 Task: Find connections with filter location Salt with filter topic #DigitalMarketingwith filter profile language Potuguese with filter current company IDEMIA with filter school Lala Lajpatrai College of Commerce And Economics Lajpatrai Marg Mahalaxmi Haji Ali Mumbai 400 034 with filter industry Transportation Equipment Manufacturing with filter service category Commercial Insurance with filter keywords title Animal Shelter Board Member
Action: Mouse moved to (574, 83)
Screenshot: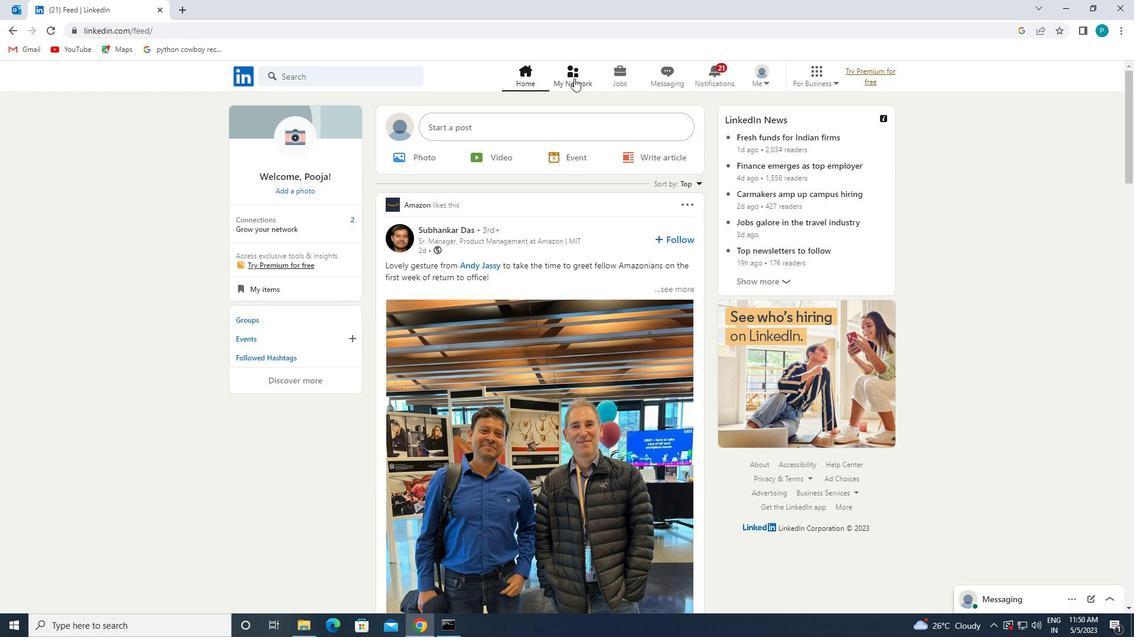 
Action: Mouse pressed left at (574, 83)
Screenshot: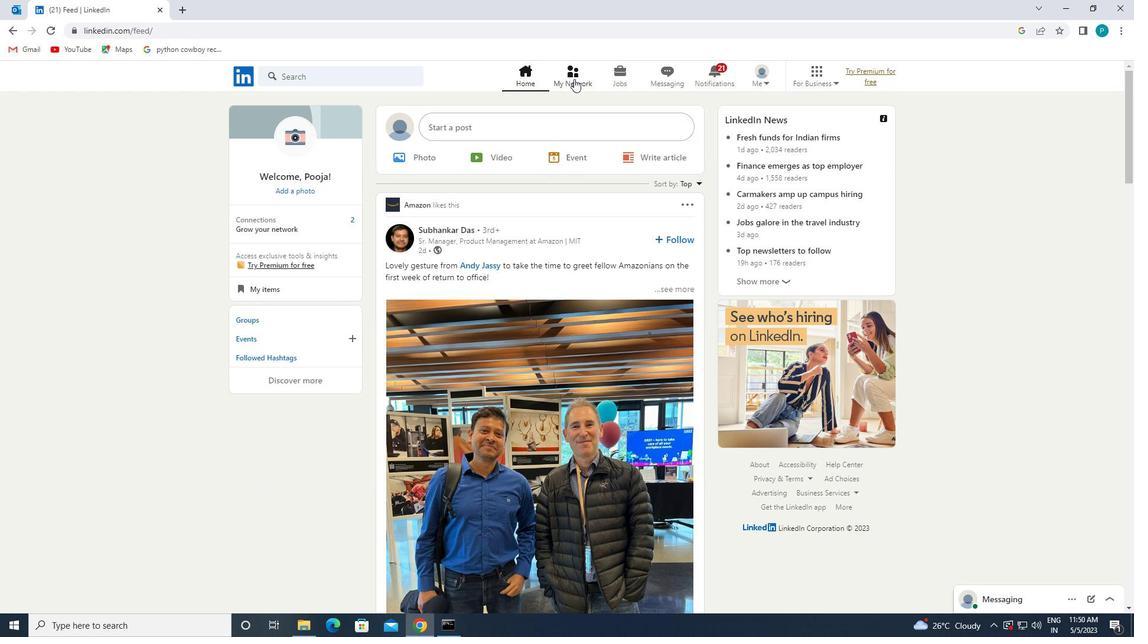 
Action: Mouse moved to (307, 138)
Screenshot: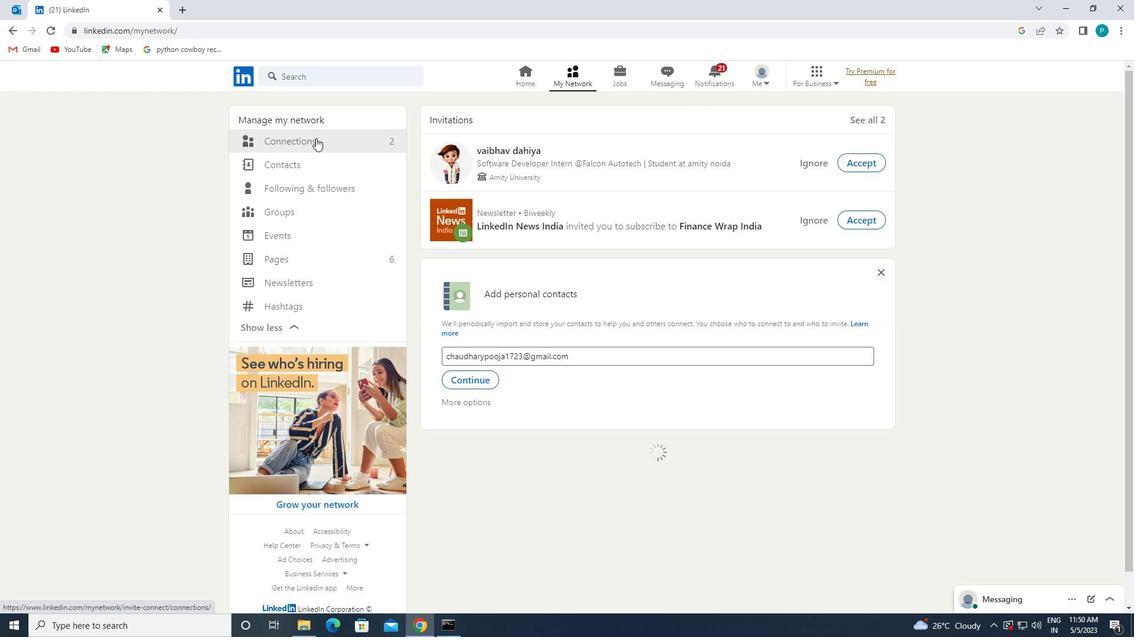 
Action: Mouse pressed left at (307, 138)
Screenshot: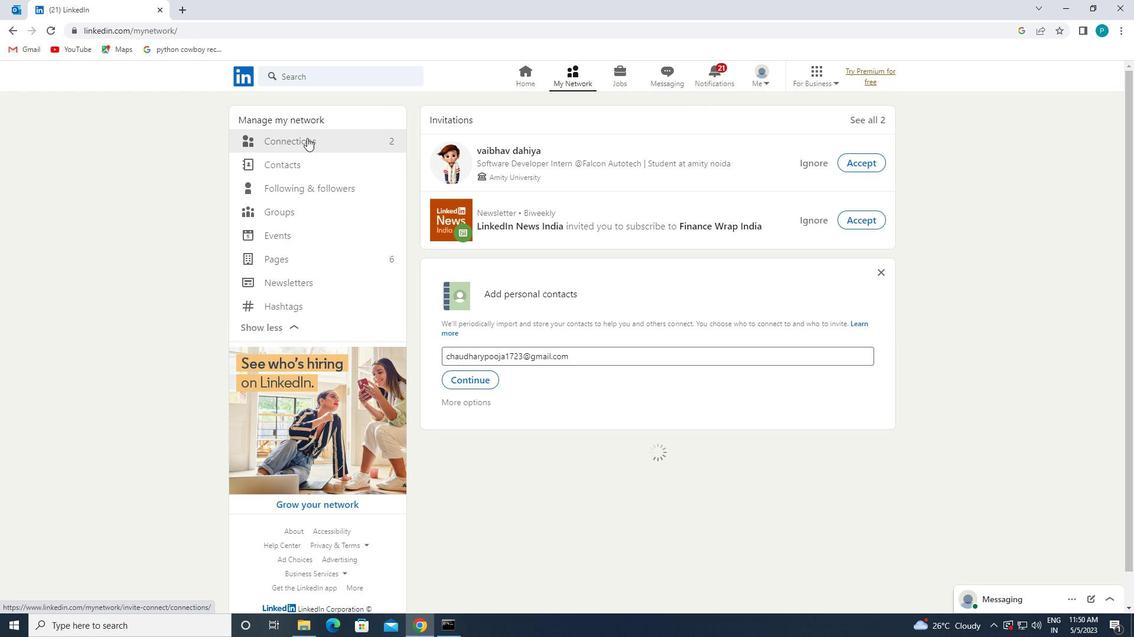 
Action: Mouse moved to (691, 144)
Screenshot: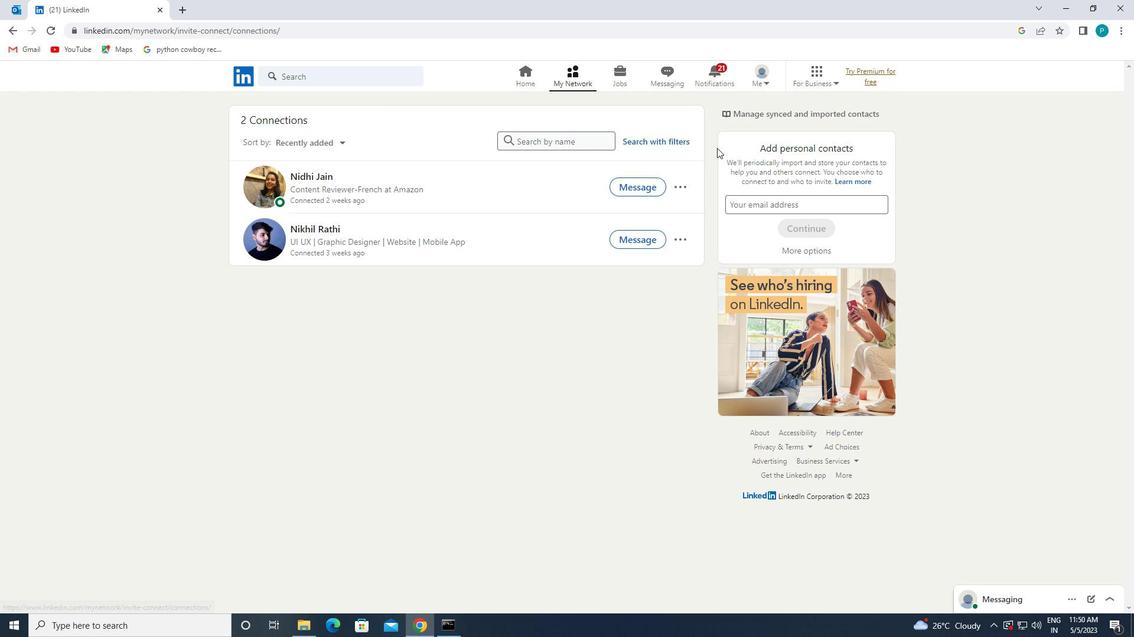 
Action: Mouse pressed left at (691, 144)
Screenshot: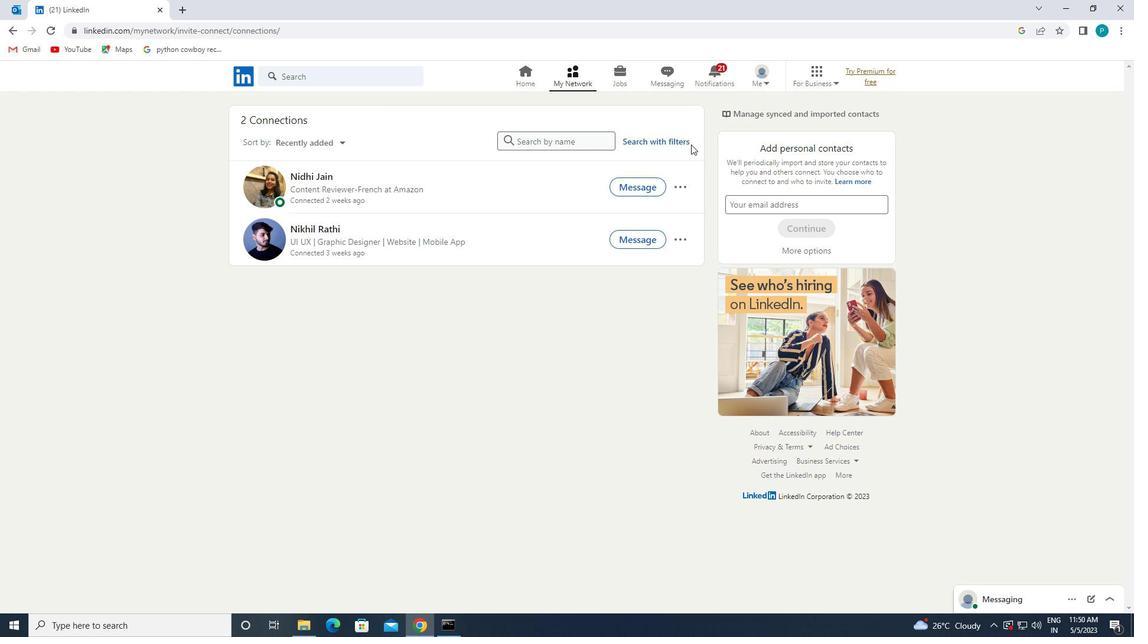 
Action: Mouse moved to (681, 139)
Screenshot: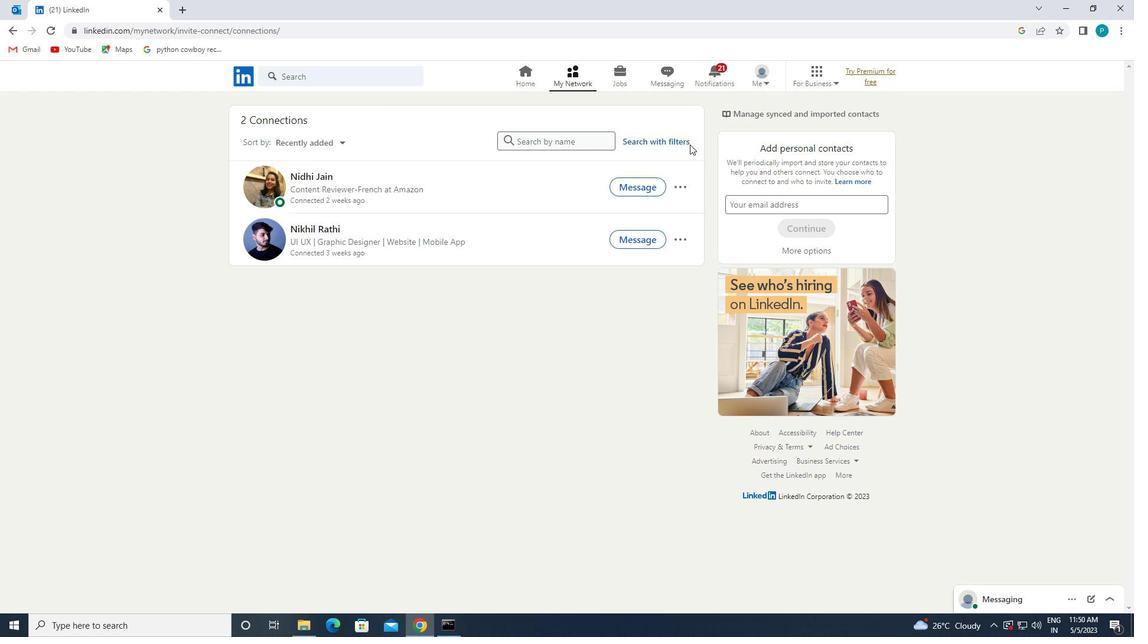 
Action: Mouse pressed left at (681, 139)
Screenshot: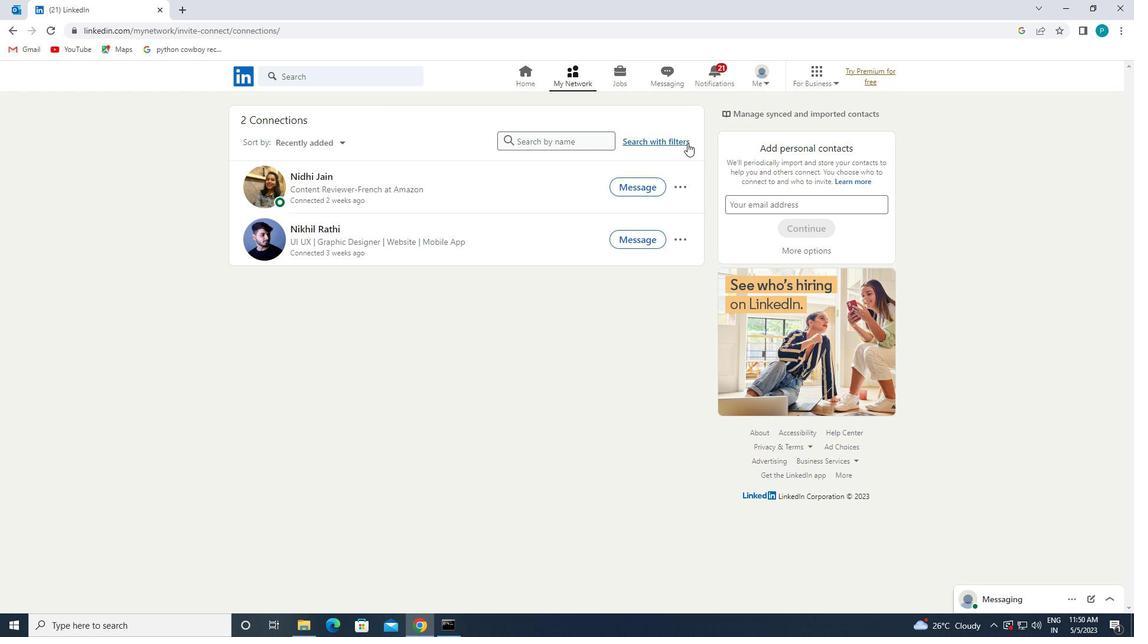 
Action: Mouse moved to (604, 114)
Screenshot: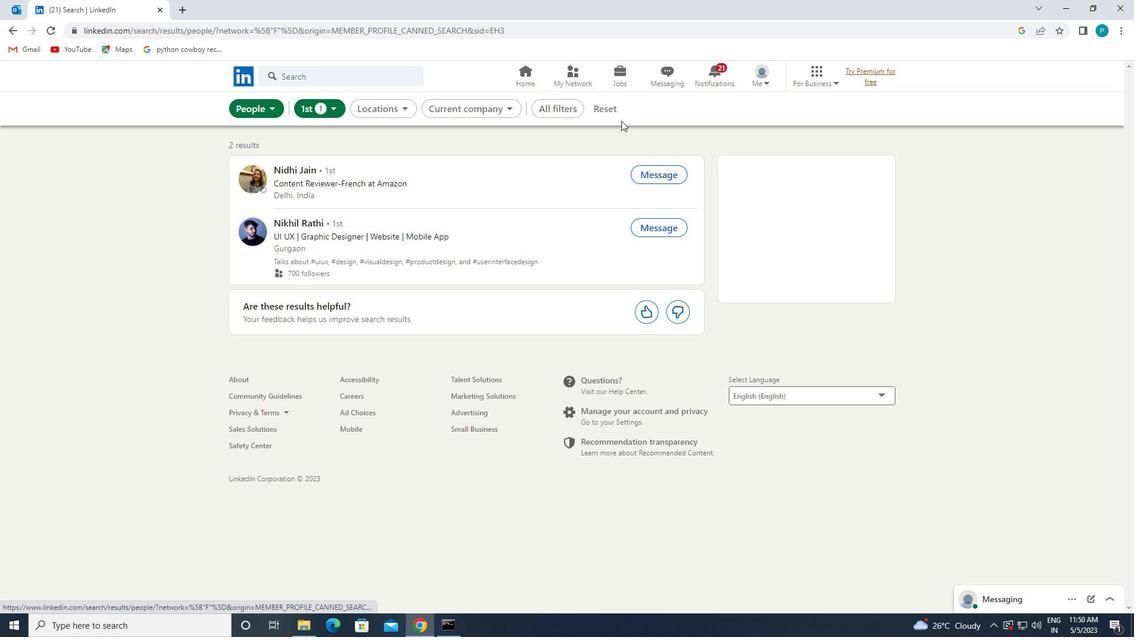
Action: Mouse pressed left at (604, 114)
Screenshot: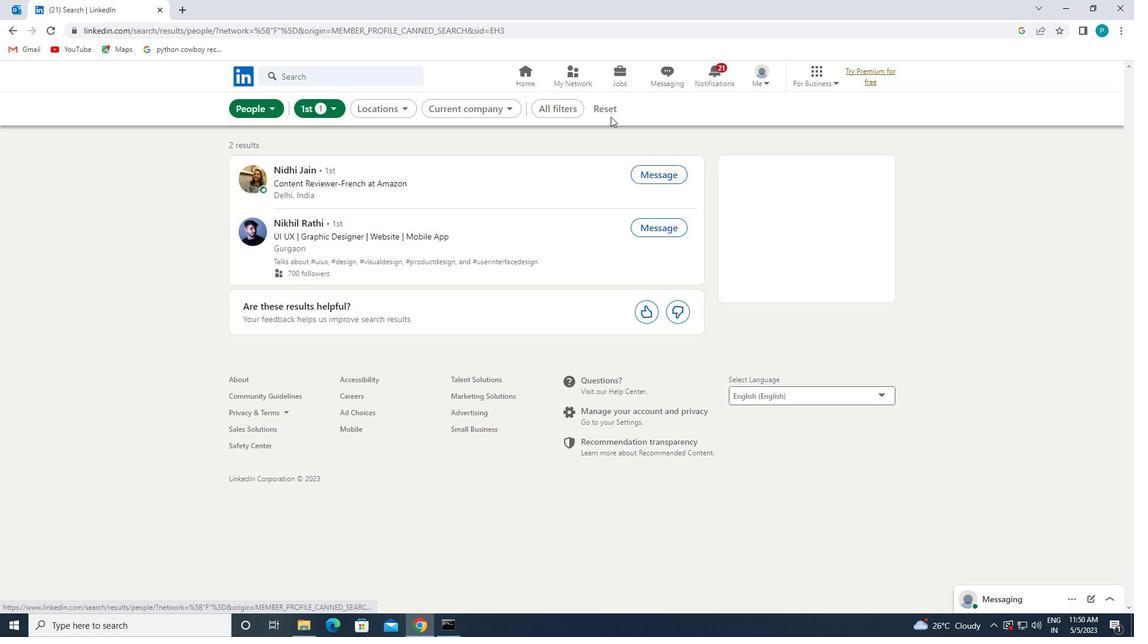 
Action: Mouse moved to (594, 108)
Screenshot: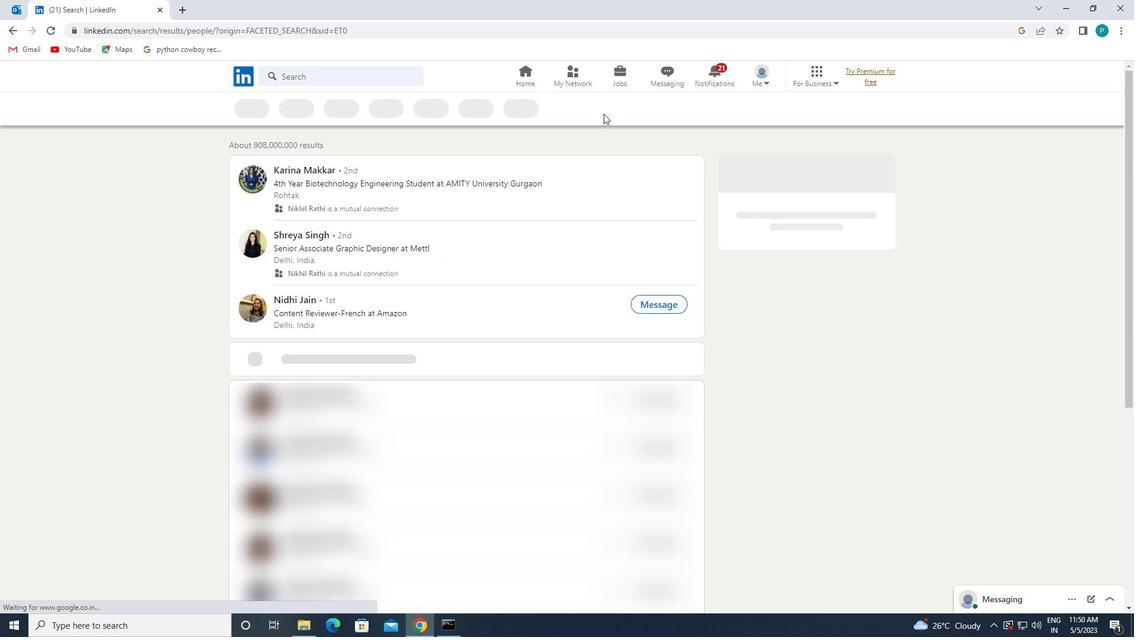 
Action: Mouse pressed left at (594, 108)
Screenshot: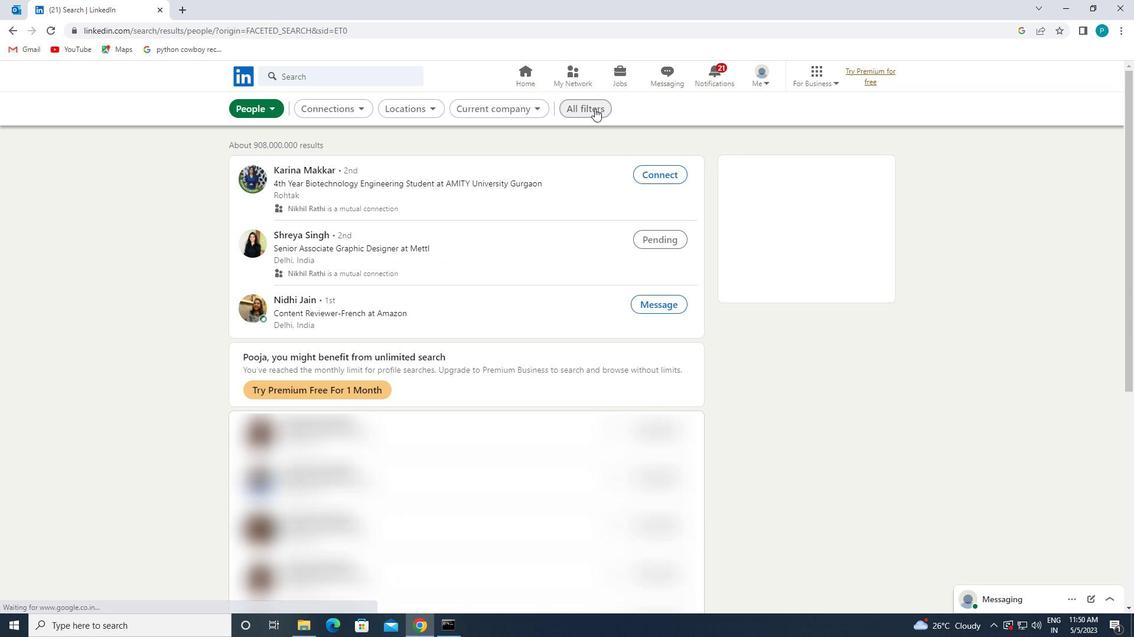 
Action: Mouse moved to (992, 249)
Screenshot: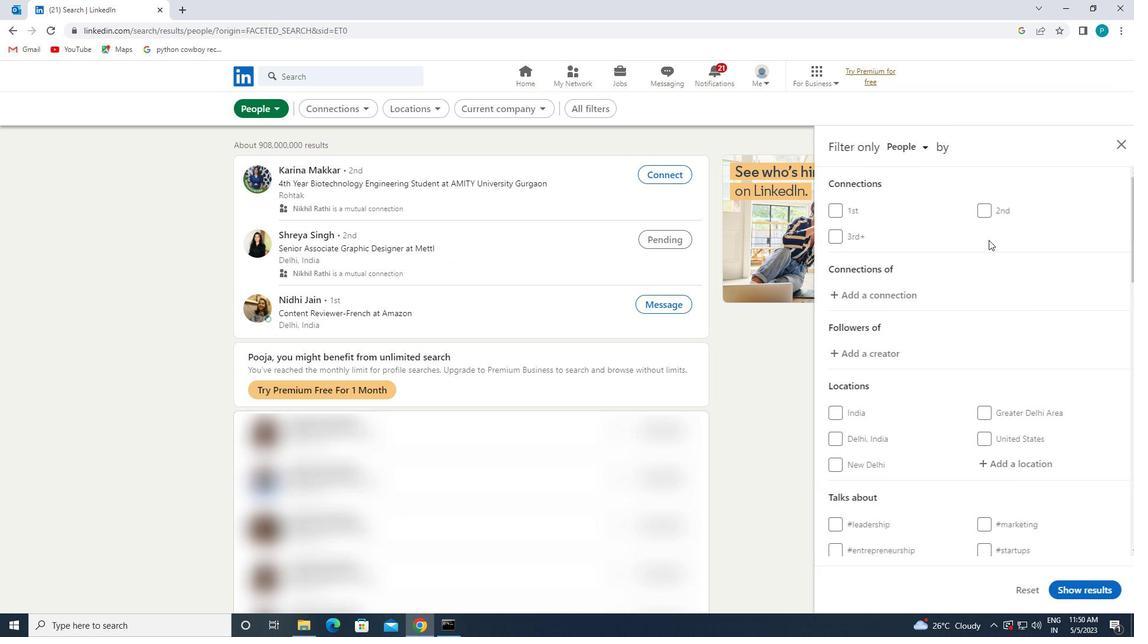 
Action: Mouse scrolled (992, 249) with delta (0, 0)
Screenshot: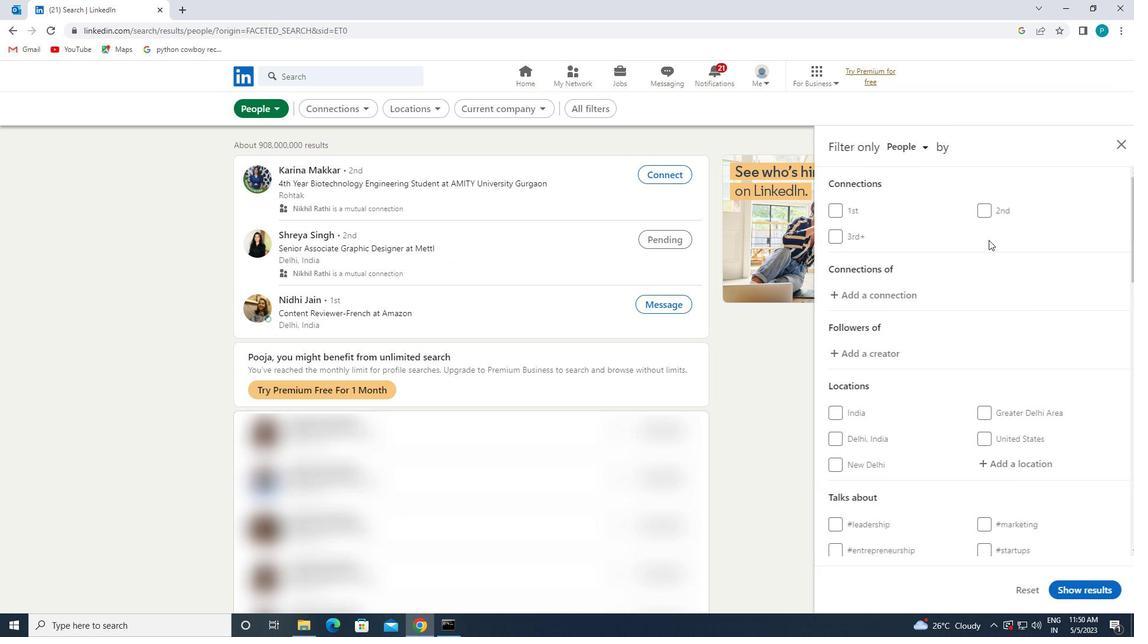 
Action: Mouse moved to (992, 252)
Screenshot: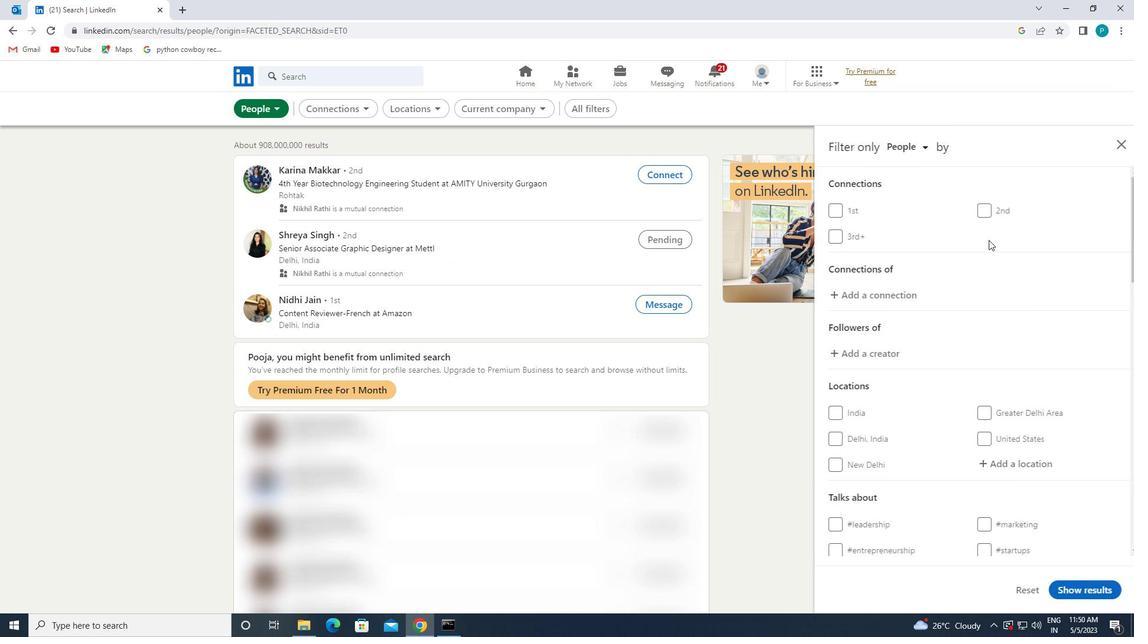
Action: Mouse scrolled (992, 251) with delta (0, 0)
Screenshot: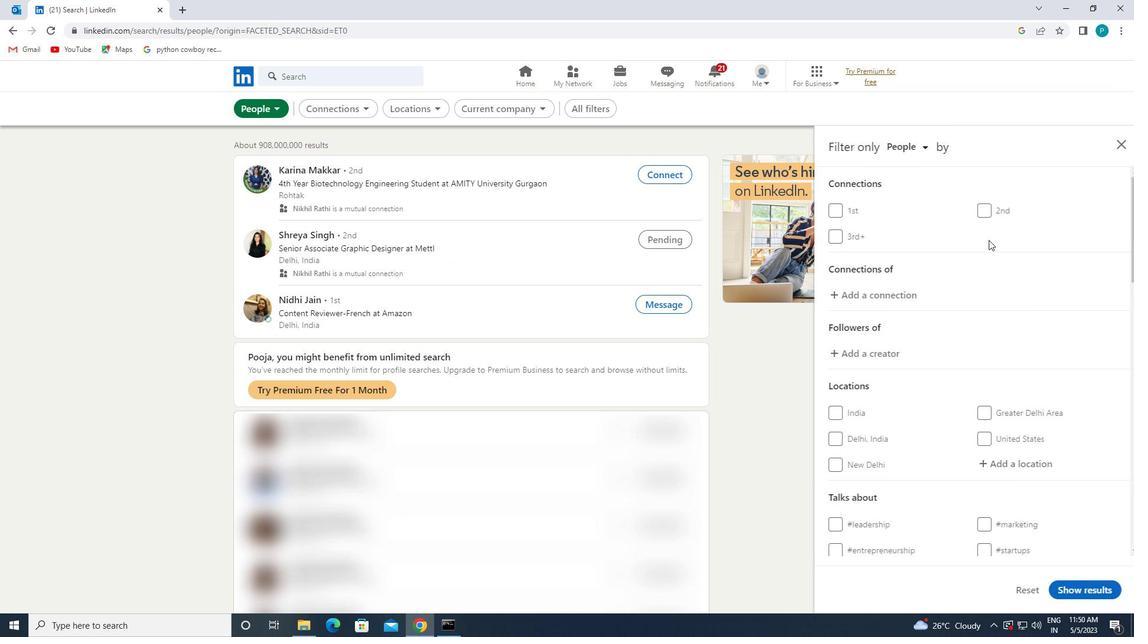 
Action: Mouse moved to (992, 257)
Screenshot: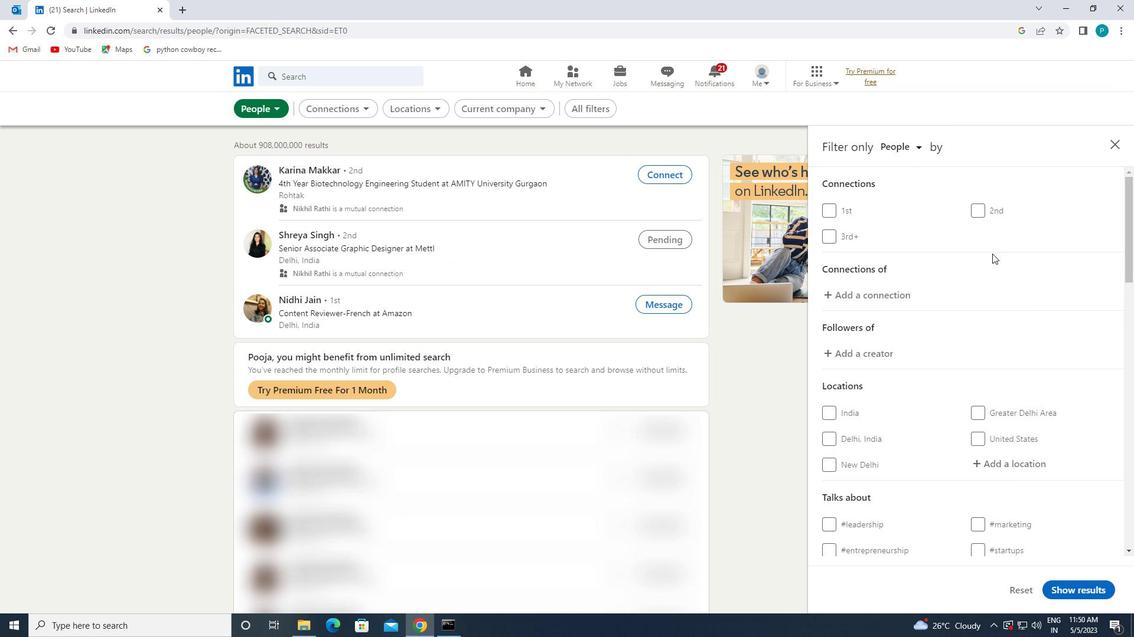 
Action: Mouse scrolled (992, 256) with delta (0, 0)
Screenshot: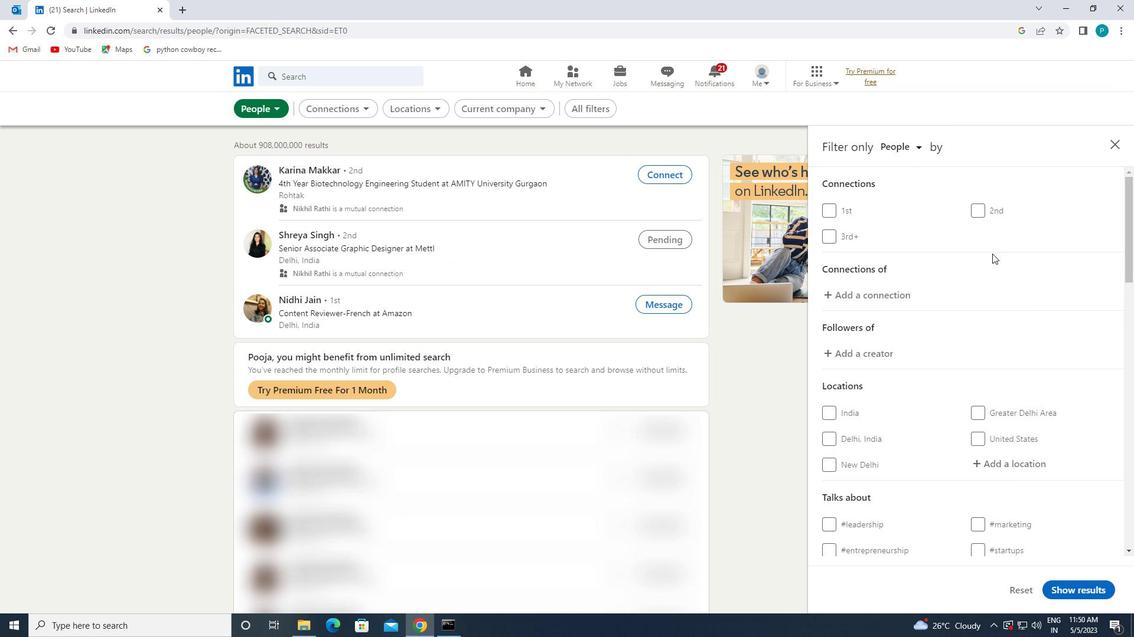 
Action: Mouse moved to (999, 282)
Screenshot: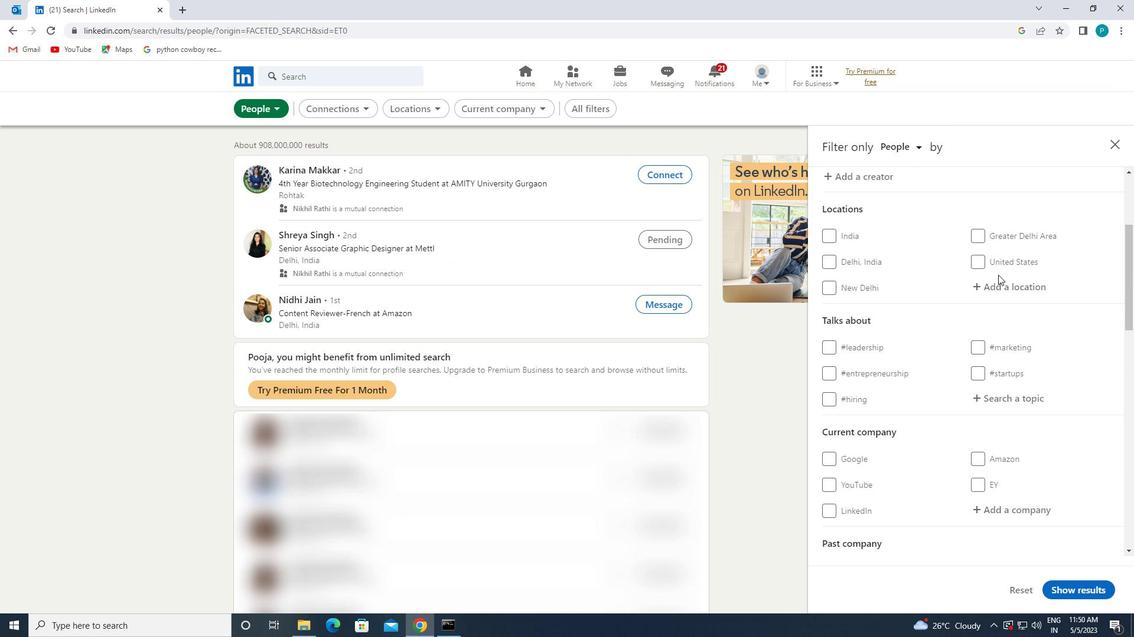 
Action: Mouse pressed left at (999, 282)
Screenshot: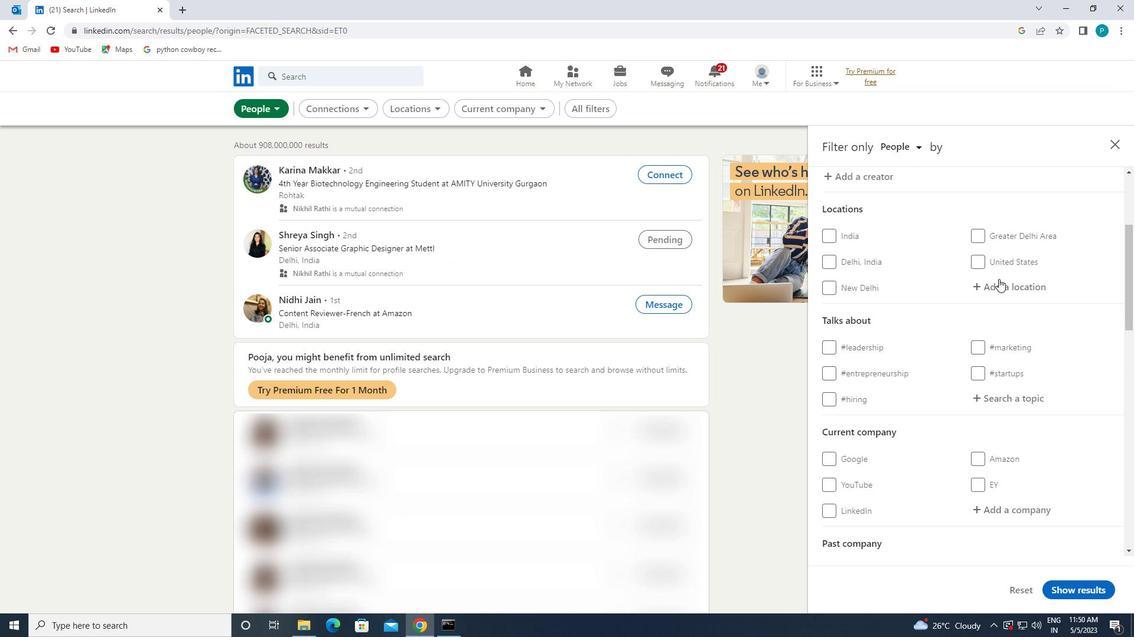 
Action: Mouse moved to (999, 282)
Screenshot: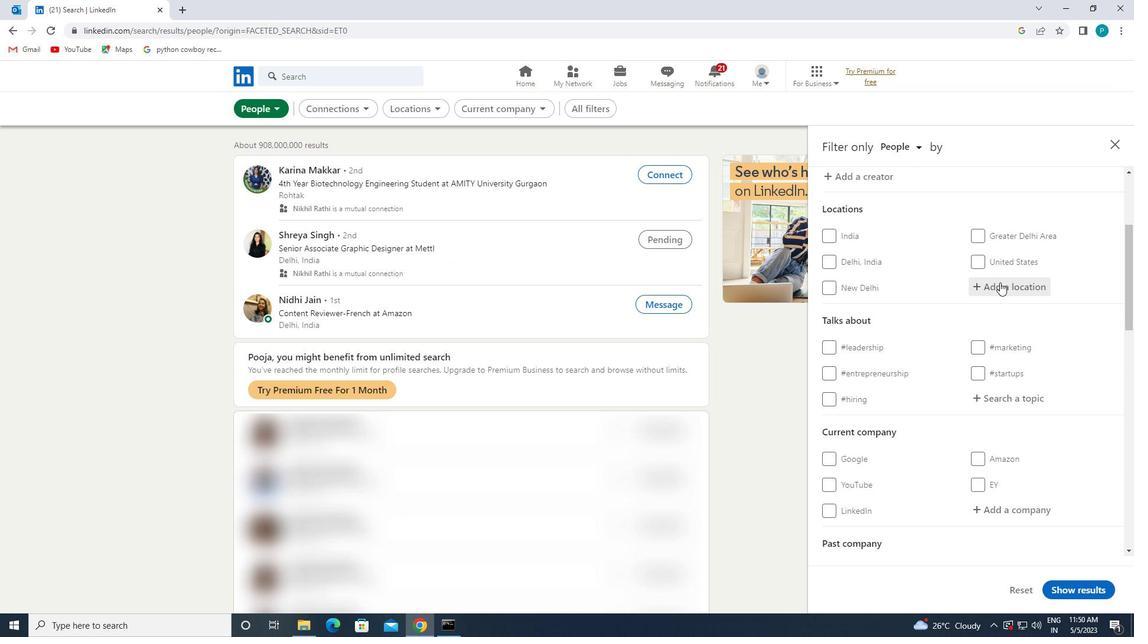 
Action: Key pressed <Key.caps_lock>s<Key.caps_lock>alt
Screenshot: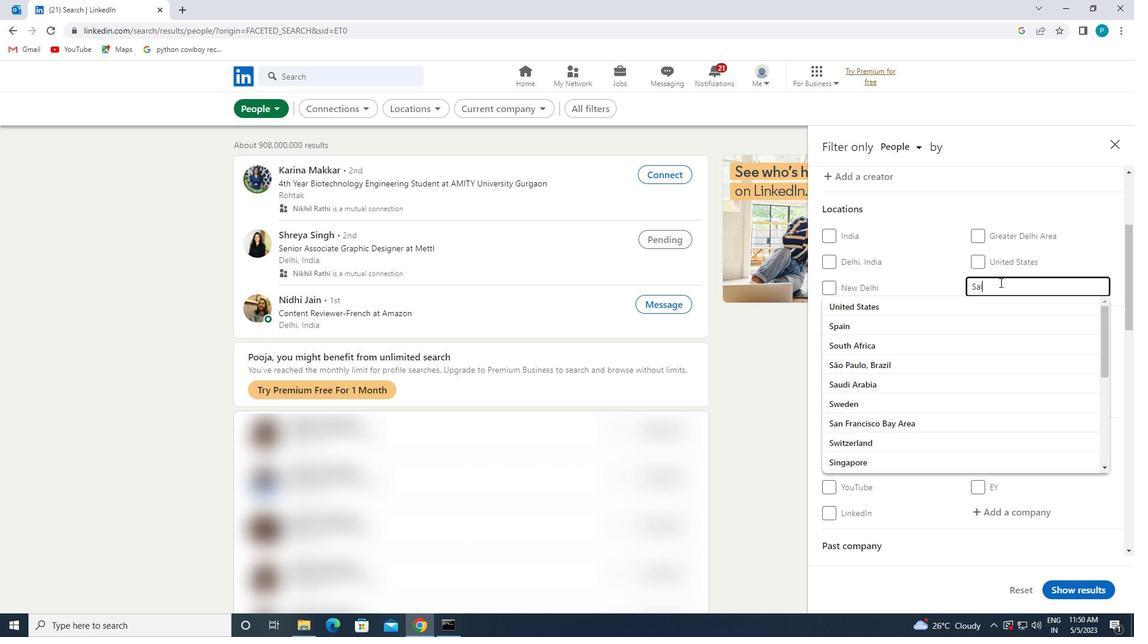 
Action: Mouse moved to (991, 303)
Screenshot: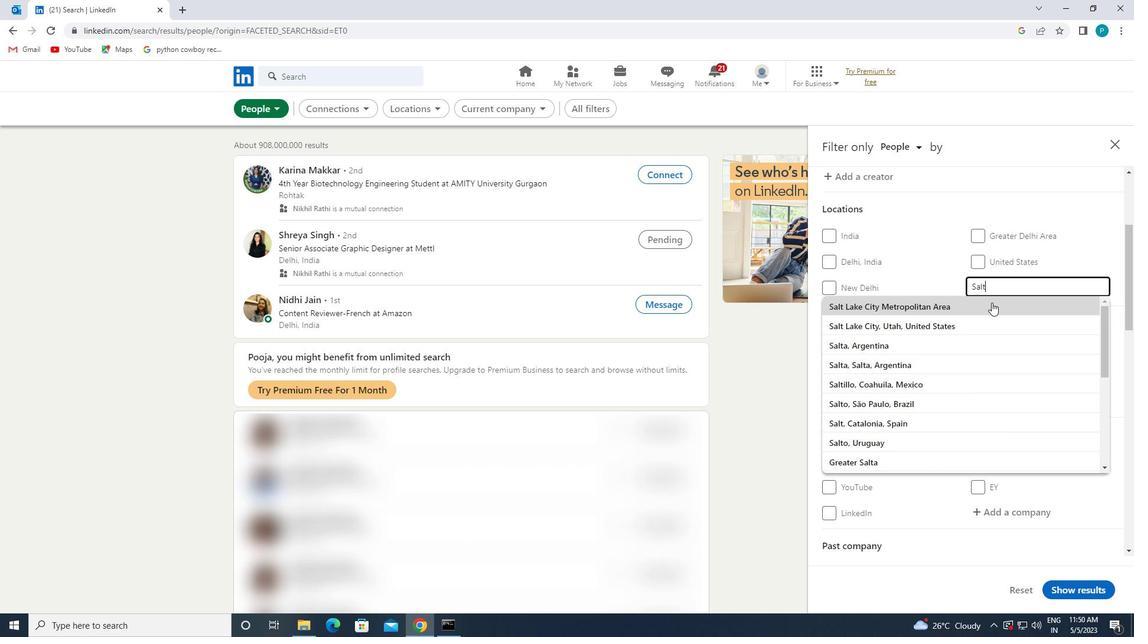 
Action: Key pressed <Key.enter>
Screenshot: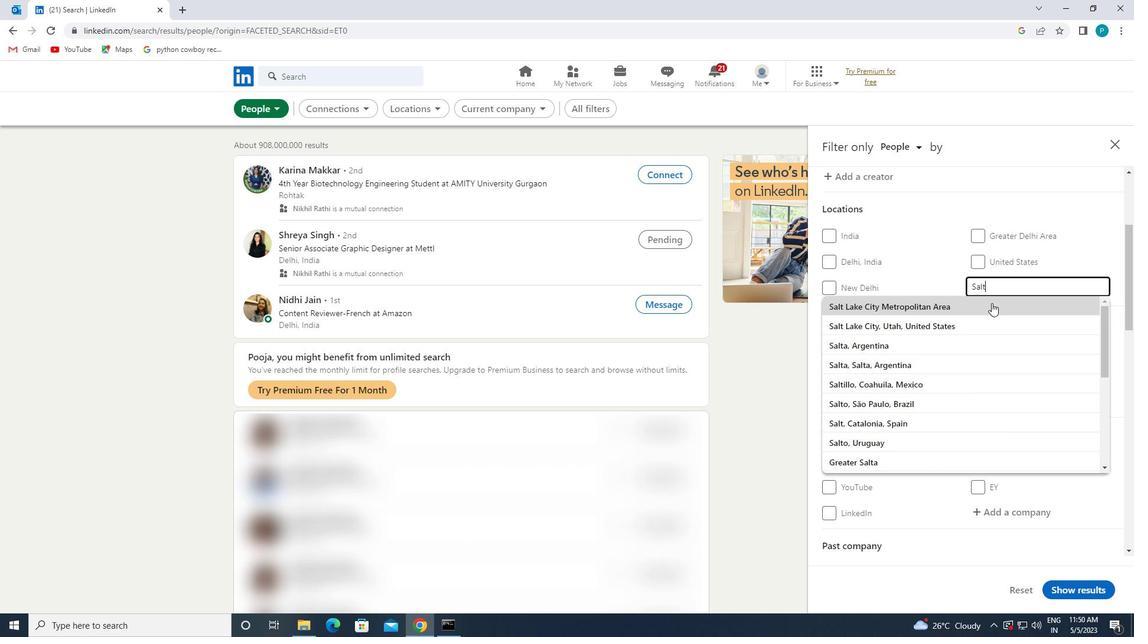 
Action: Mouse moved to (991, 328)
Screenshot: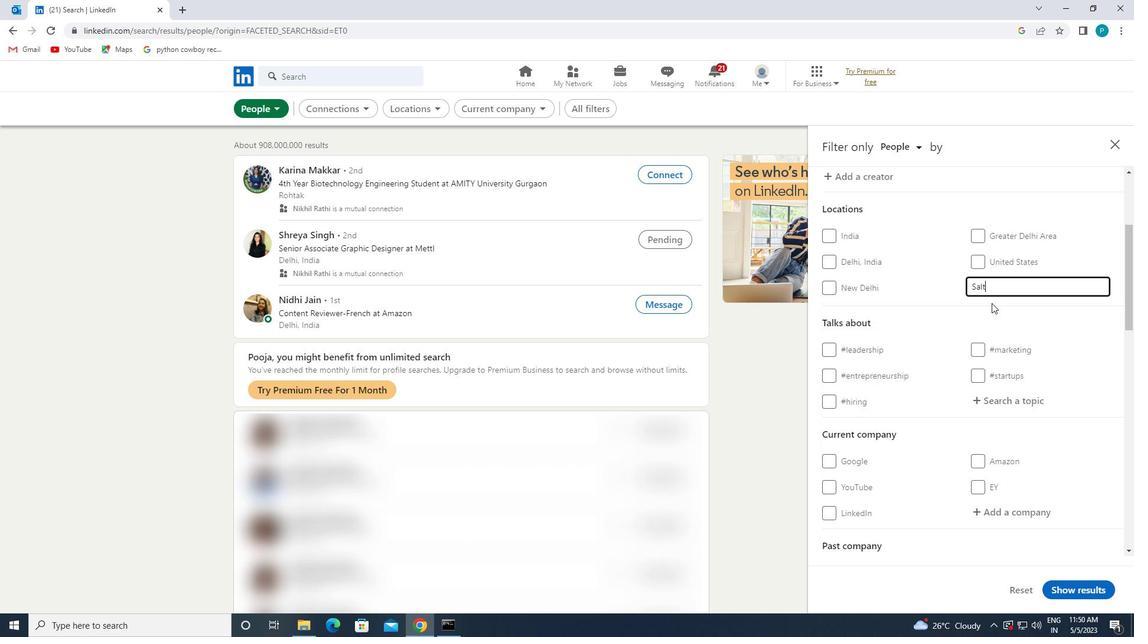 
Action: Mouse scrolled (991, 327) with delta (0, 0)
Screenshot: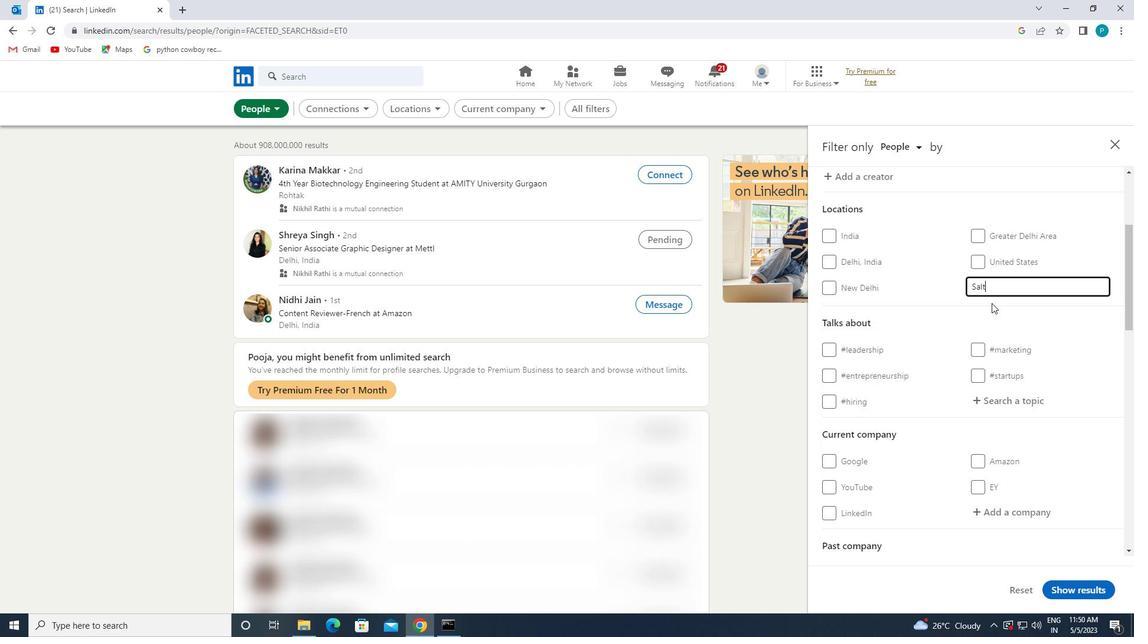 
Action: Mouse moved to (995, 340)
Screenshot: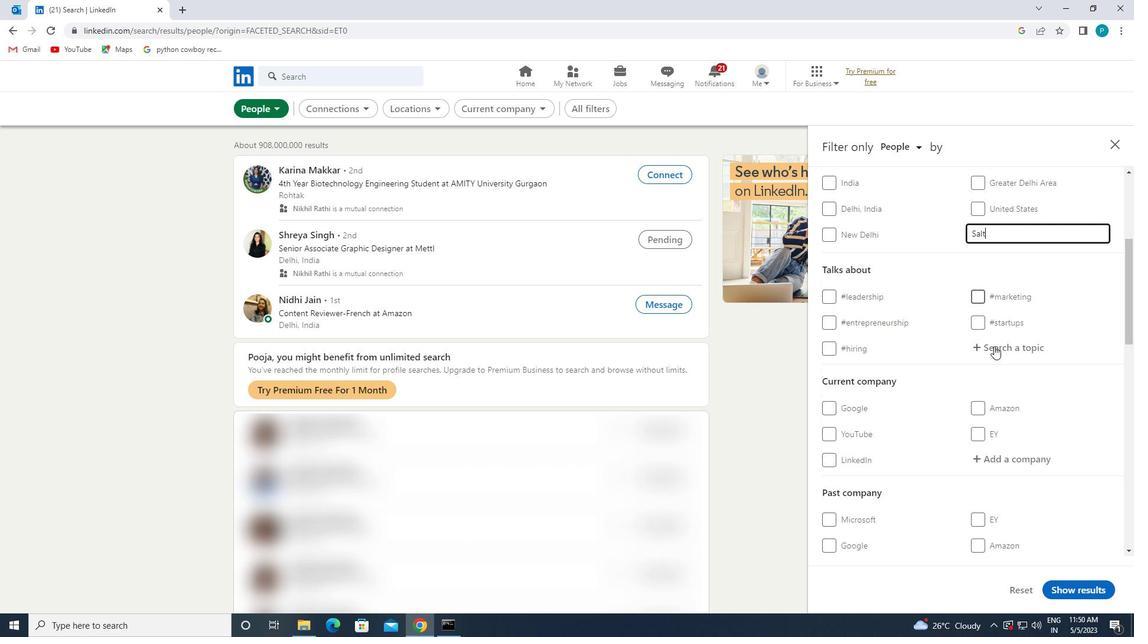 
Action: Mouse pressed left at (995, 340)
Screenshot: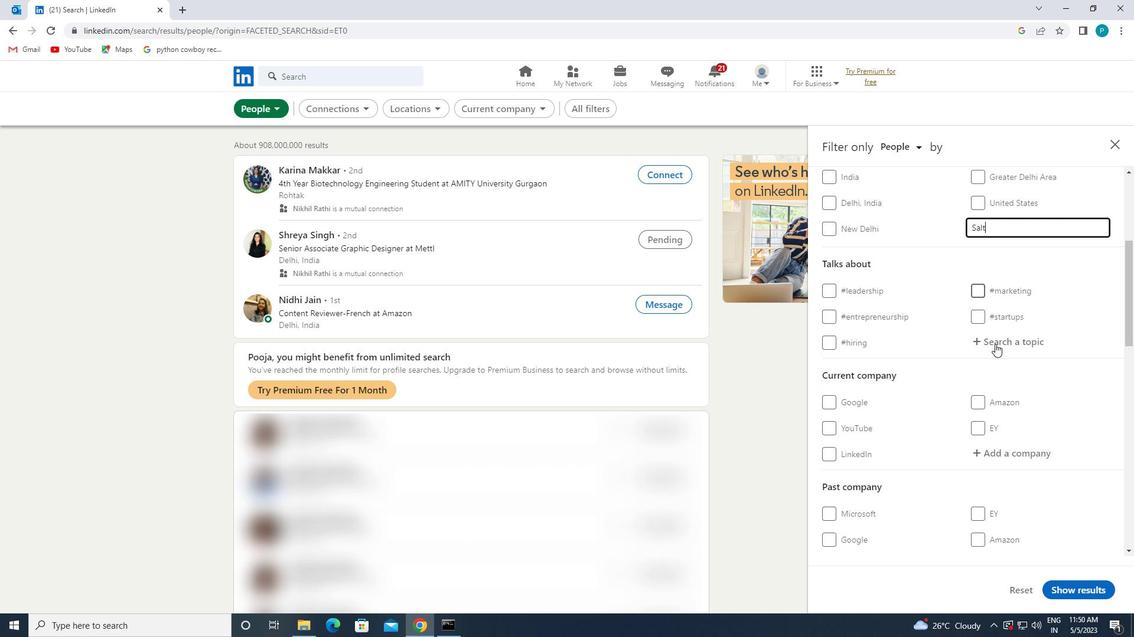 
Action: Key pressed <Key.shift>#<Key.caps_lock>D<Key.caps_lock>IGITAL<Key.space><Key.backspace><Key.caps_lock>M<Key.caps_lock>ARKETING
Screenshot: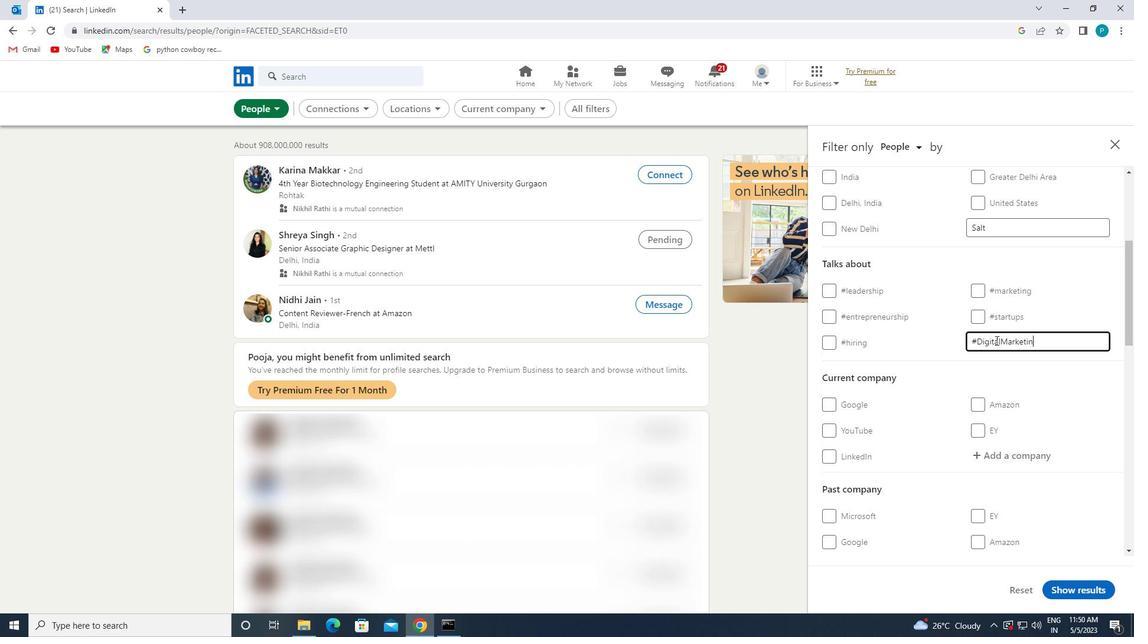 
Action: Mouse moved to (970, 398)
Screenshot: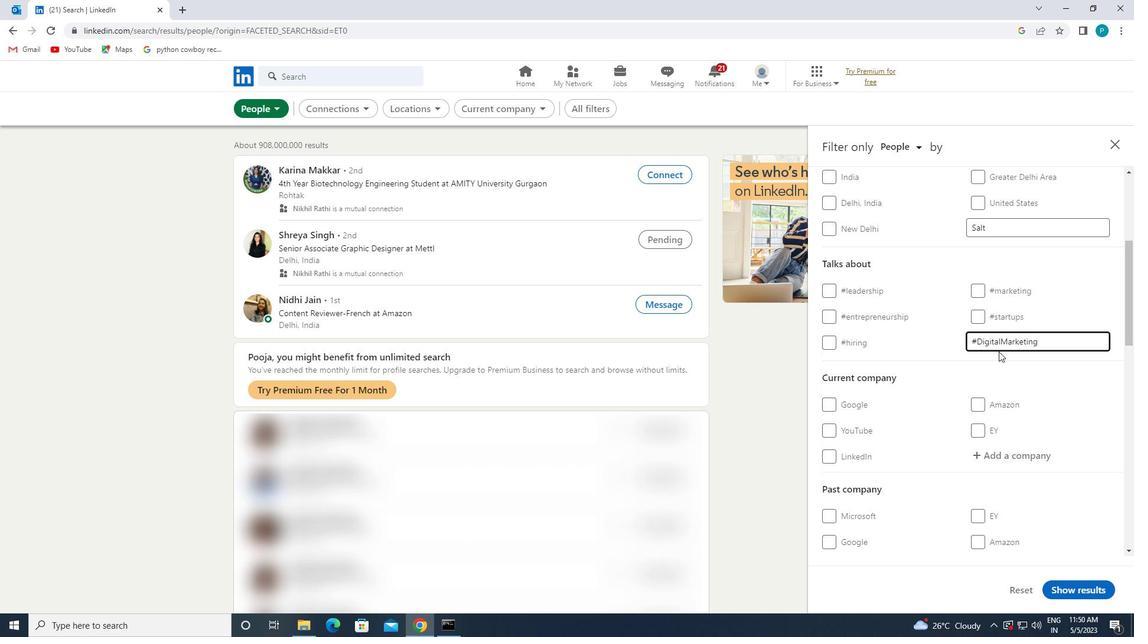 
Action: Mouse scrolled (970, 397) with delta (0, 0)
Screenshot: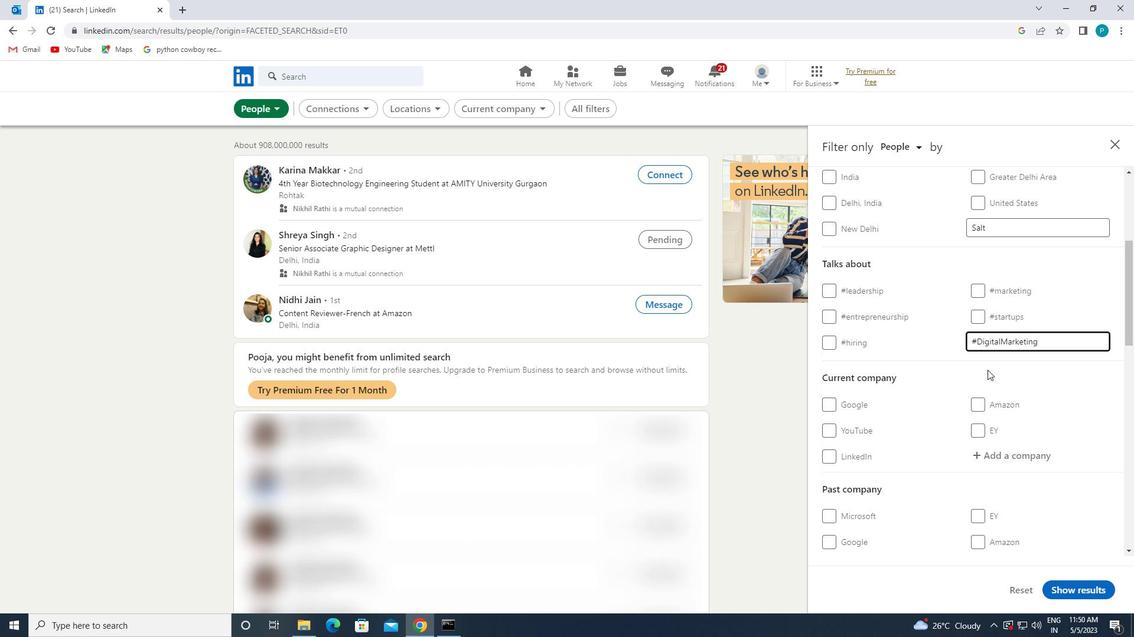 
Action: Mouse scrolled (970, 397) with delta (0, 0)
Screenshot: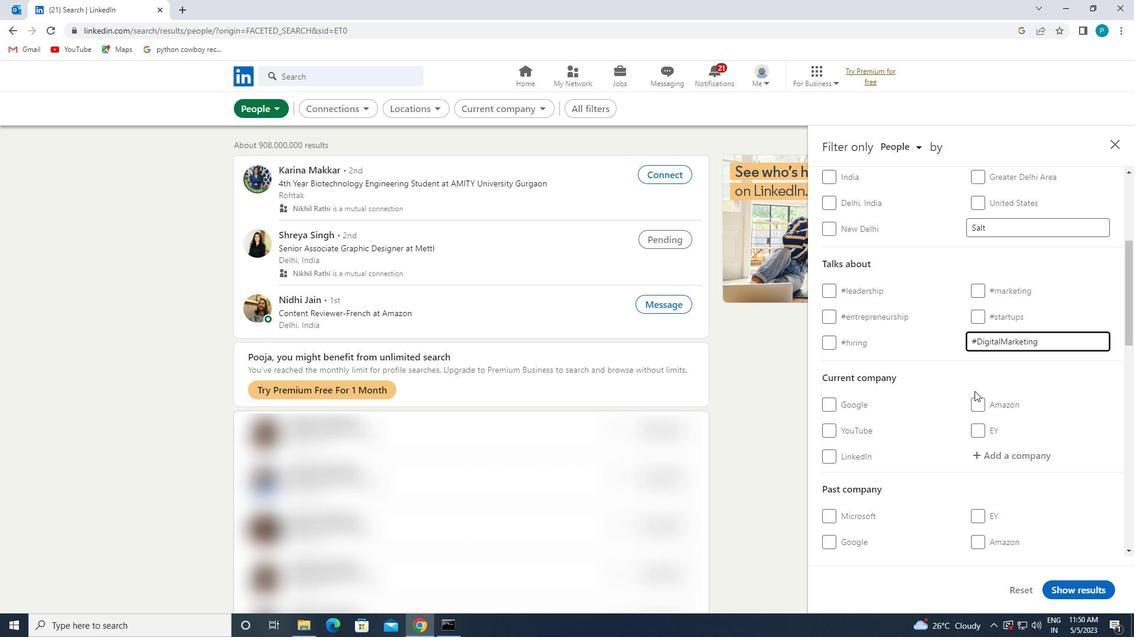 
Action: Mouse scrolled (970, 397) with delta (0, 0)
Screenshot: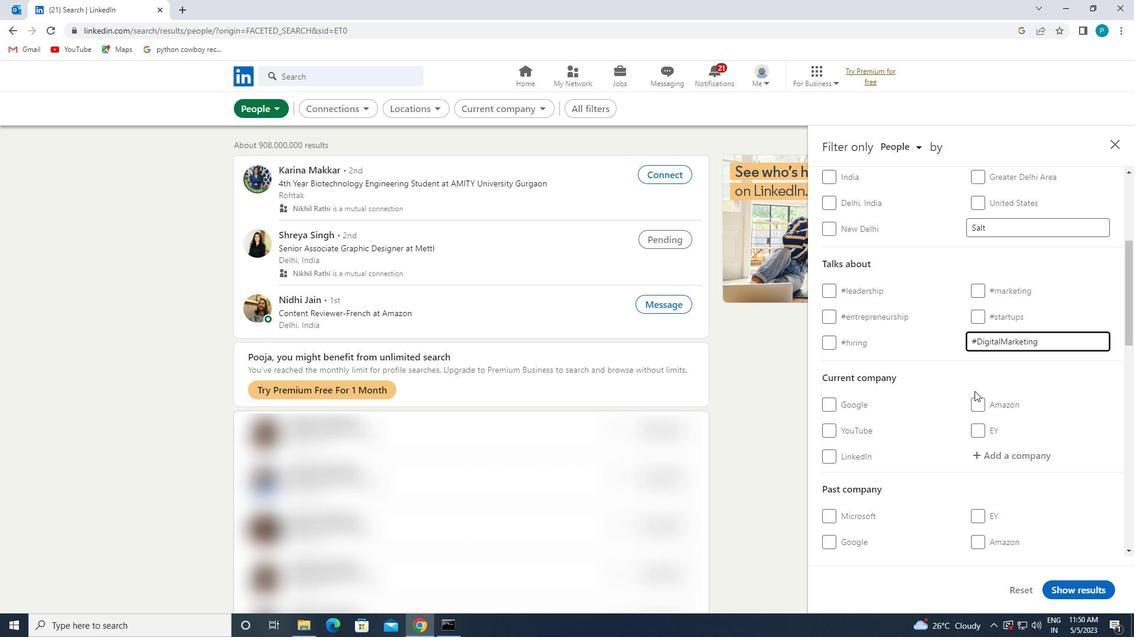 
Action: Mouse scrolled (970, 397) with delta (0, 0)
Screenshot: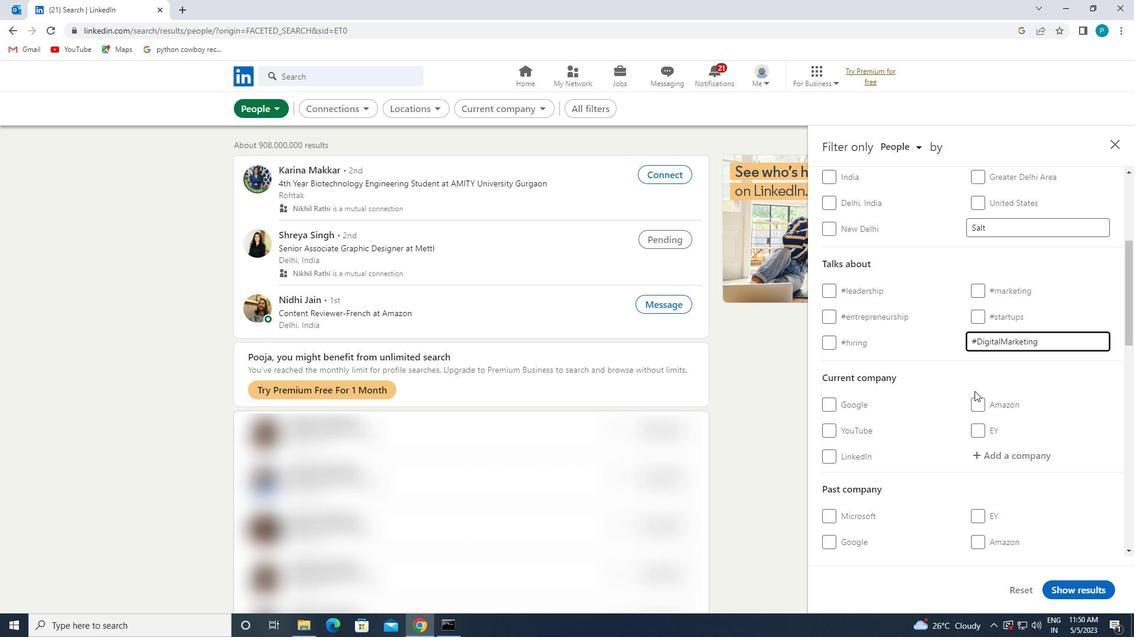 
Action: Mouse moved to (937, 391)
Screenshot: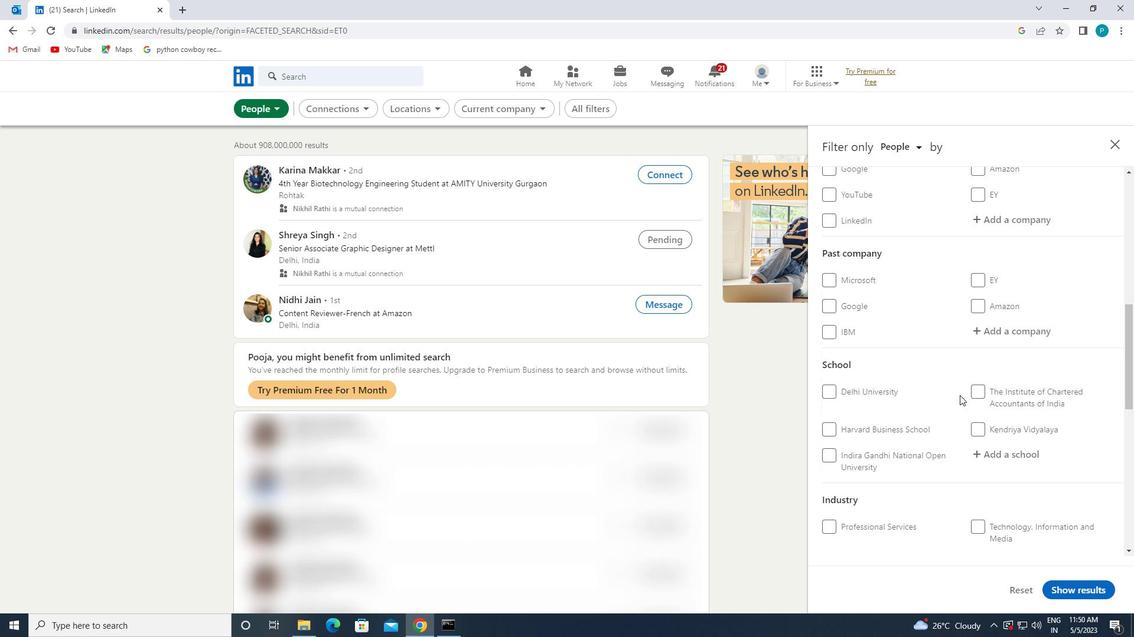 
Action: Mouse scrolled (937, 390) with delta (0, 0)
Screenshot: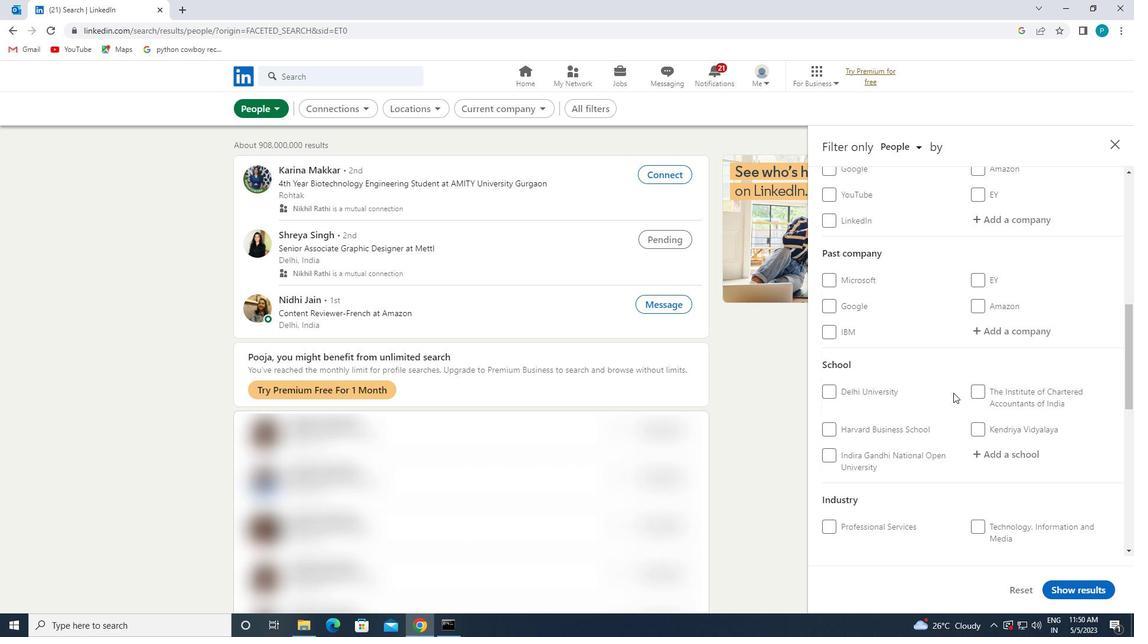 
Action: Mouse scrolled (937, 390) with delta (0, 0)
Screenshot: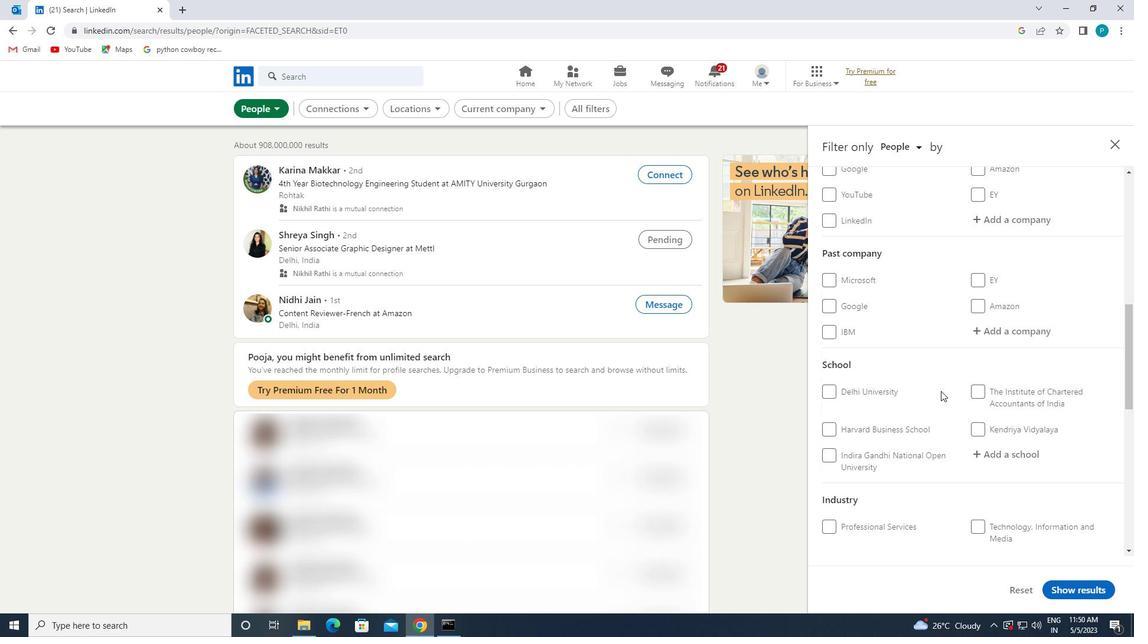 
Action: Mouse moved to (886, 404)
Screenshot: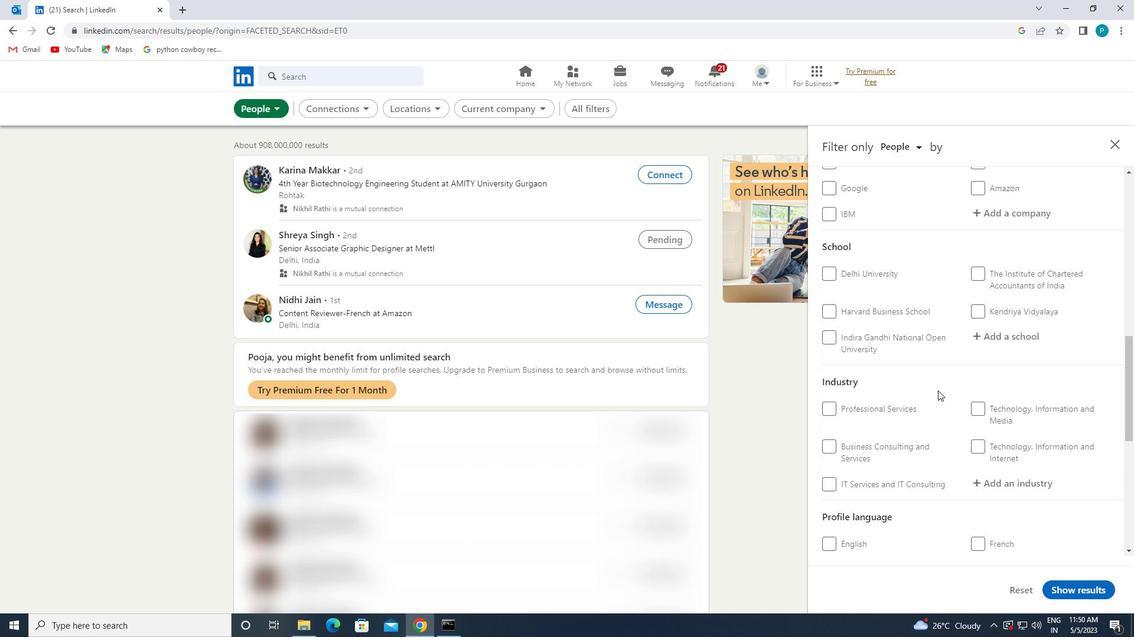 
Action: Mouse scrolled (886, 403) with delta (0, 0)
Screenshot: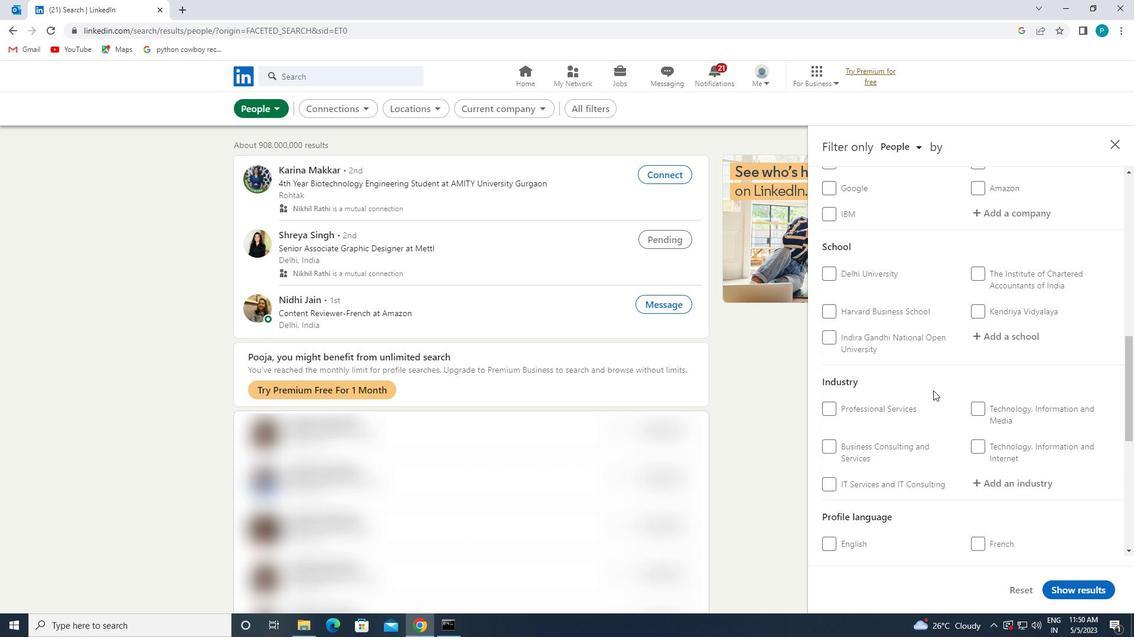 
Action: Mouse scrolled (886, 403) with delta (0, 0)
Screenshot: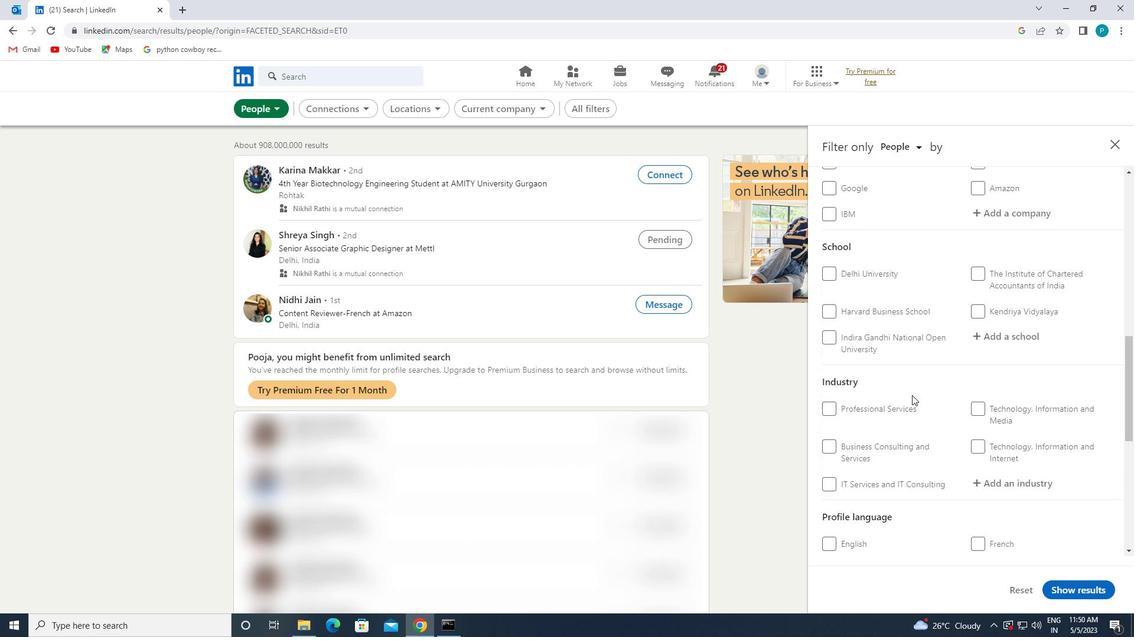 
Action: Mouse scrolled (886, 403) with delta (0, 0)
Screenshot: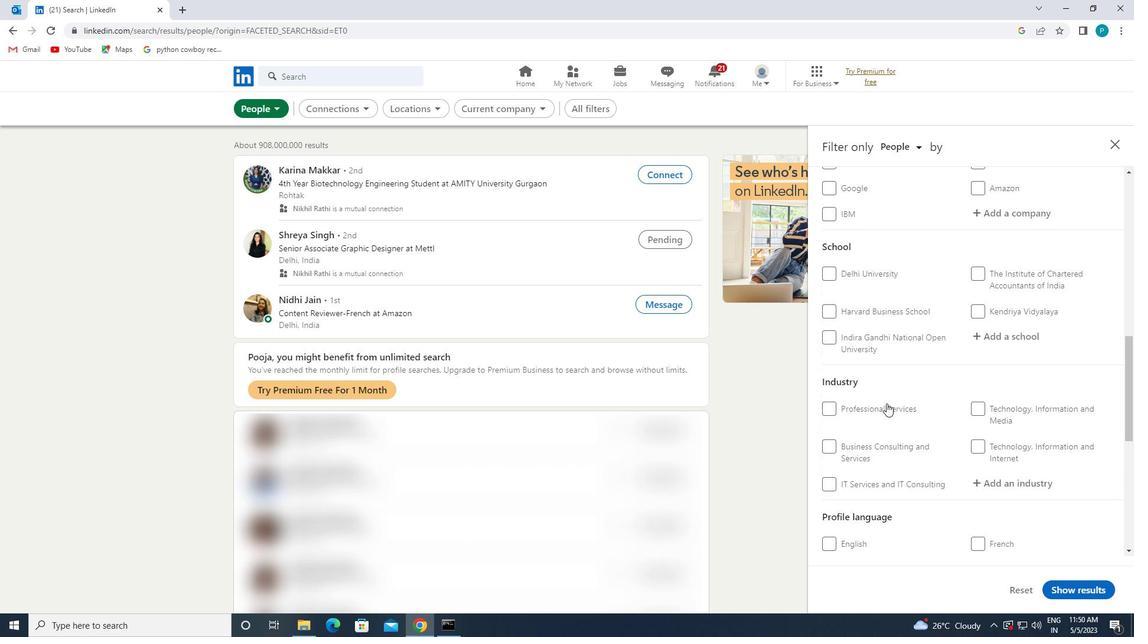
Action: Mouse moved to (1010, 391)
Screenshot: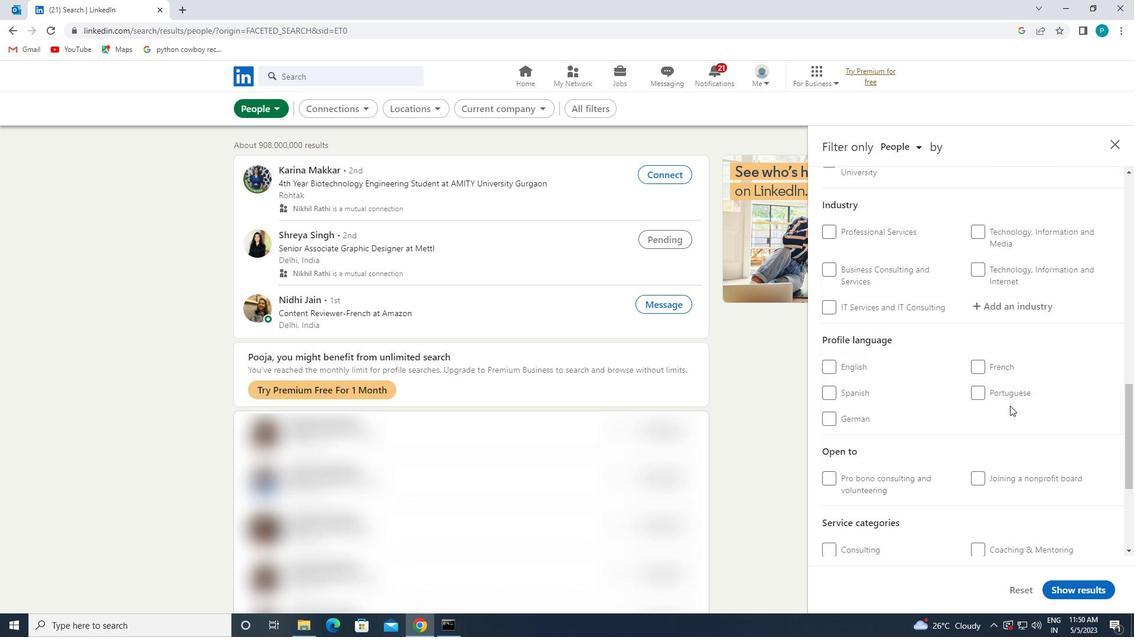 
Action: Mouse pressed left at (1010, 391)
Screenshot: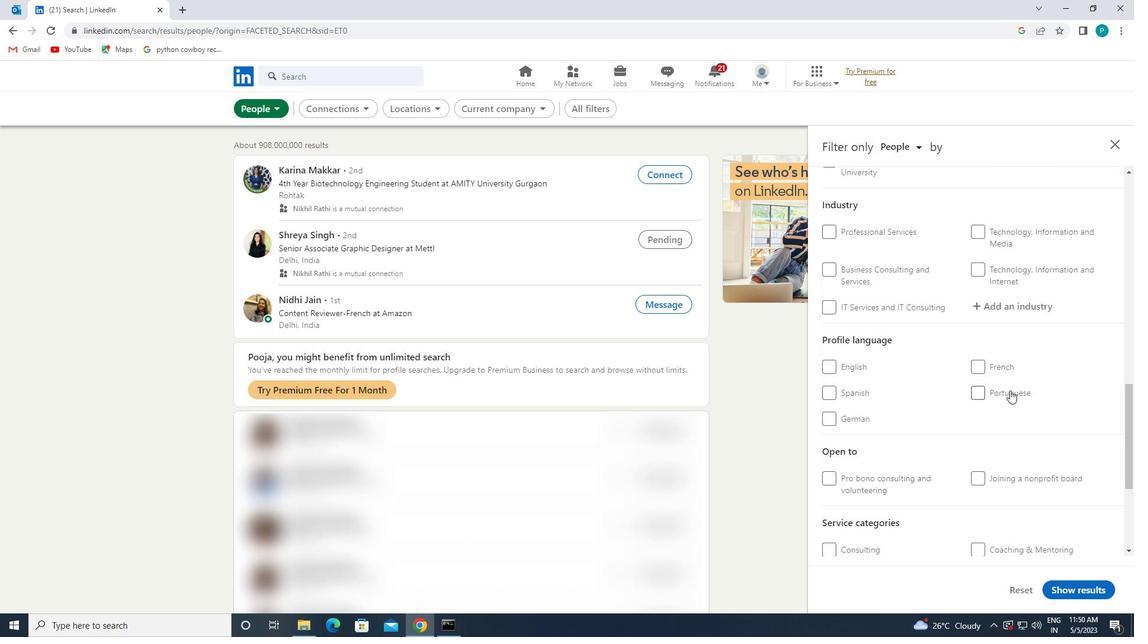 
Action: Mouse moved to (1064, 367)
Screenshot: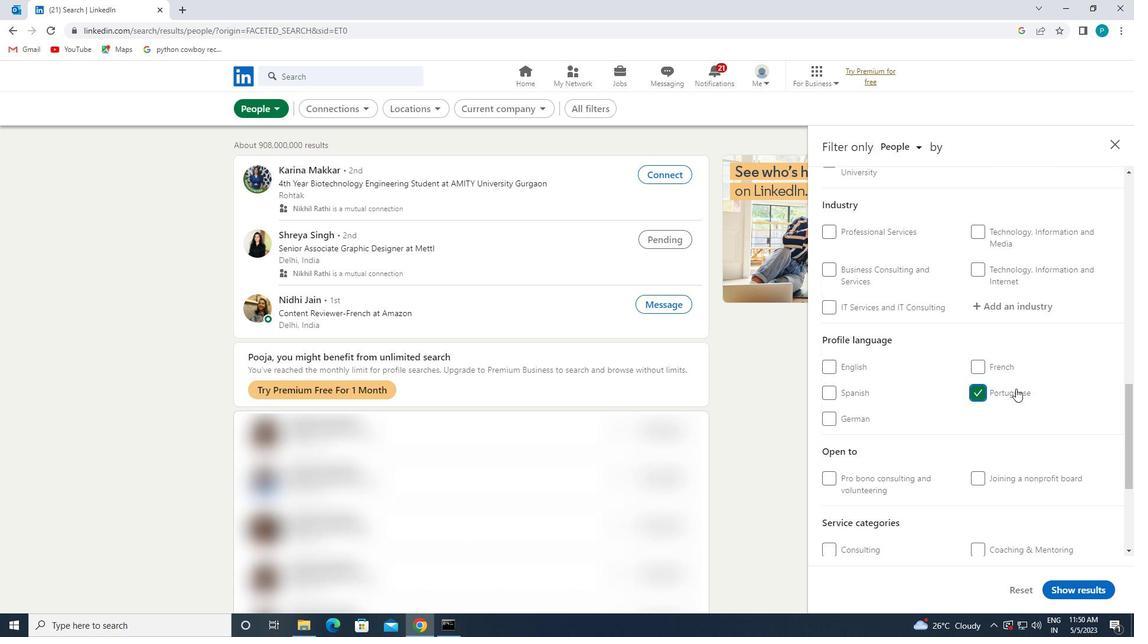 
Action: Mouse scrolled (1064, 367) with delta (0, 0)
Screenshot: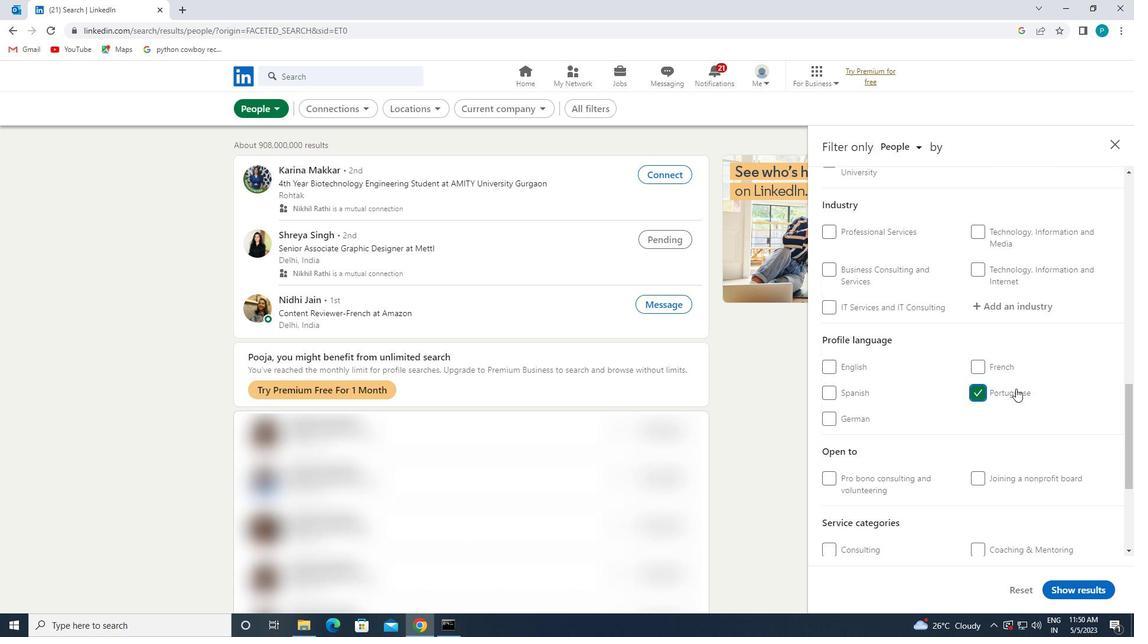 
Action: Mouse scrolled (1064, 367) with delta (0, 0)
Screenshot: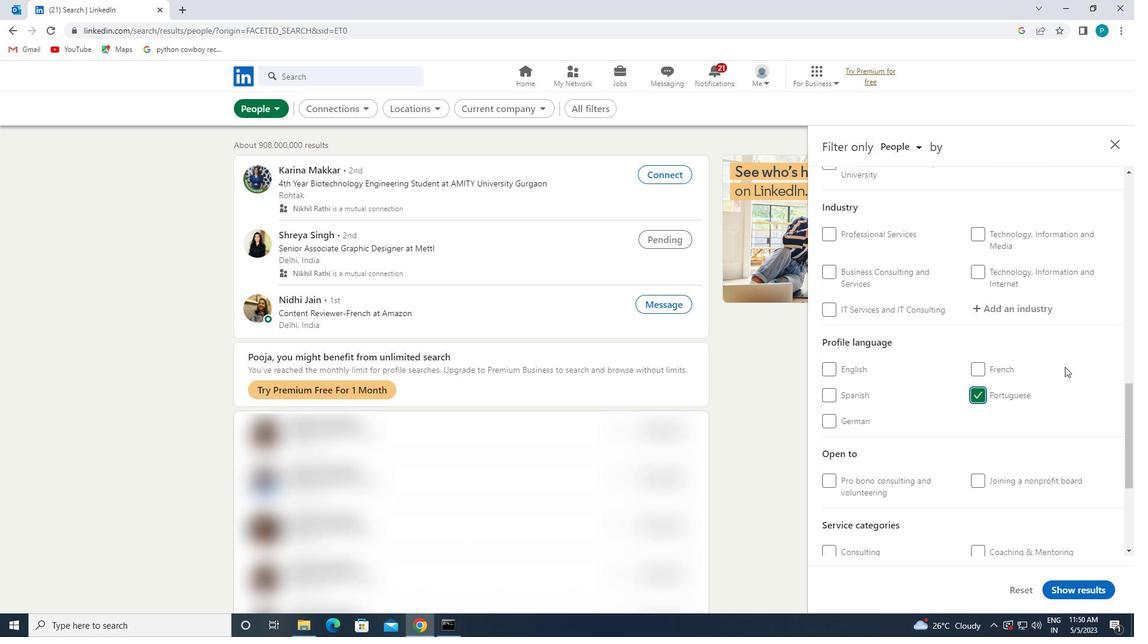 
Action: Mouse moved to (1045, 360)
Screenshot: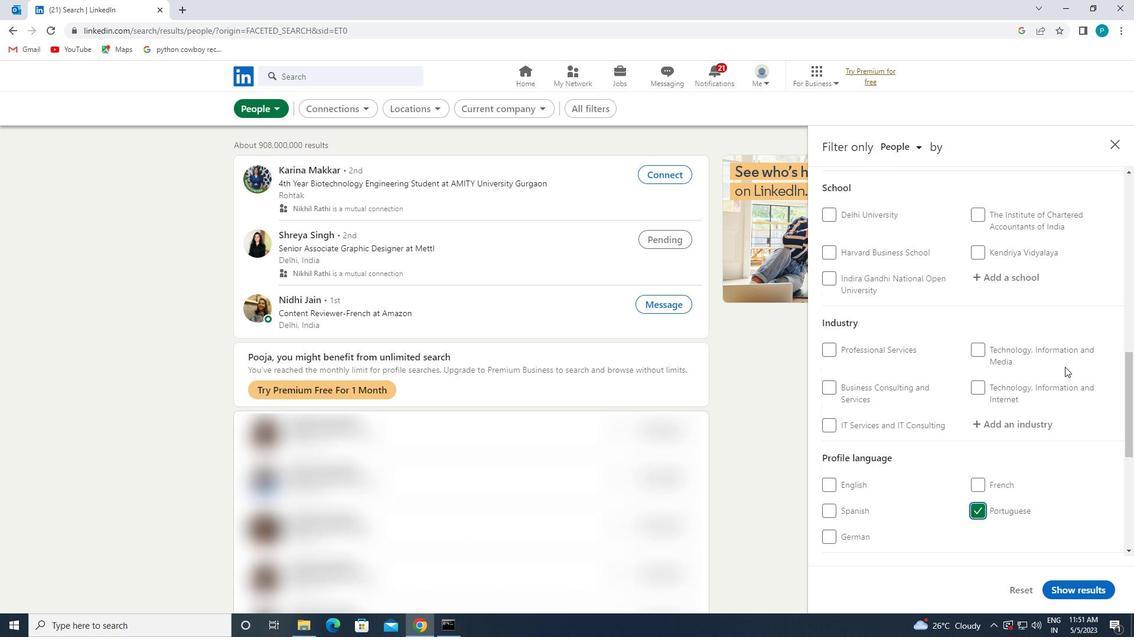 
Action: Mouse scrolled (1045, 361) with delta (0, 0)
Screenshot: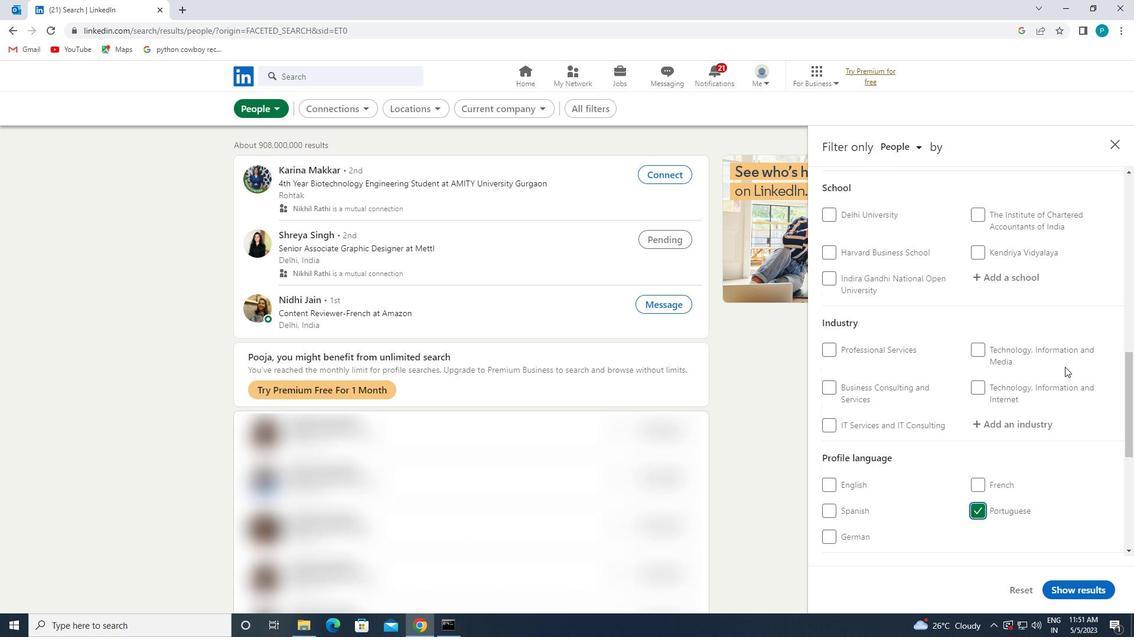 
Action: Mouse scrolled (1045, 361) with delta (0, 0)
Screenshot: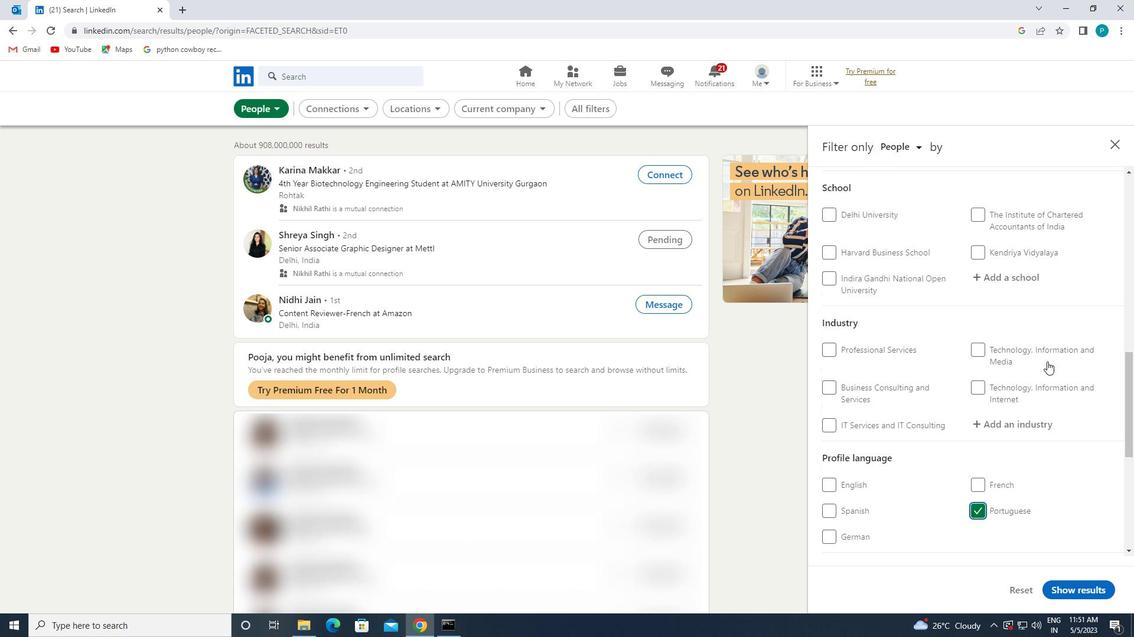 
Action: Mouse scrolled (1045, 361) with delta (0, 0)
Screenshot: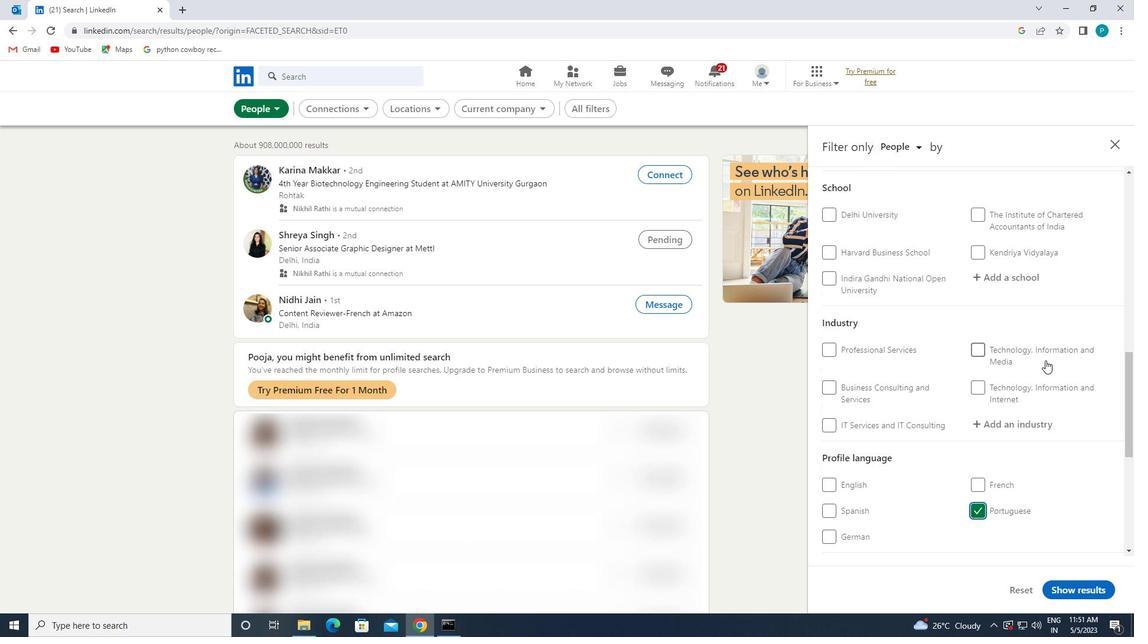 
Action: Mouse moved to (1036, 355)
Screenshot: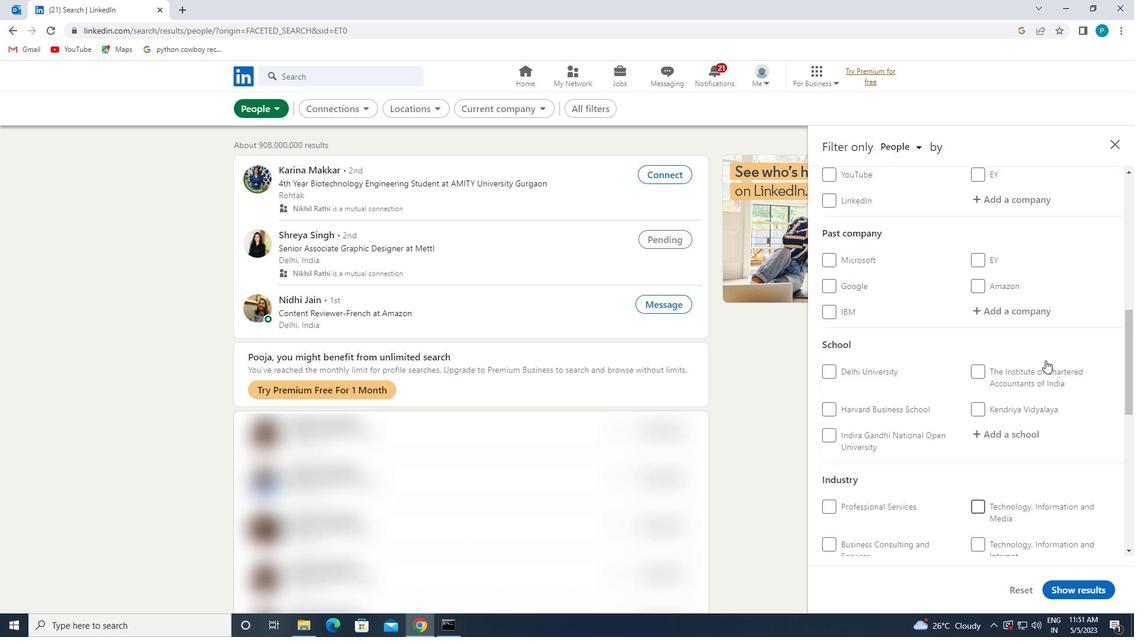 
Action: Mouse scrolled (1036, 356) with delta (0, 0)
Screenshot: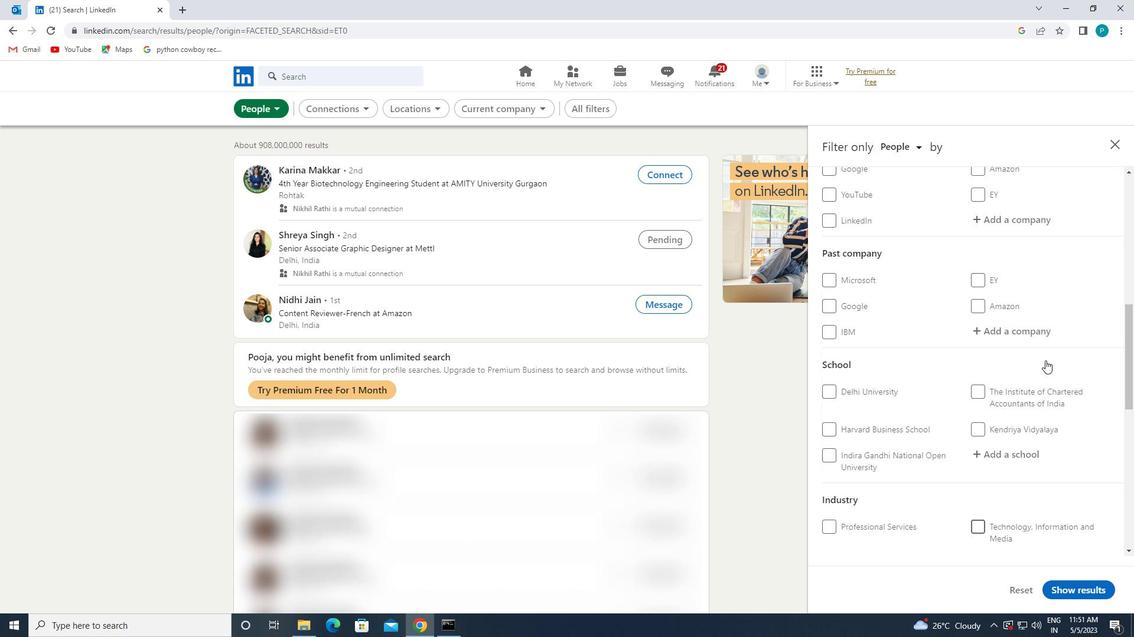 
Action: Mouse scrolled (1036, 356) with delta (0, 0)
Screenshot: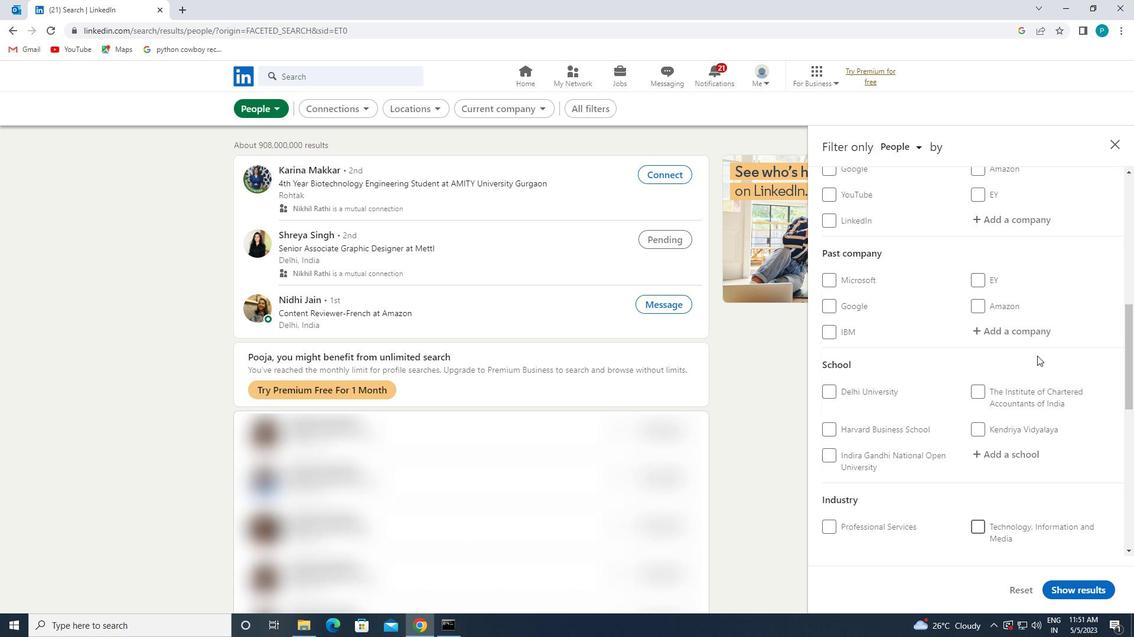
Action: Mouse moved to (1015, 341)
Screenshot: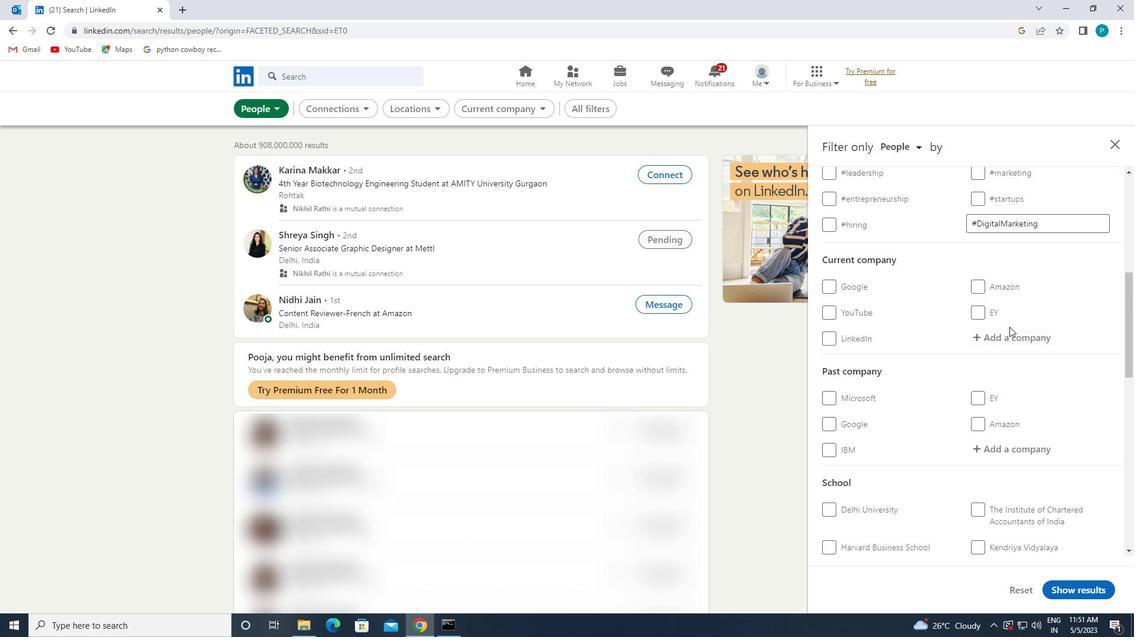 
Action: Mouse pressed left at (1015, 341)
Screenshot: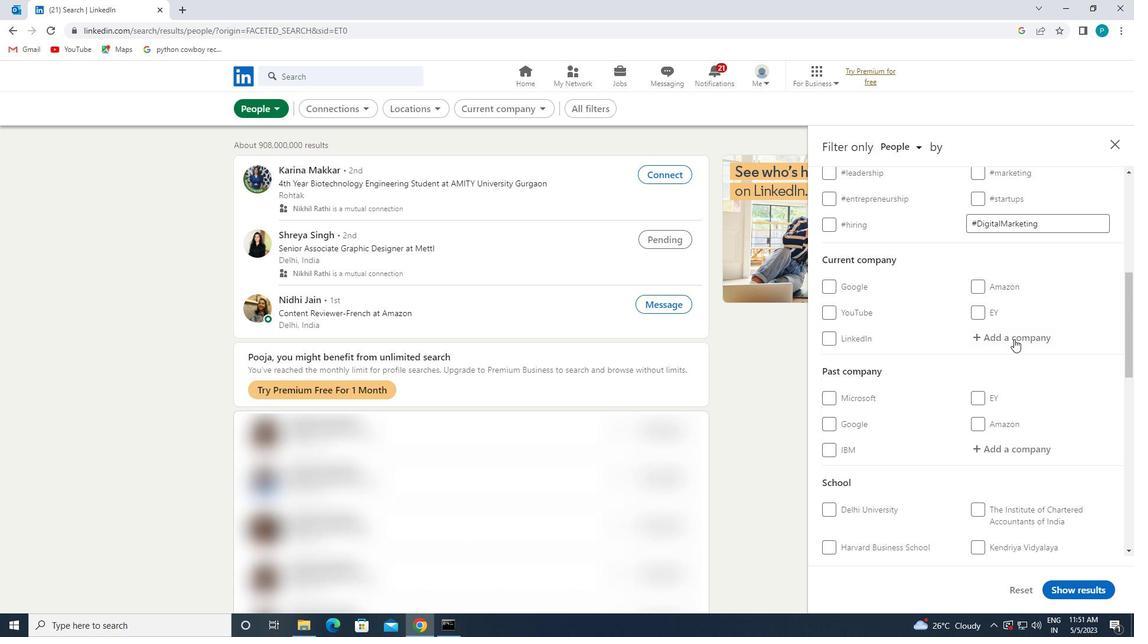 
Action: Key pressed <Key.caps_lock>IDEMIA
Screenshot: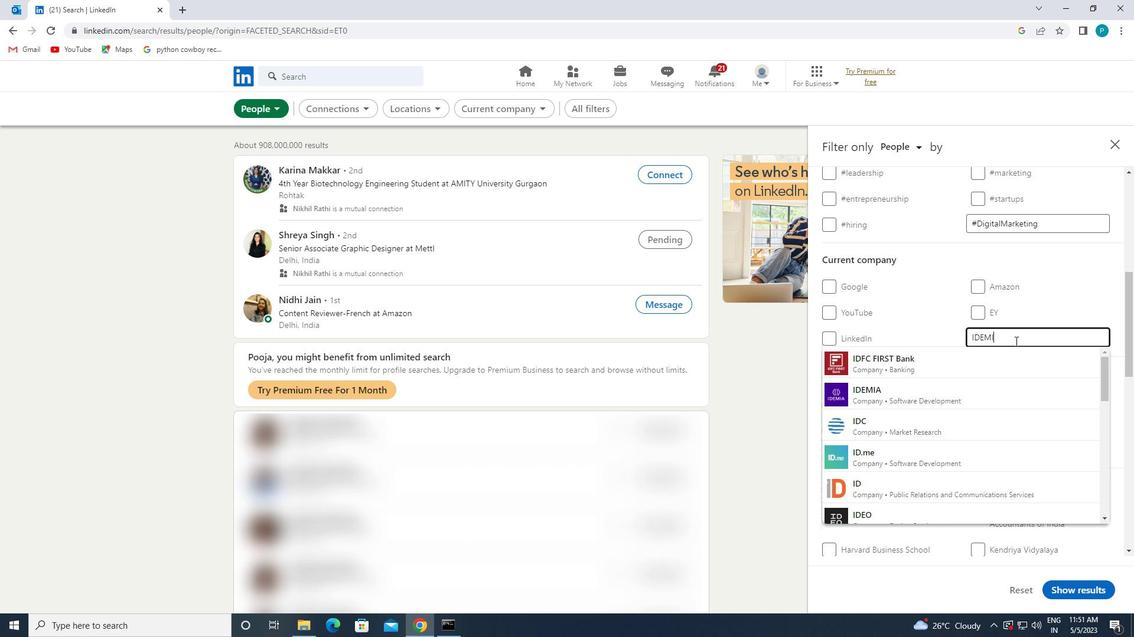 
Action: Mouse moved to (992, 358)
Screenshot: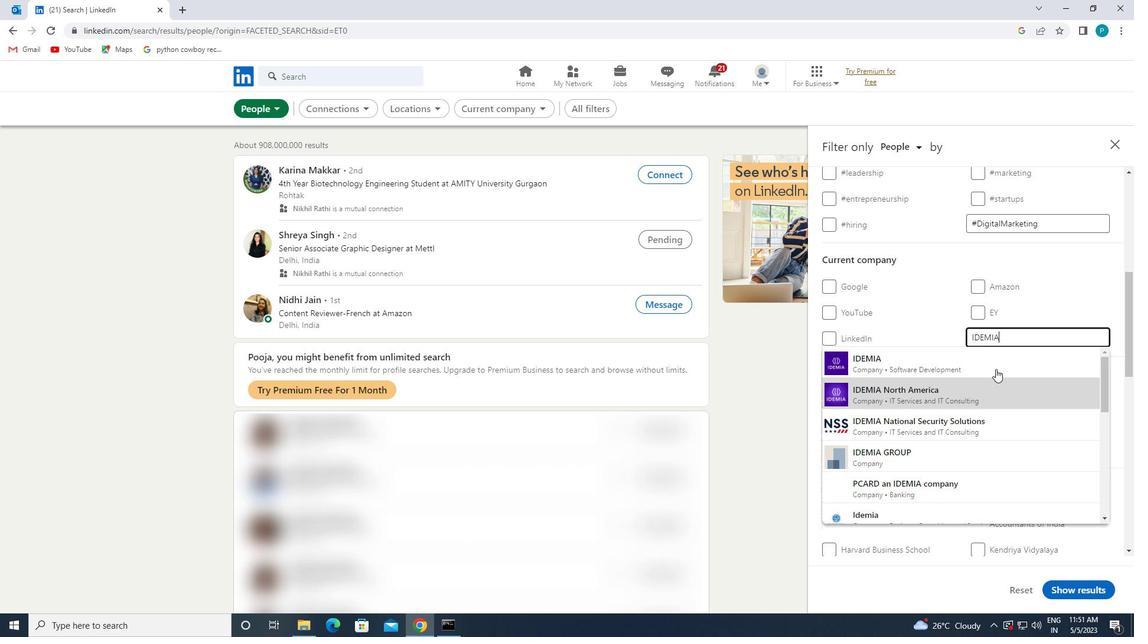 
Action: Mouse pressed left at (992, 358)
Screenshot: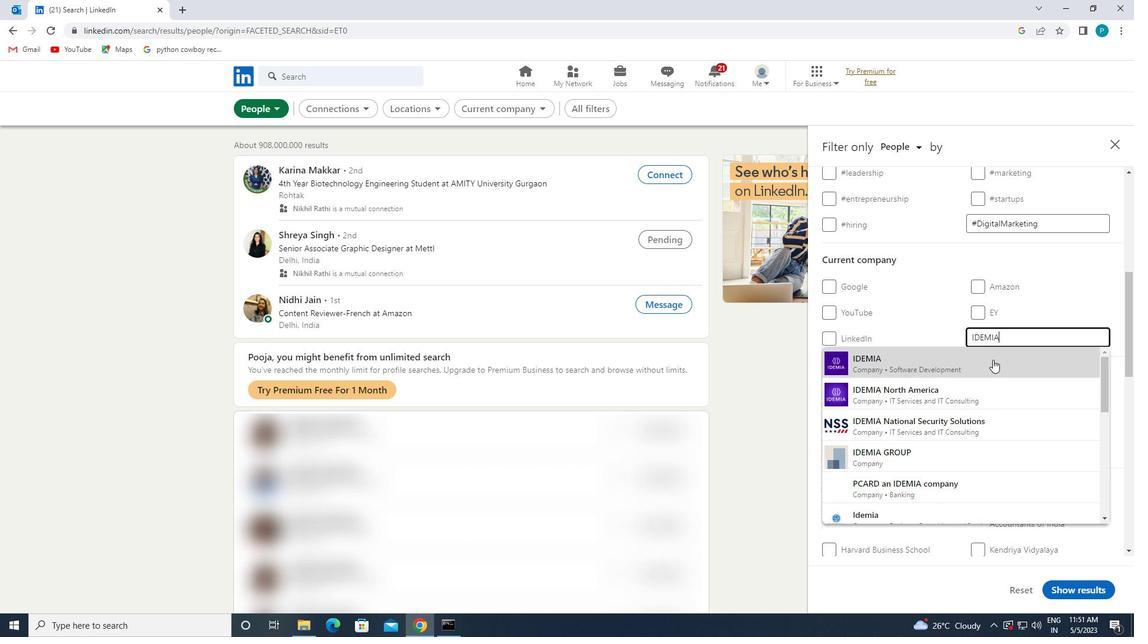 
Action: Mouse moved to (991, 357)
Screenshot: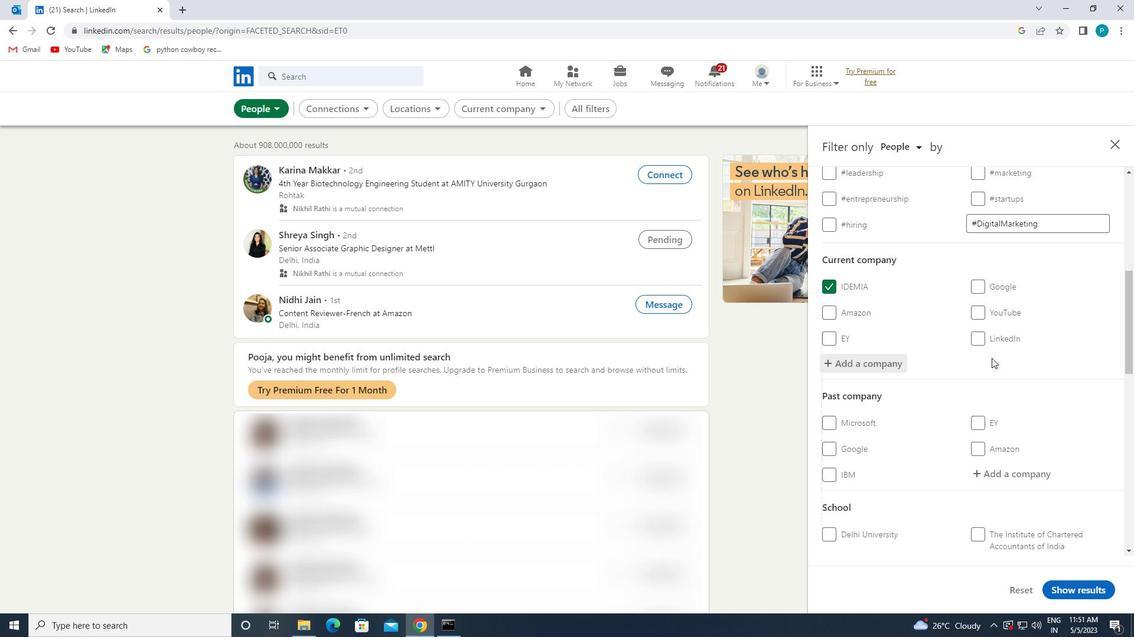 
Action: Mouse scrolled (991, 356) with delta (0, 0)
Screenshot: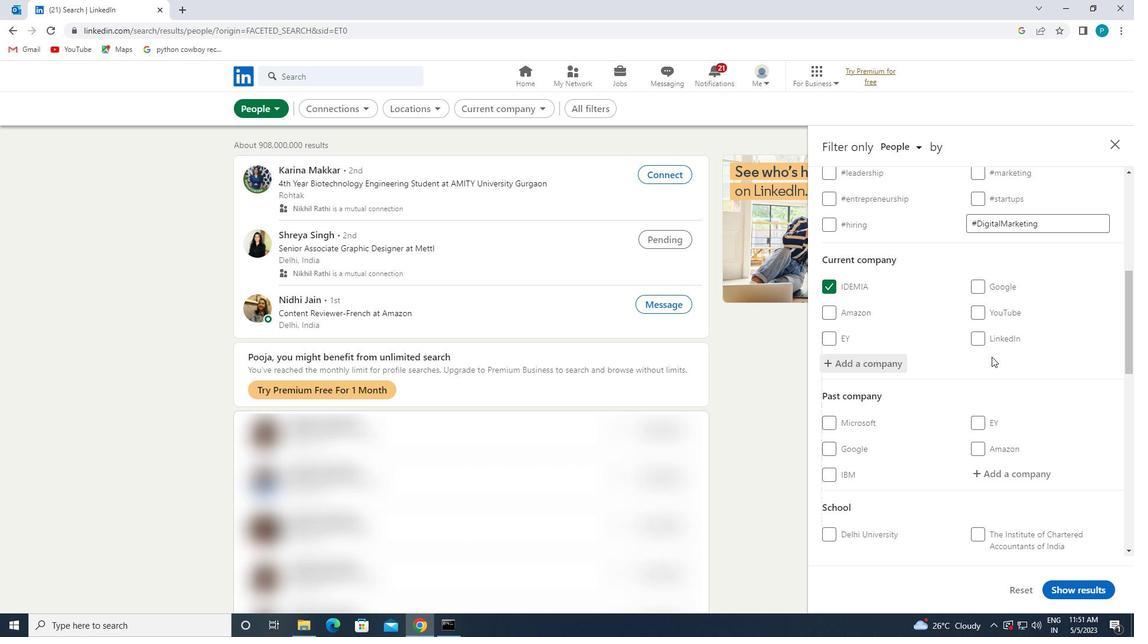 
Action: Mouse scrolled (991, 356) with delta (0, 0)
Screenshot: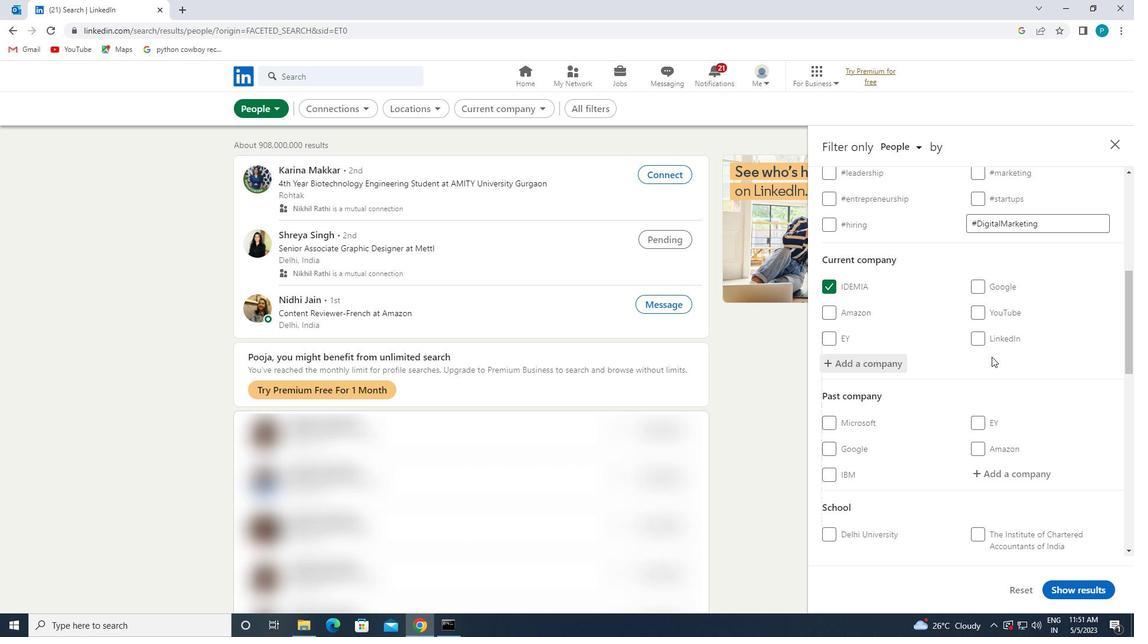 
Action: Mouse scrolled (991, 356) with delta (0, 0)
Screenshot: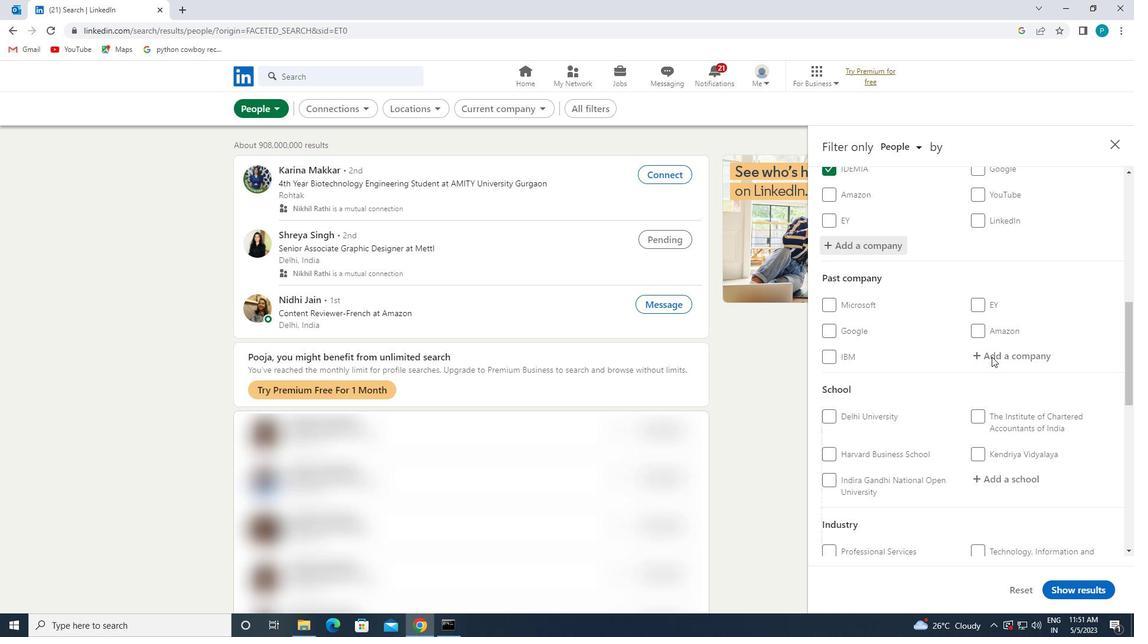 
Action: Mouse scrolled (991, 356) with delta (0, 0)
Screenshot: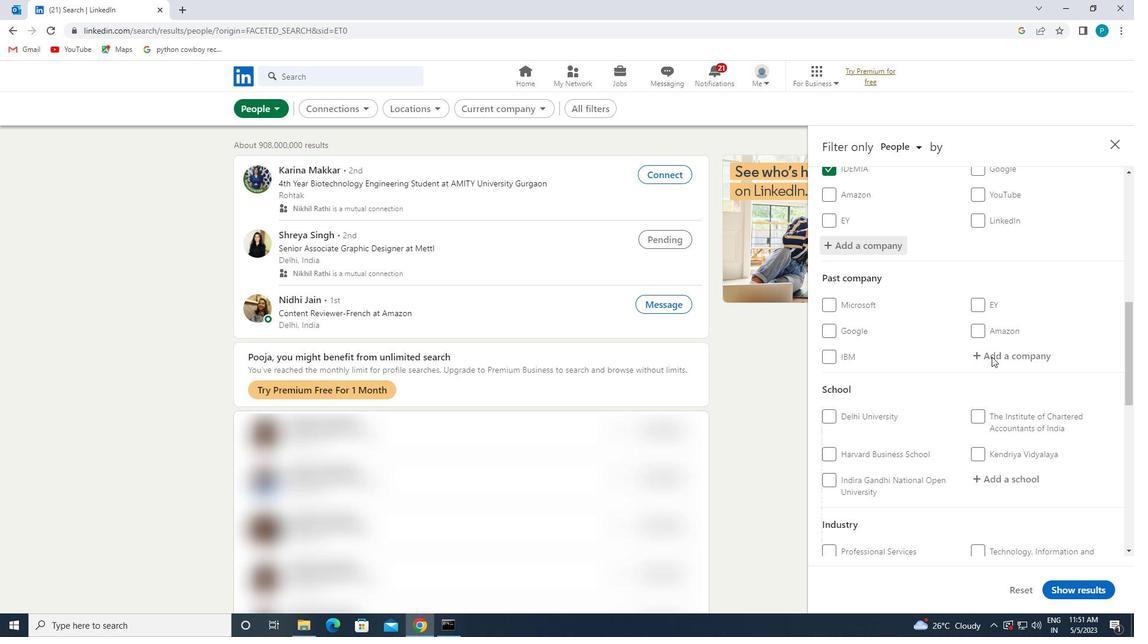
Action: Mouse scrolled (991, 356) with delta (0, 0)
Screenshot: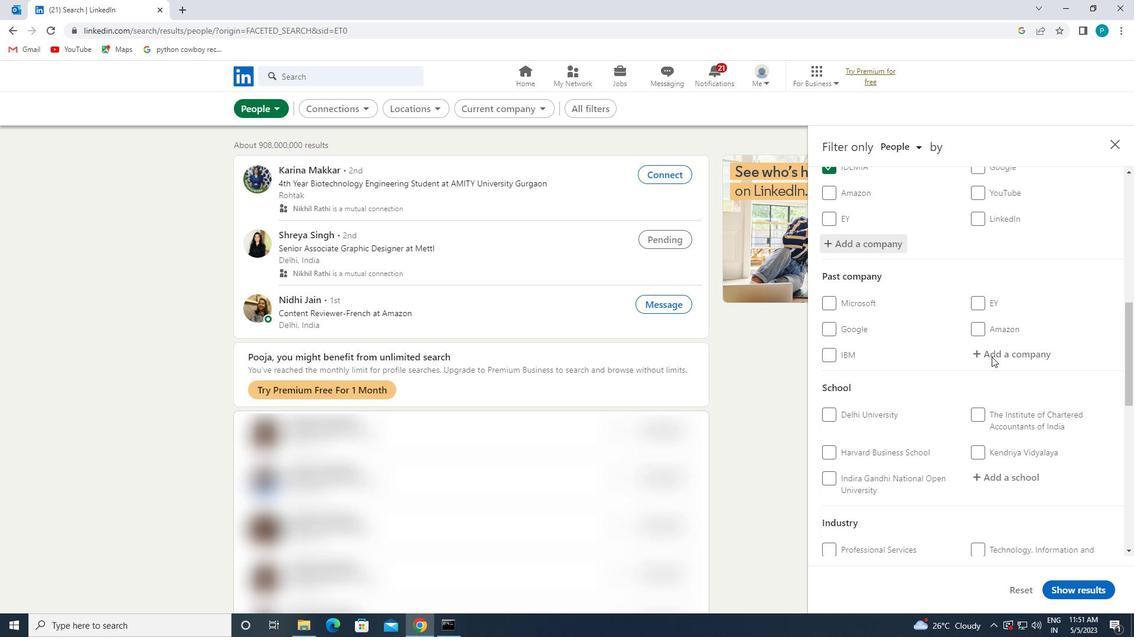 
Action: Mouse moved to (985, 310)
Screenshot: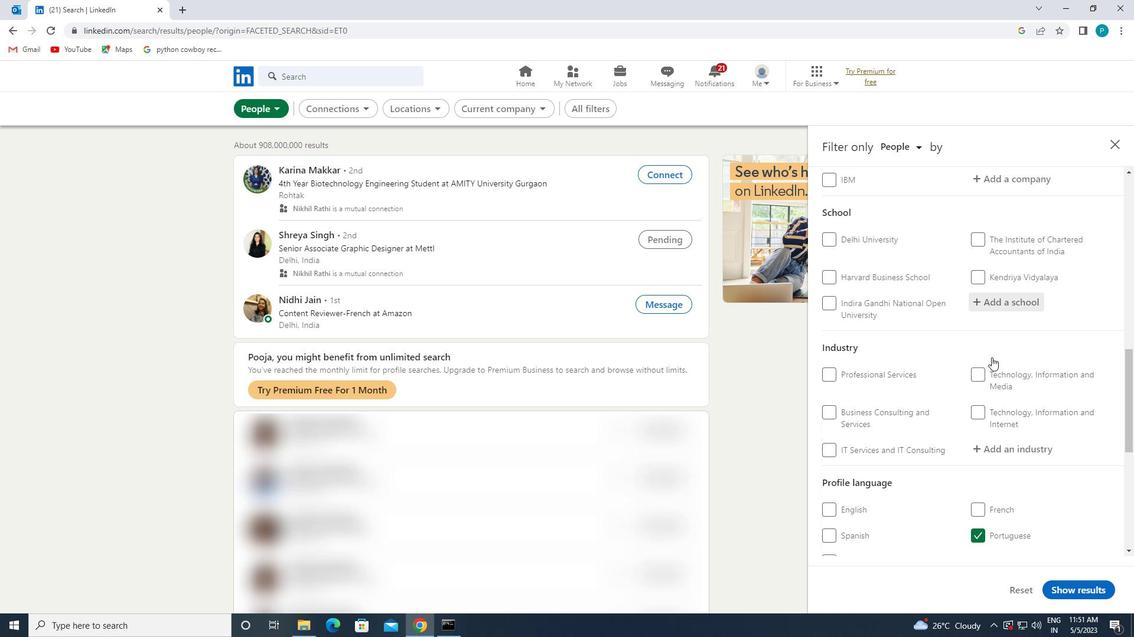 
Action: Mouse pressed left at (985, 310)
Screenshot: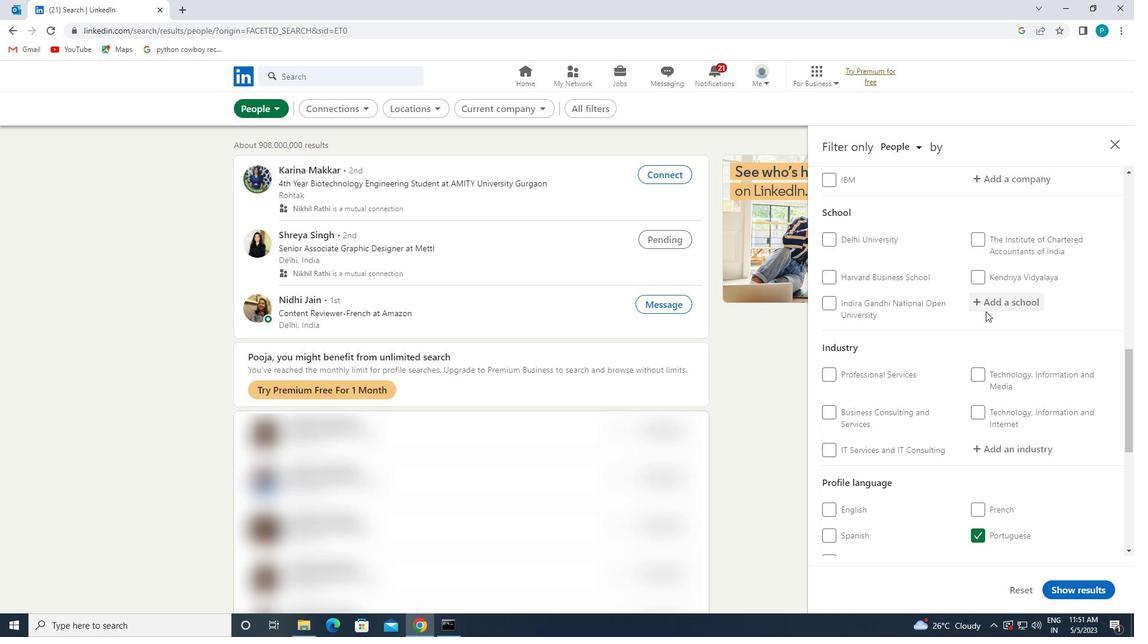 
Action: Key pressed <Key.caps_lock>L<Key.backspace><Key.caps_lock>L<Key.caps_lock>ALA<Key.space><Key.space><Key.caps_lock>L<Key.caps_lock>AJPATRAI<Key.space><Key.caps_lock>C<Key.caps_lock>OLLEGE<Key.space>
Screenshot: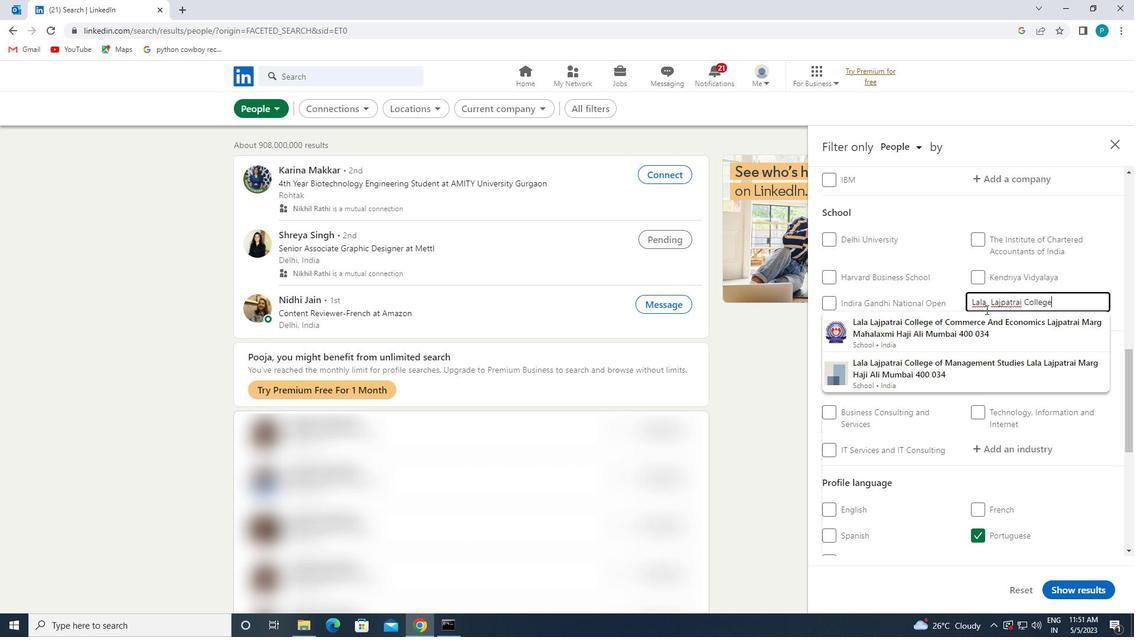 
Action: Mouse moved to (976, 330)
Screenshot: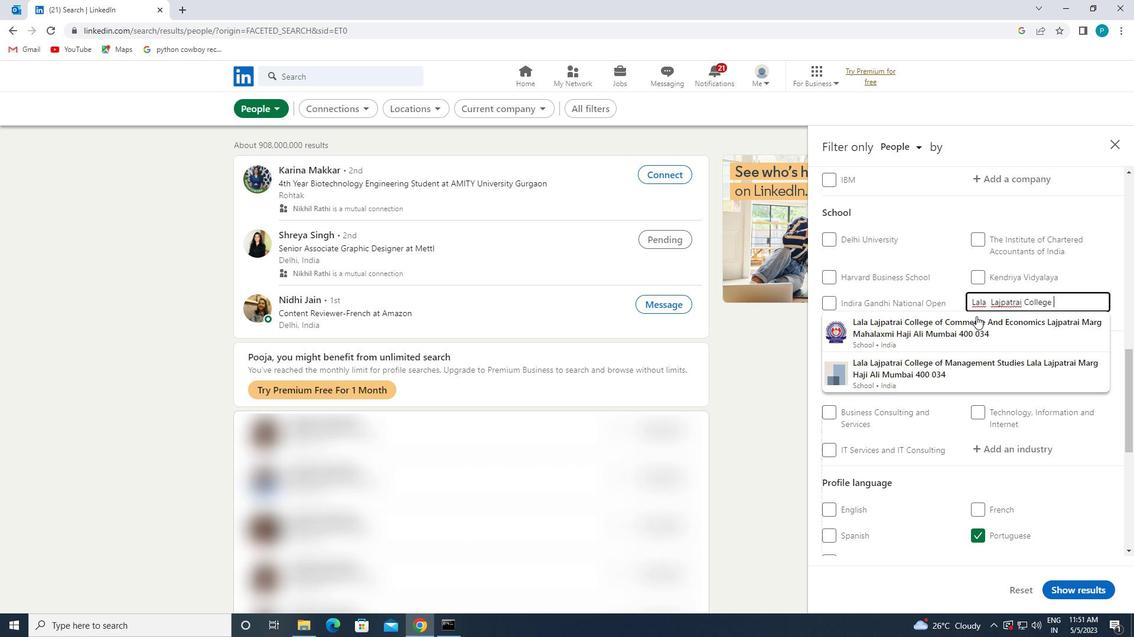 
Action: Mouse pressed left at (976, 330)
Screenshot: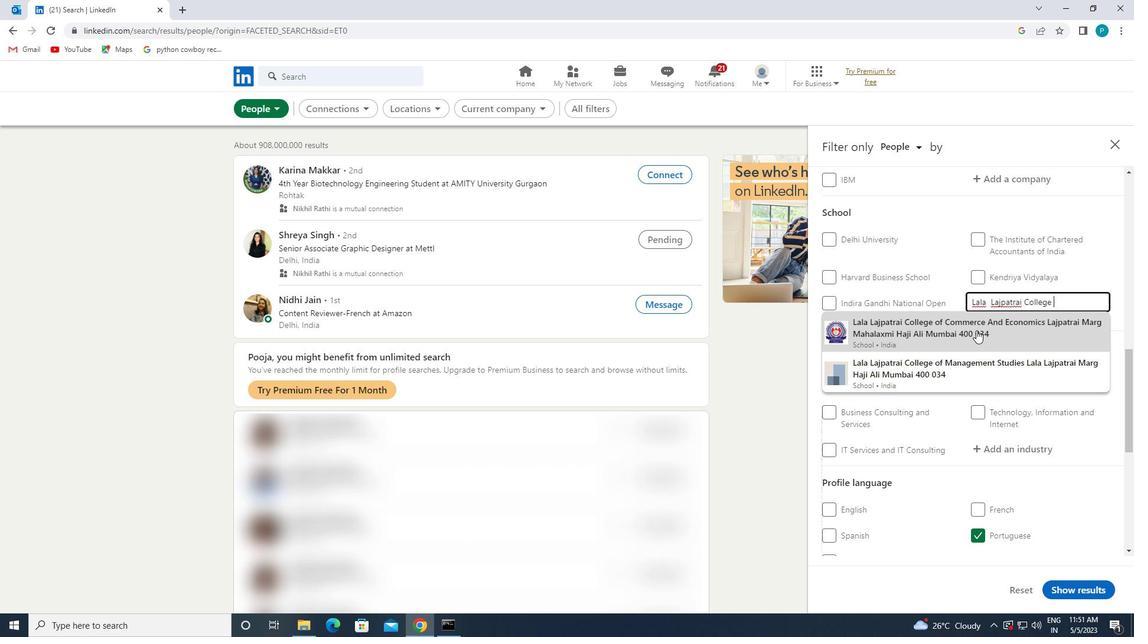 
Action: Mouse moved to (986, 362)
Screenshot: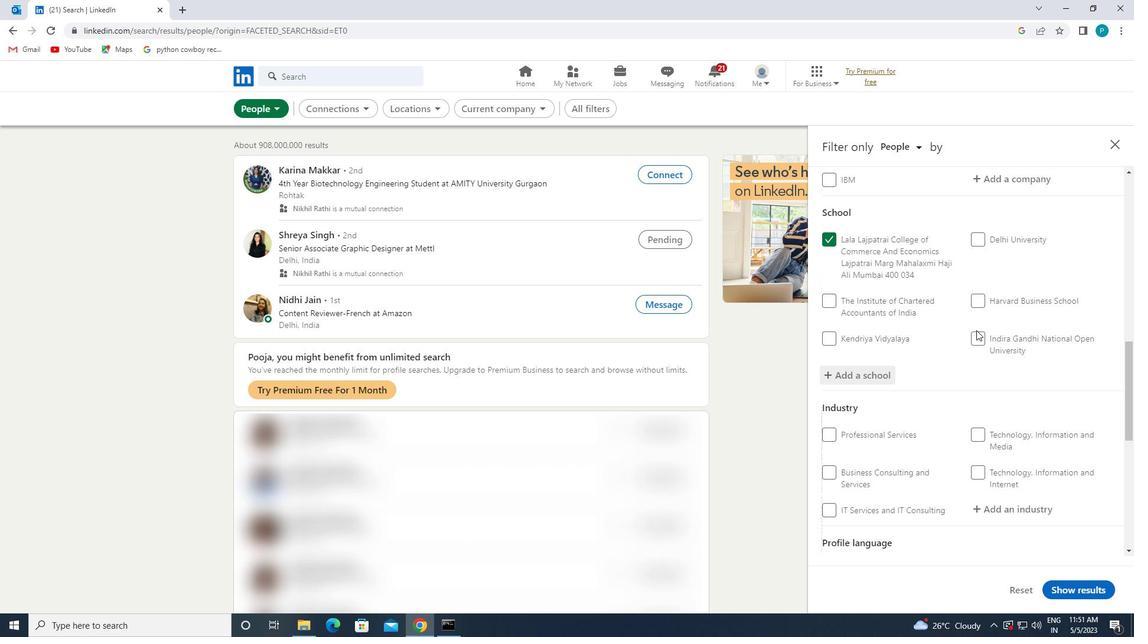 
Action: Mouse scrolled (986, 362) with delta (0, 0)
Screenshot: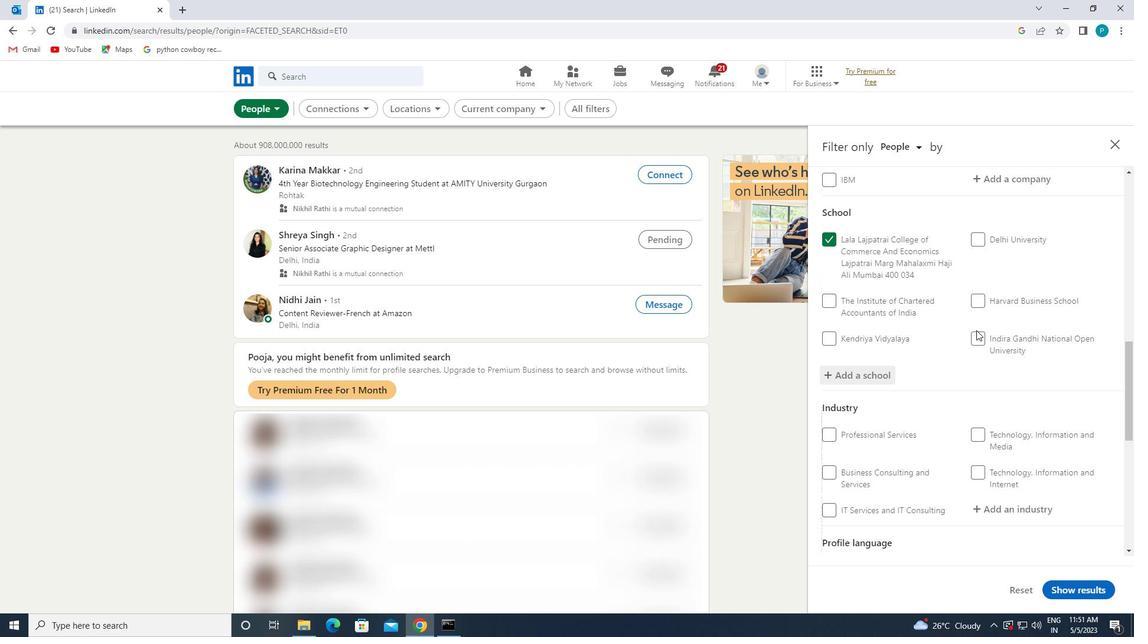 
Action: Mouse scrolled (986, 362) with delta (0, 0)
Screenshot: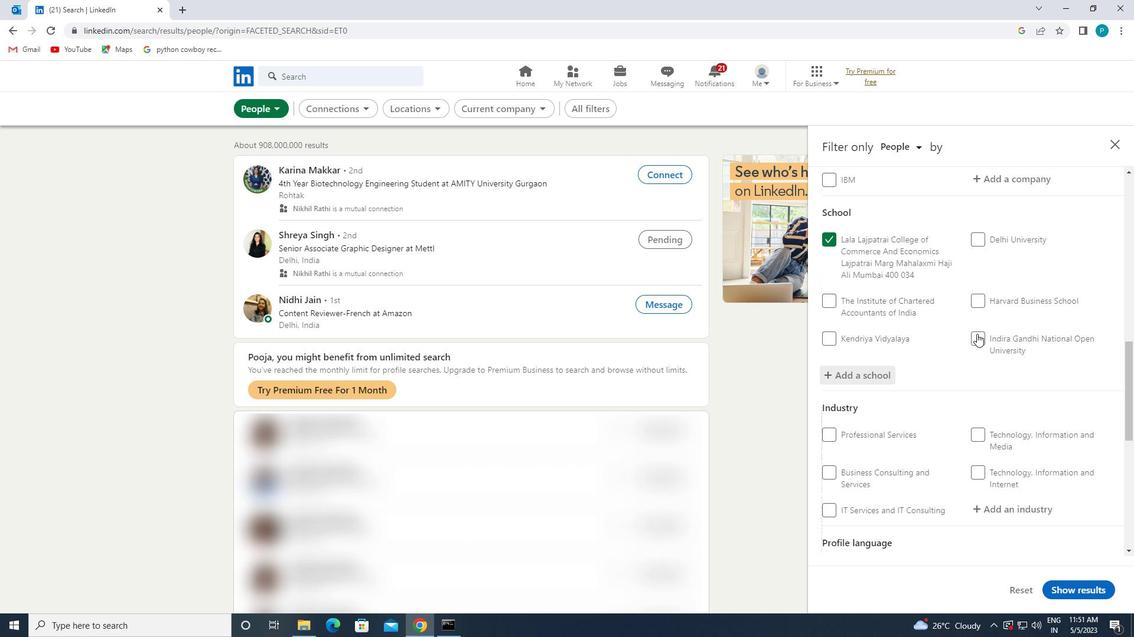 
Action: Mouse scrolled (986, 362) with delta (0, 0)
Screenshot: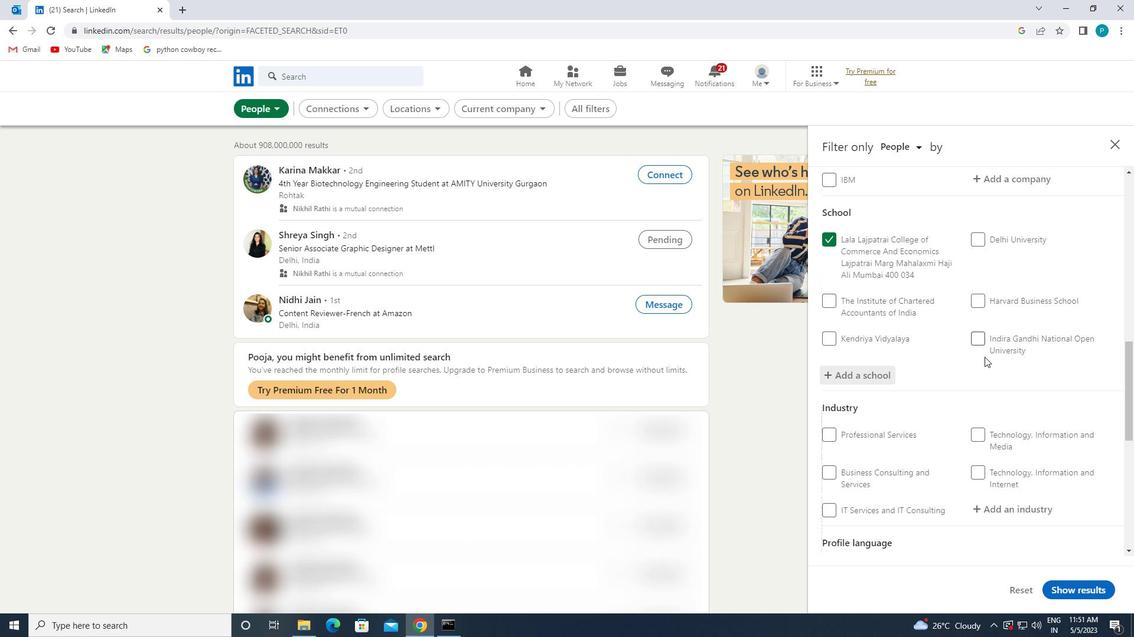 
Action: Mouse moved to (985, 338)
Screenshot: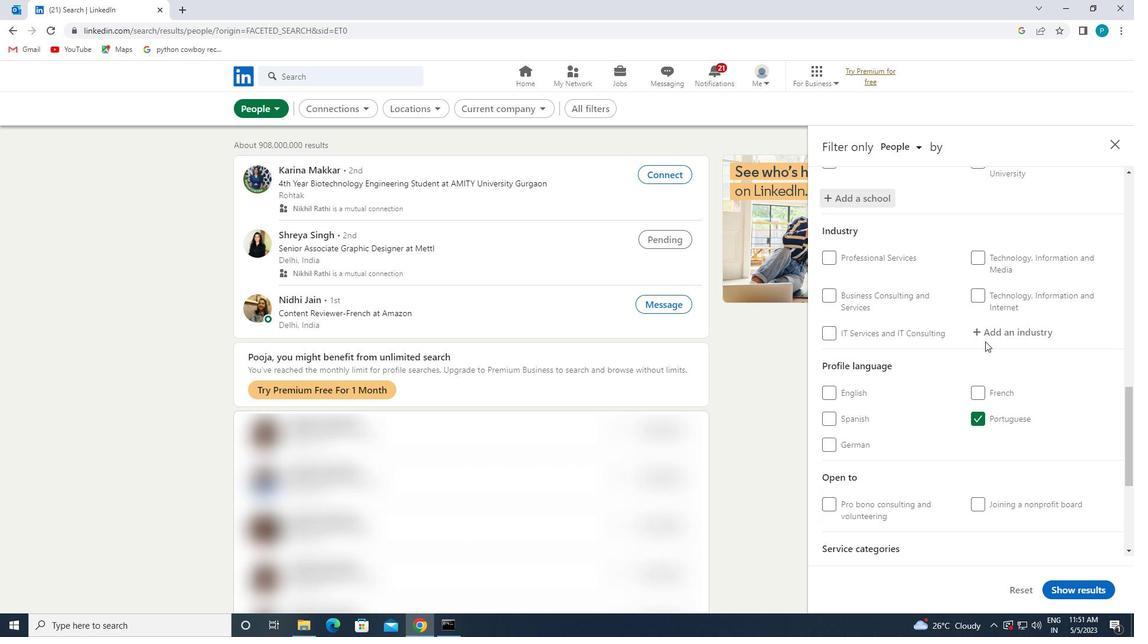 
Action: Mouse pressed left at (985, 338)
Screenshot: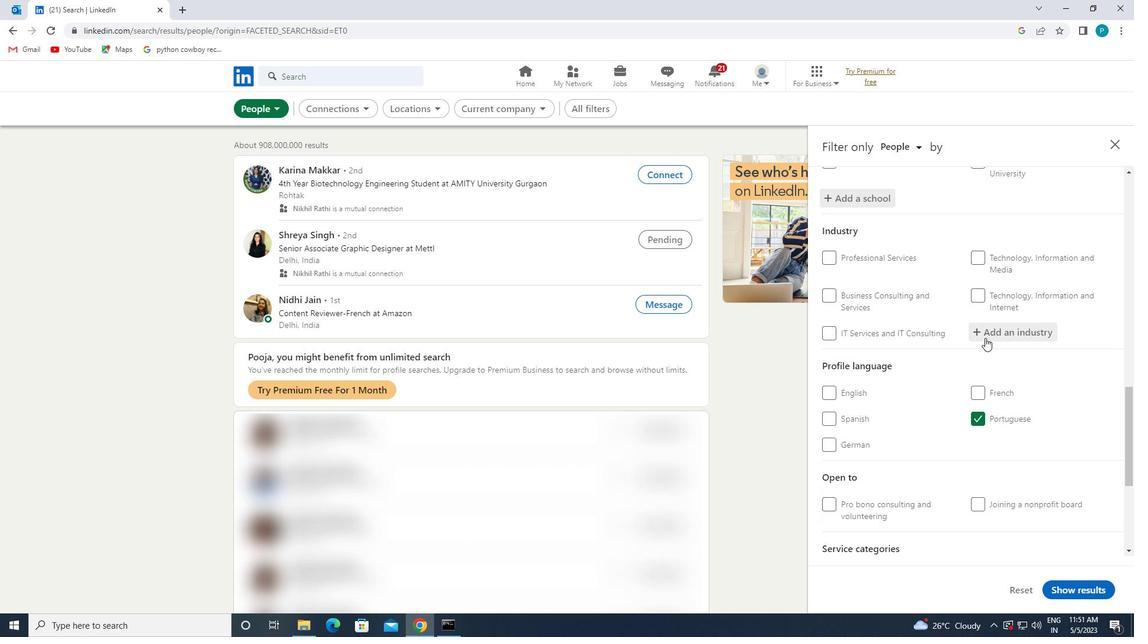 
Action: Mouse moved to (982, 335)
Screenshot: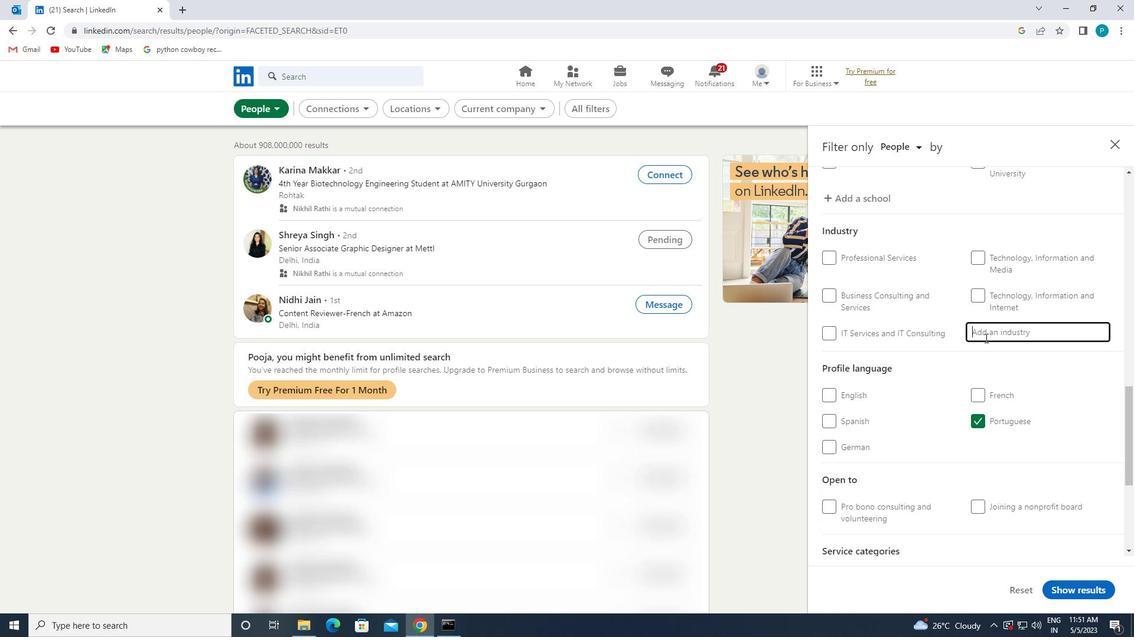 
Action: Key pressed <Key.caps_lock>T<Key.caps_lock>RANSPORATION
Screenshot: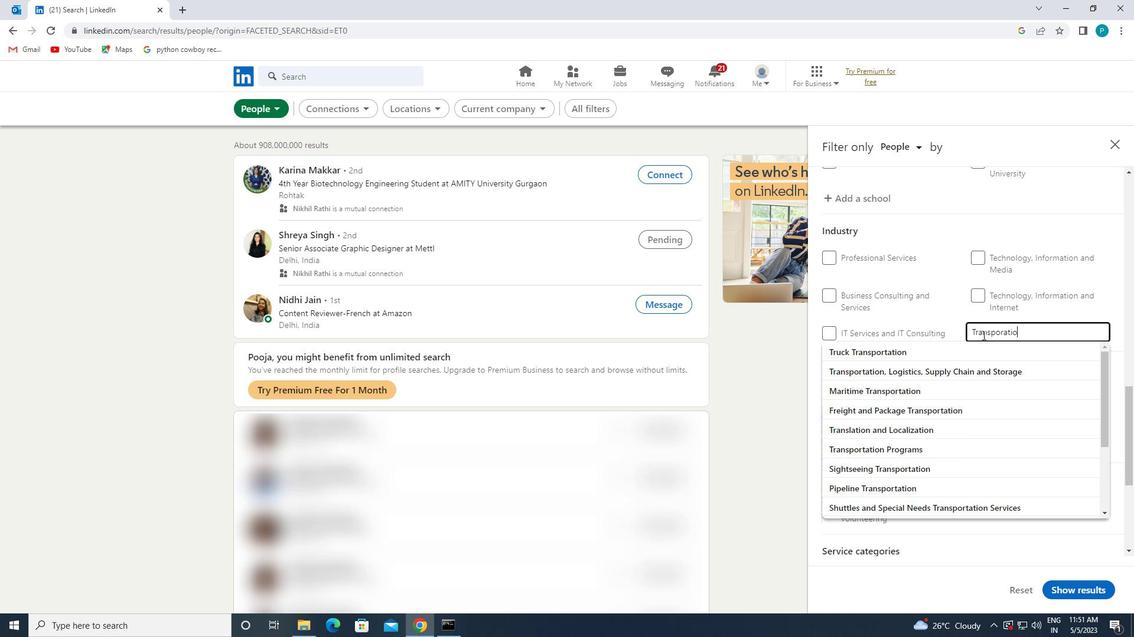 
Action: Mouse moved to (1004, 331)
Screenshot: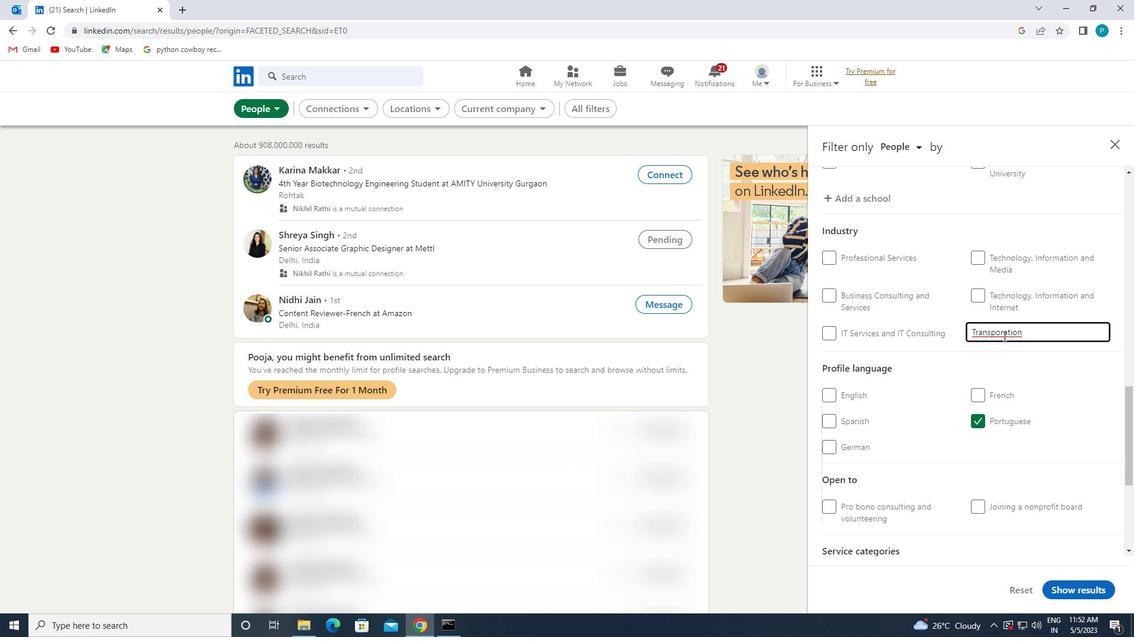 
Action: Mouse pressed left at (1004, 331)
Screenshot: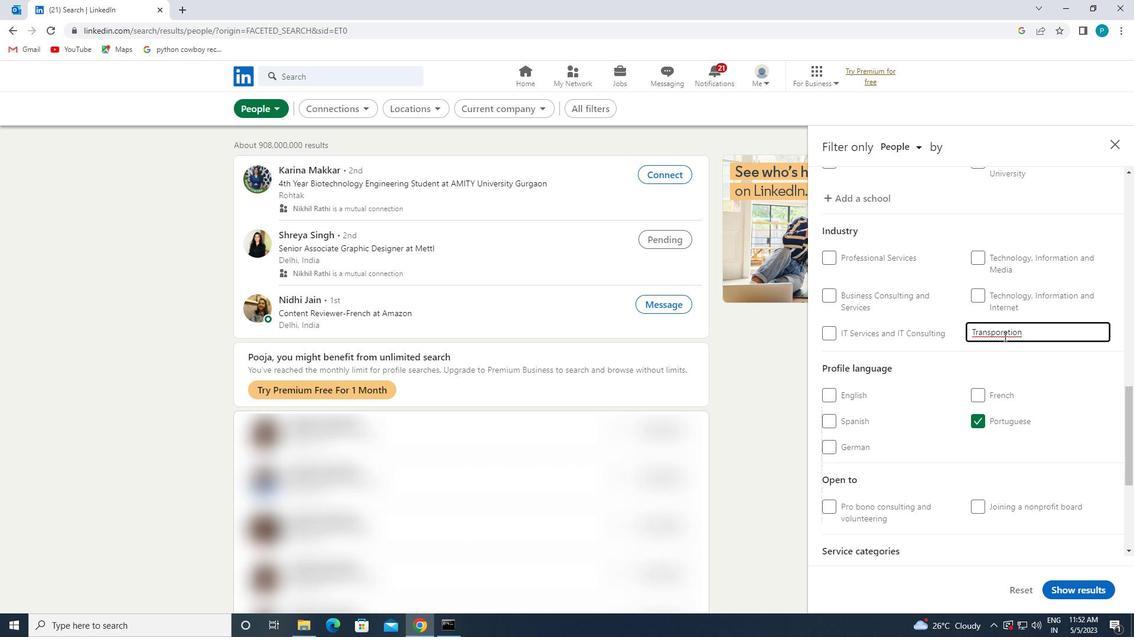 
Action: Mouse moved to (1002, 331)
Screenshot: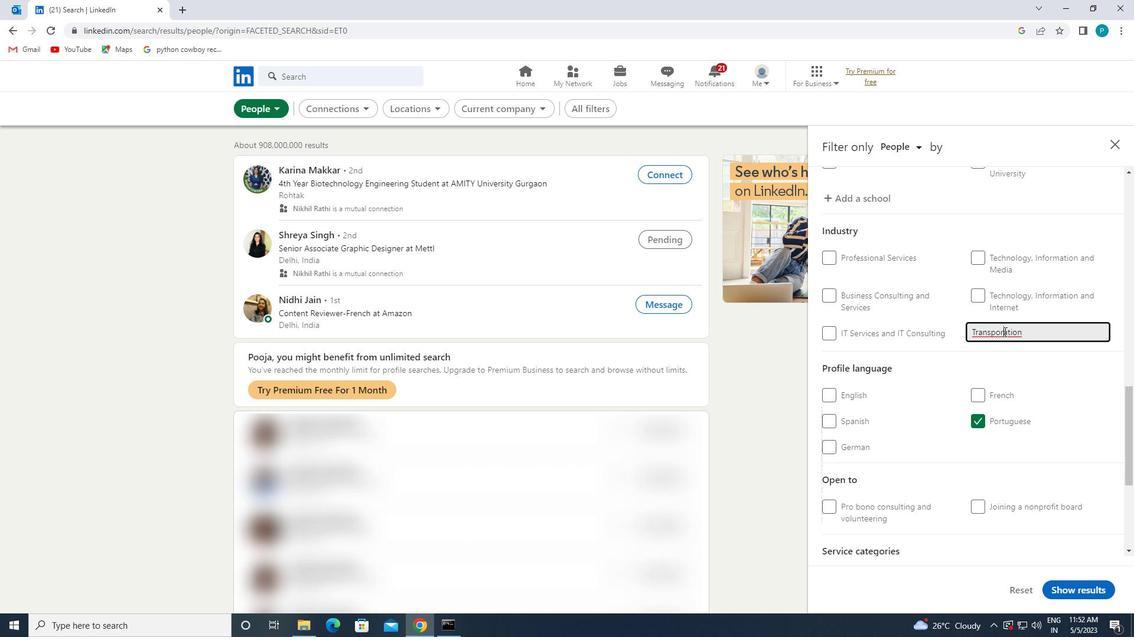 
Action: Key pressed T
Screenshot: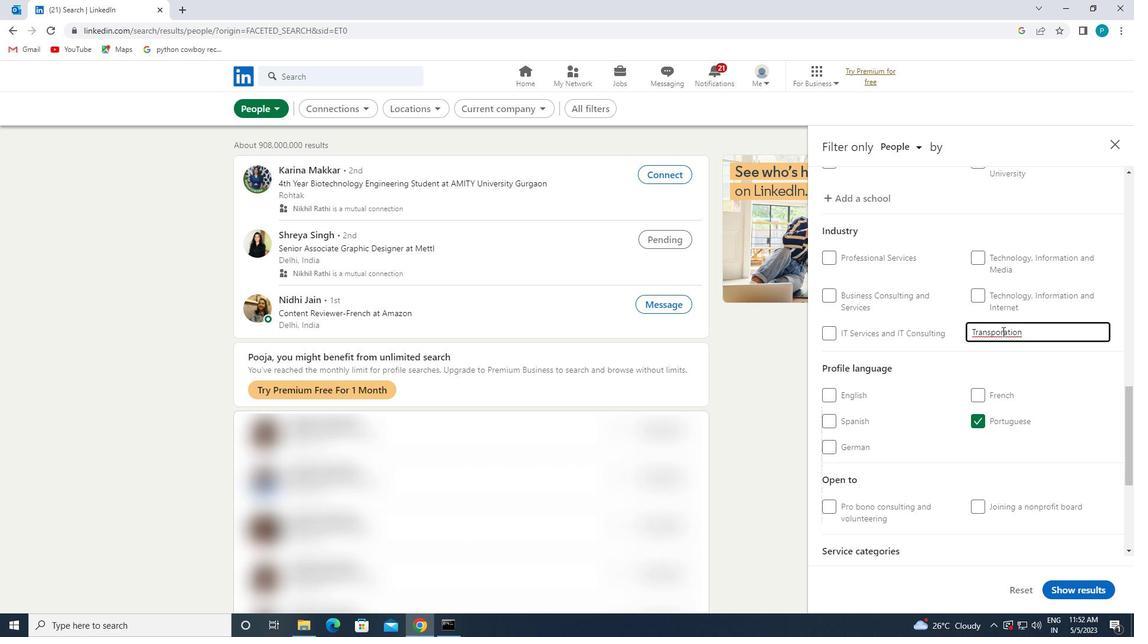 
Action: Mouse moved to (985, 386)
Screenshot: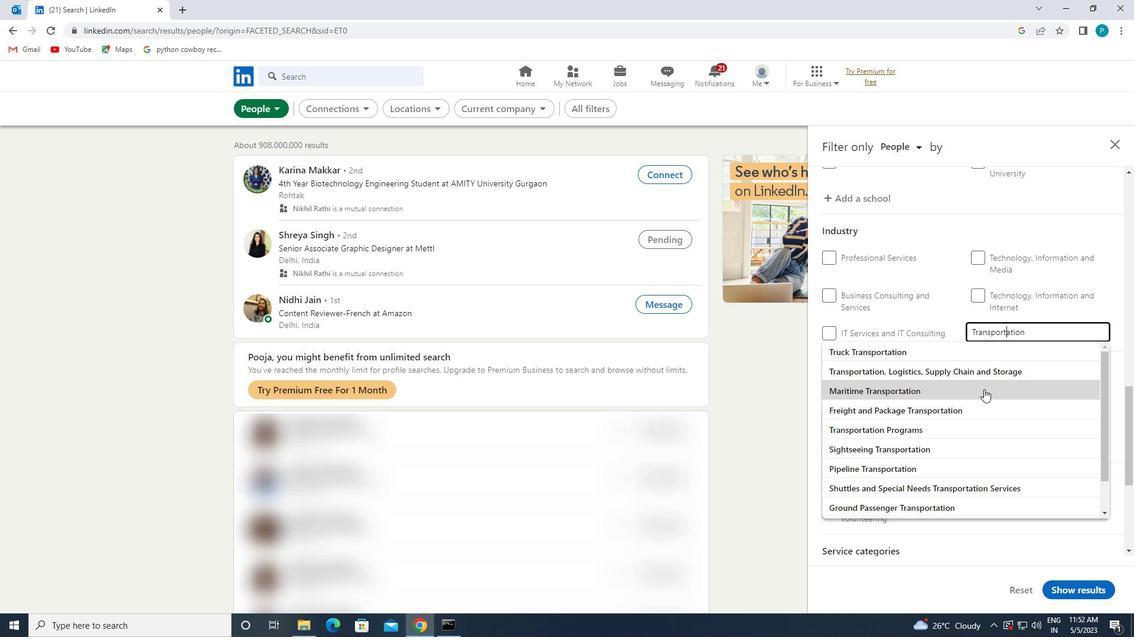 
Action: Mouse scrolled (985, 386) with delta (0, 0)
Screenshot: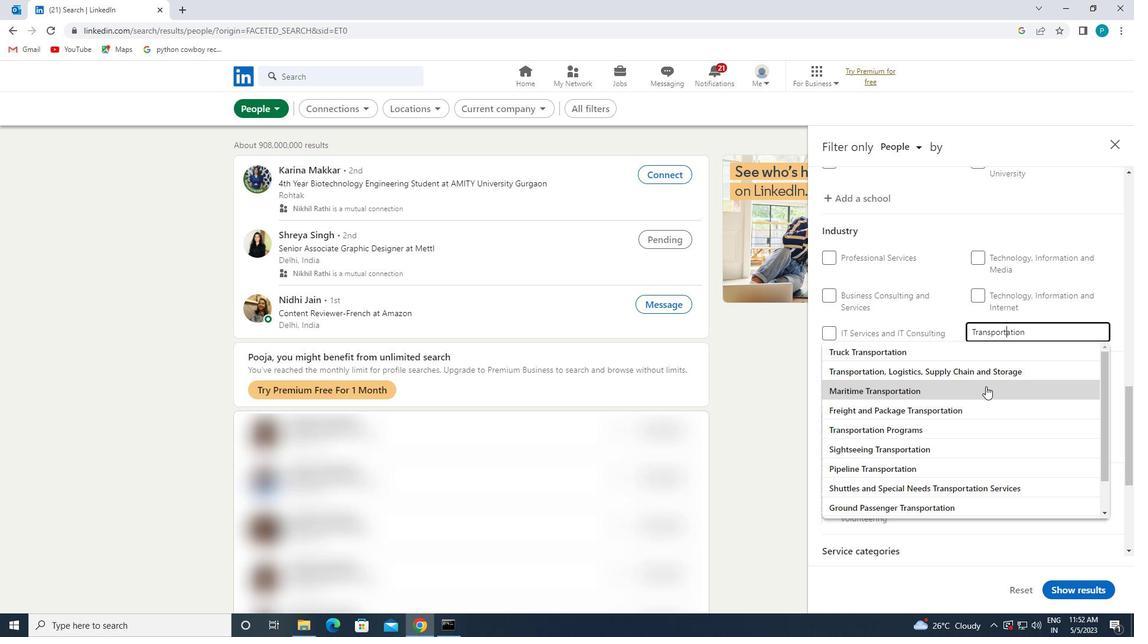 
Action: Mouse scrolled (985, 386) with delta (0, 0)
Screenshot: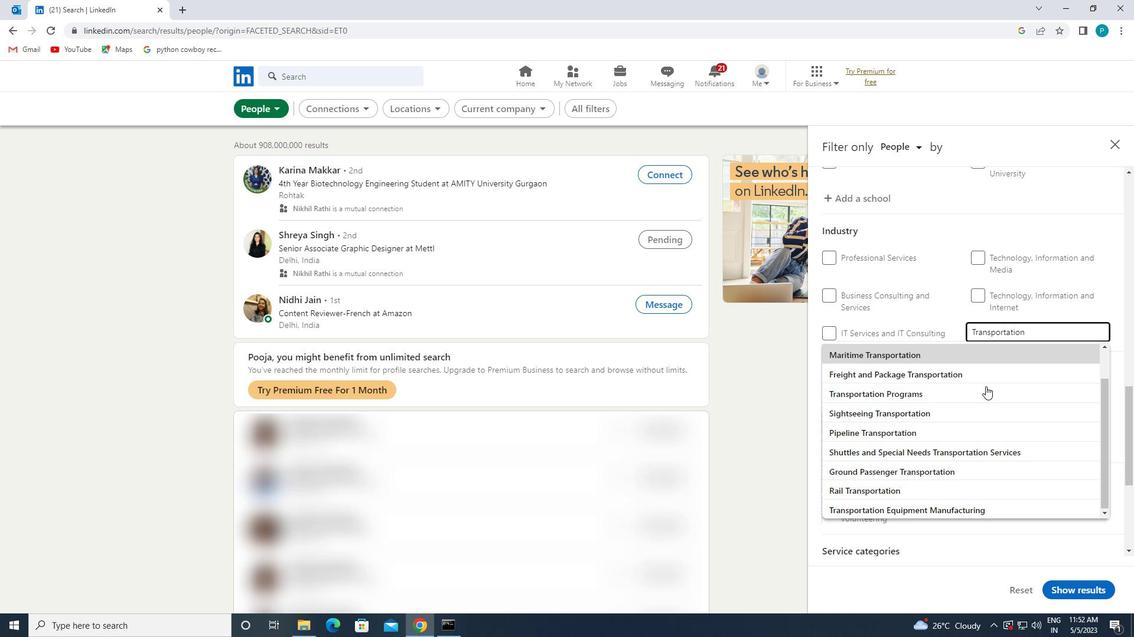
Action: Mouse moved to (913, 510)
Screenshot: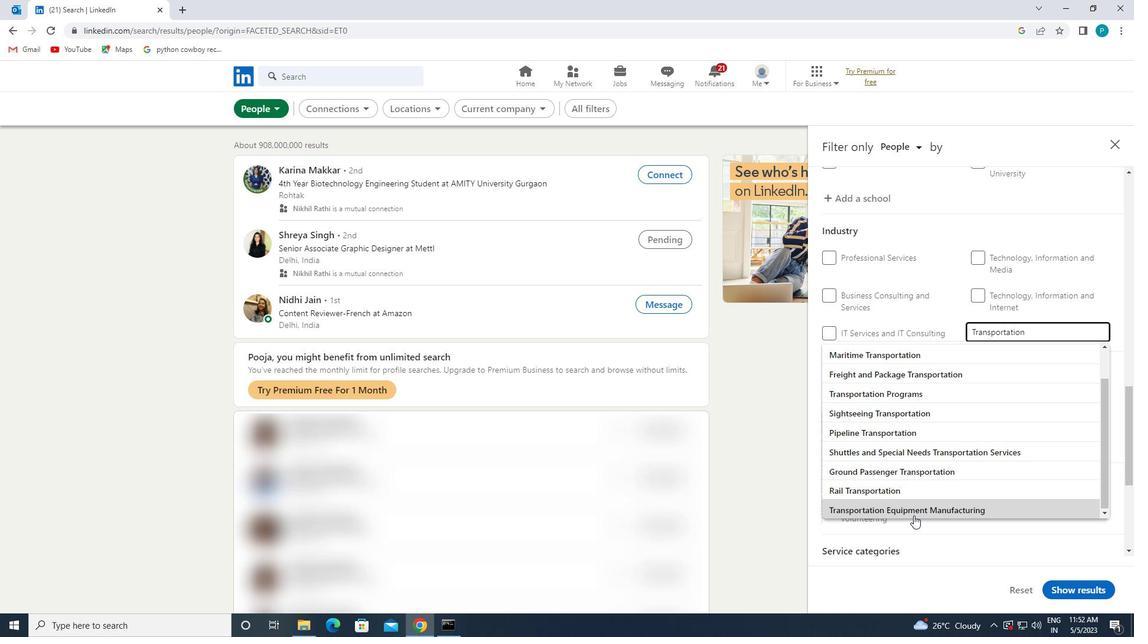 
Action: Mouse pressed left at (913, 510)
Screenshot: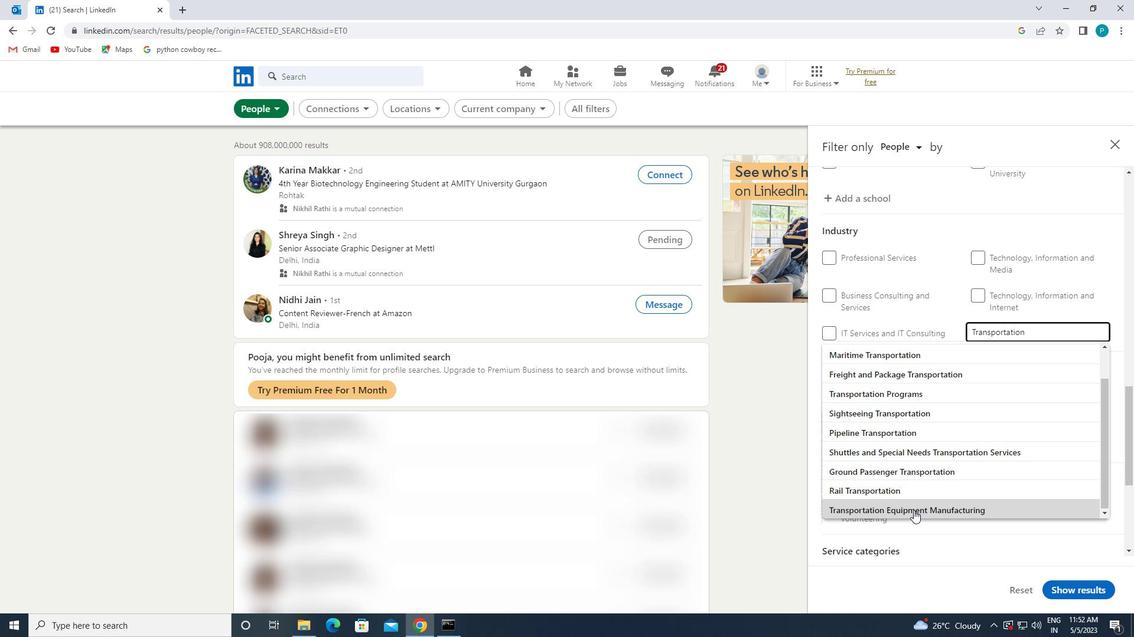 
Action: Mouse moved to (994, 479)
Screenshot: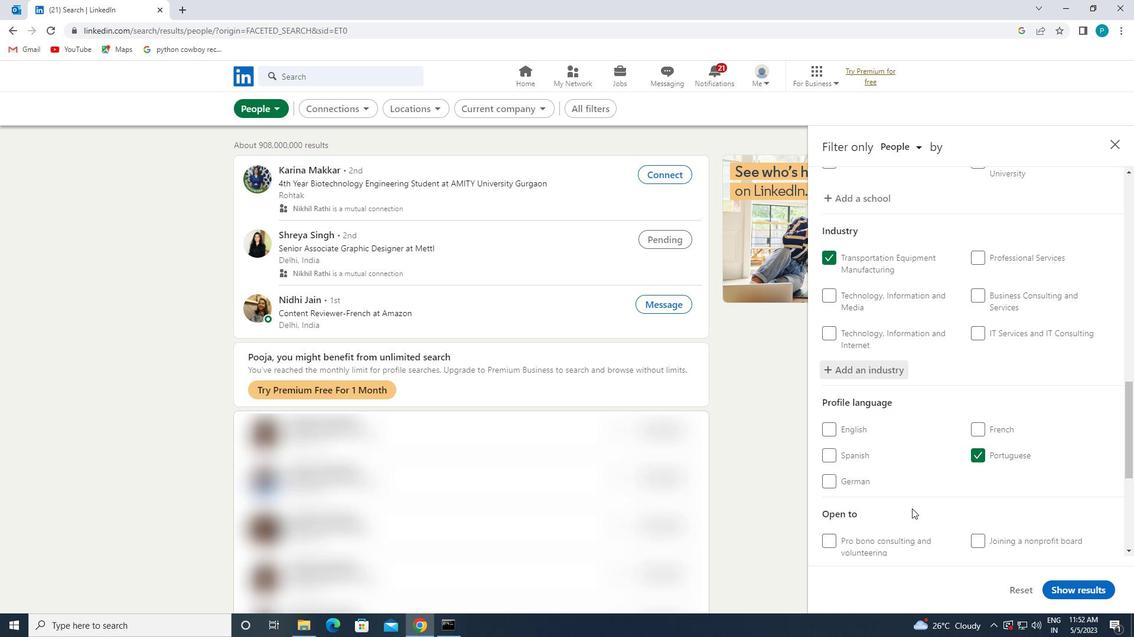 
Action: Mouse scrolled (994, 478) with delta (0, 0)
Screenshot: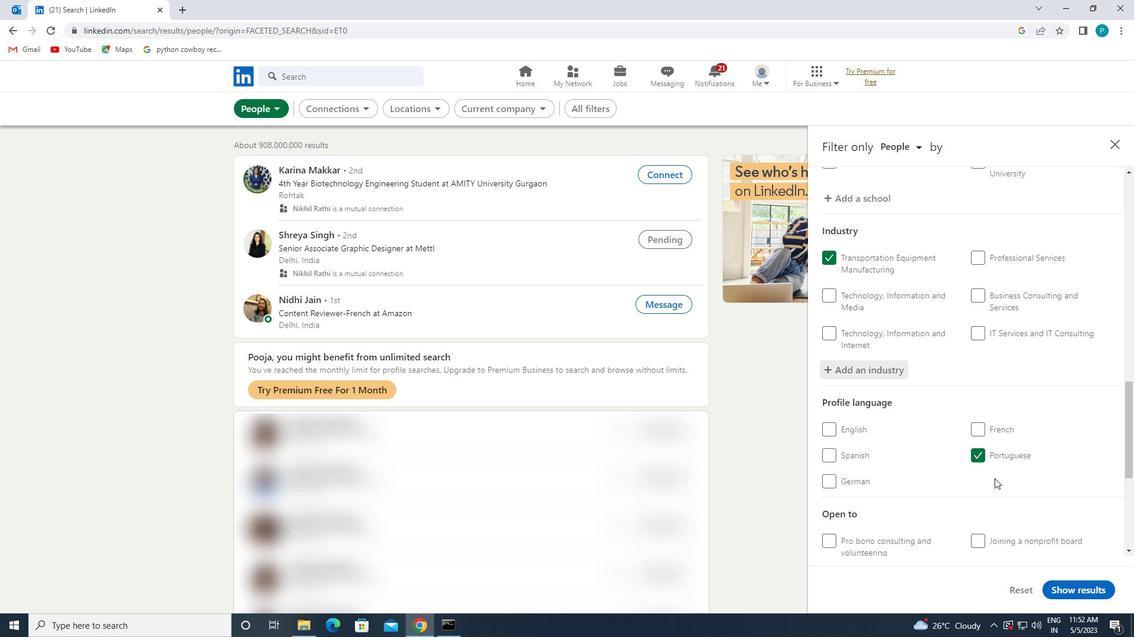 
Action: Mouse scrolled (994, 478) with delta (0, 0)
Screenshot: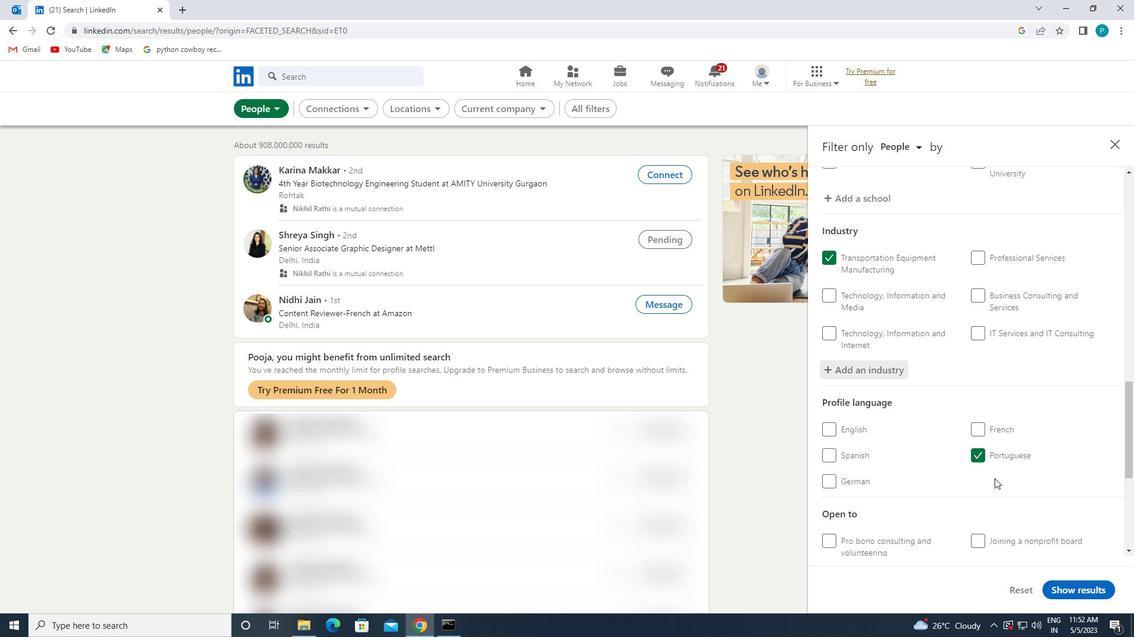 
Action: Mouse scrolled (994, 478) with delta (0, 0)
Screenshot: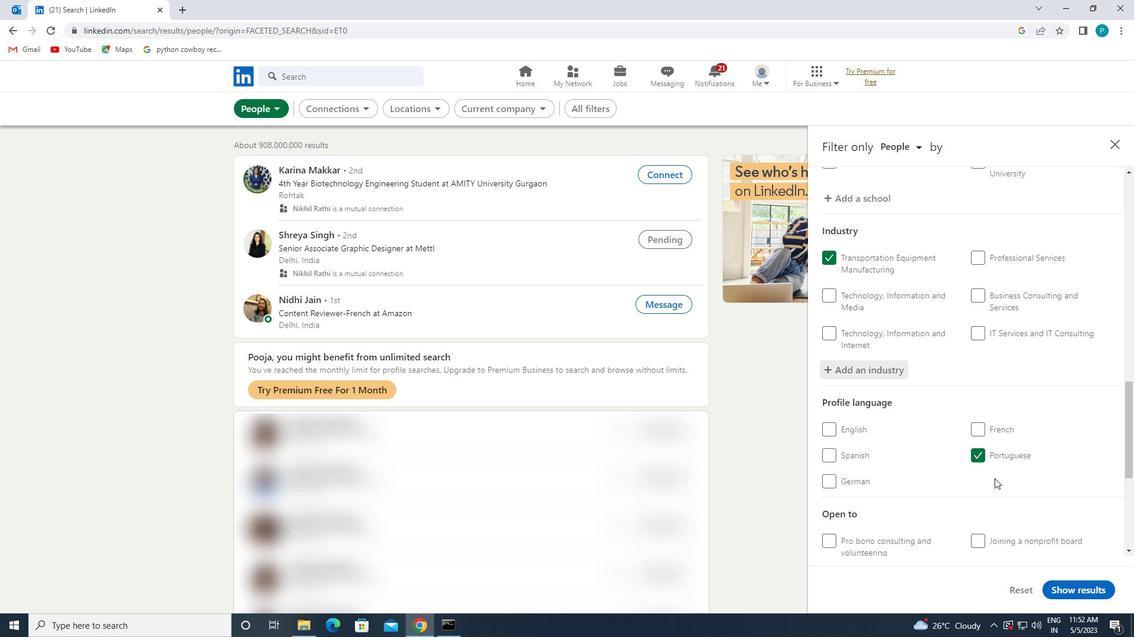 
Action: Mouse pressed left at (994, 479)
Screenshot: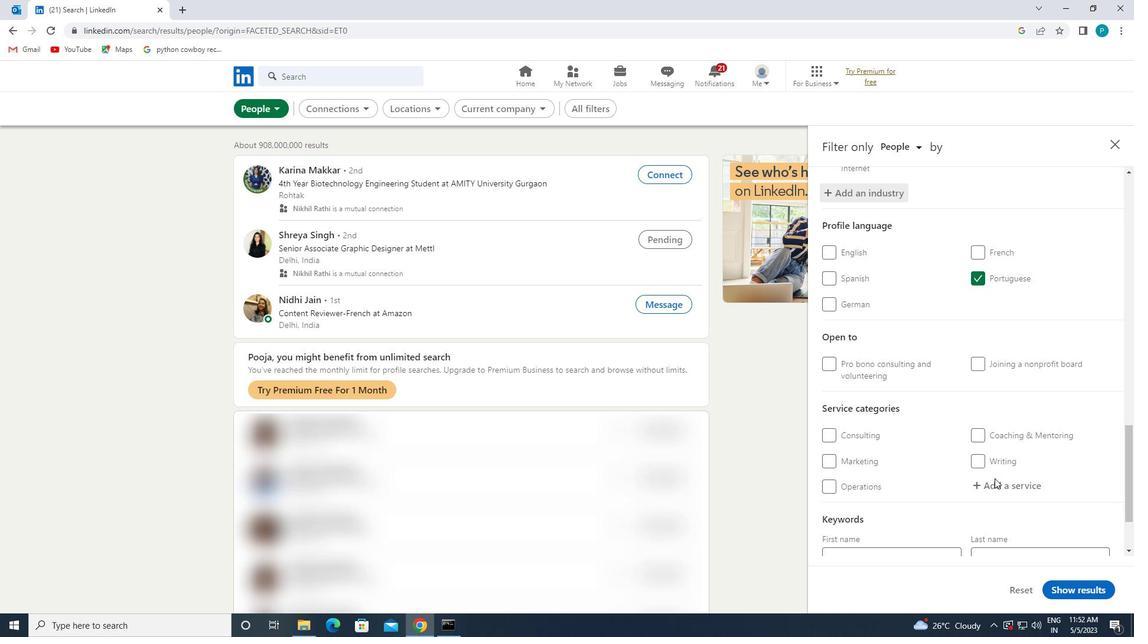 
Action: Key pressed <Key.caps_lock>C<Key.caps_lock>OMMERCIAL<Key.space>
Screenshot: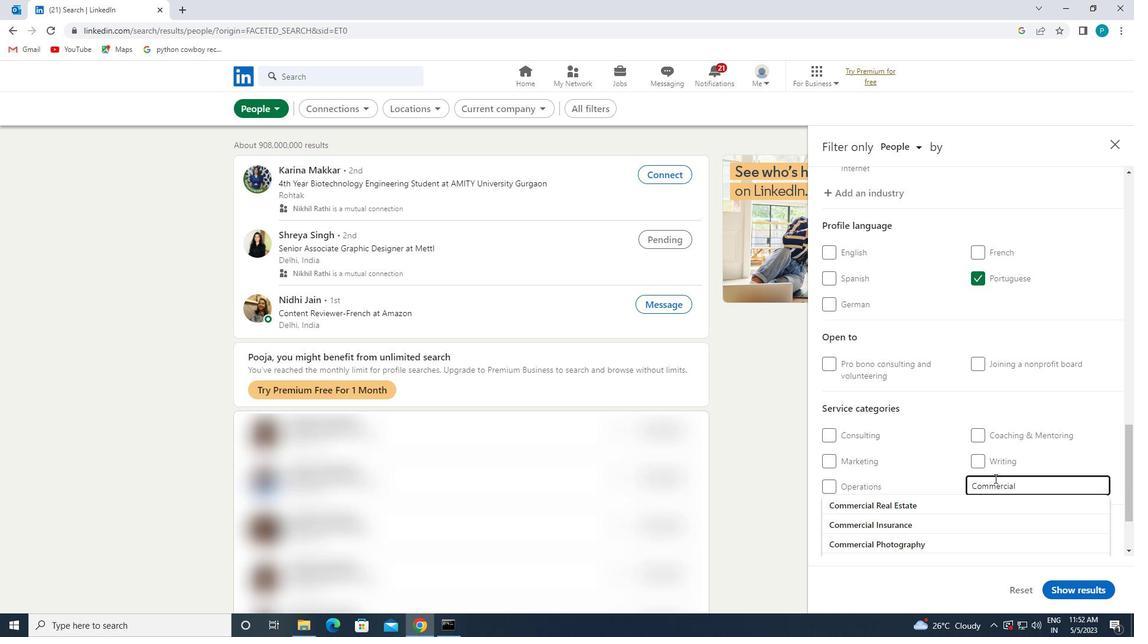 
Action: Mouse moved to (851, 520)
Screenshot: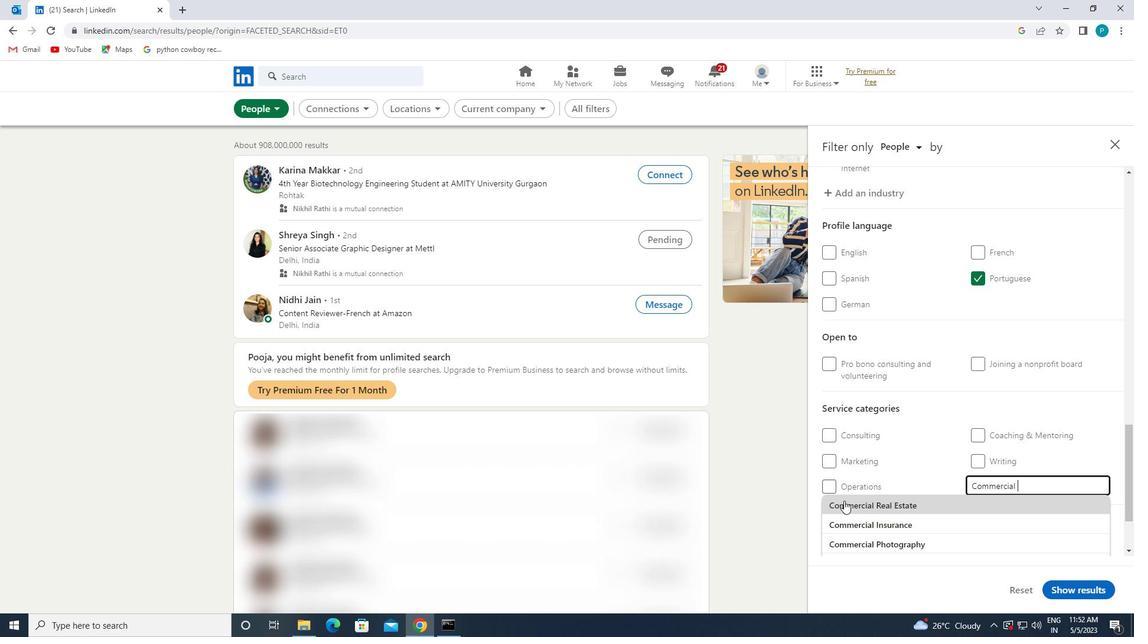 
Action: Mouse pressed left at (851, 520)
Screenshot: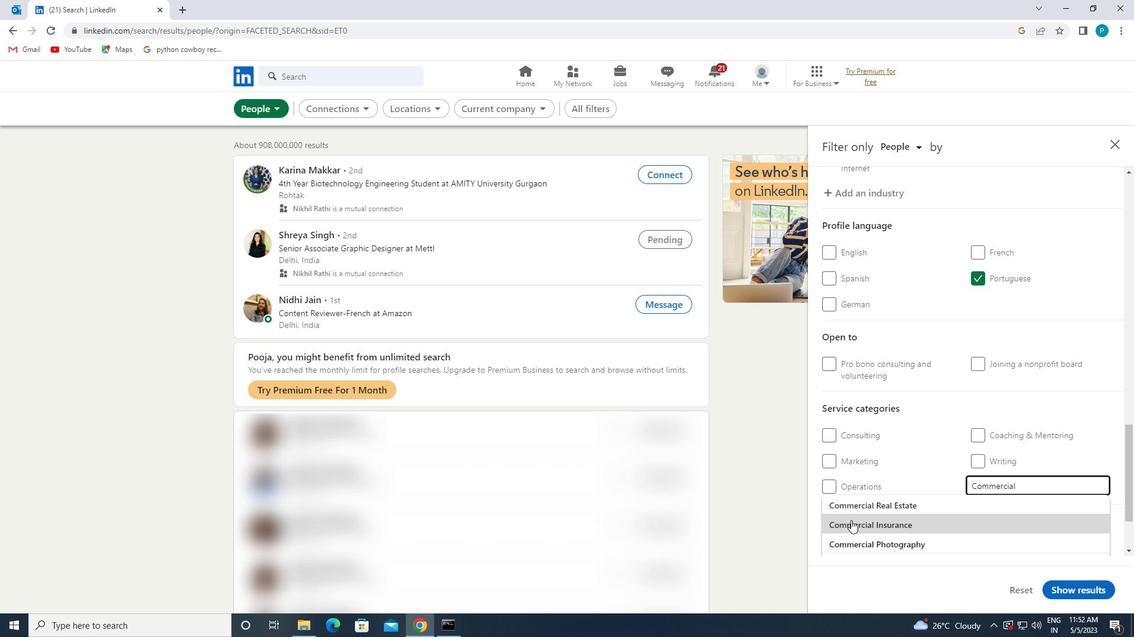 
Action: Mouse moved to (924, 517)
Screenshot: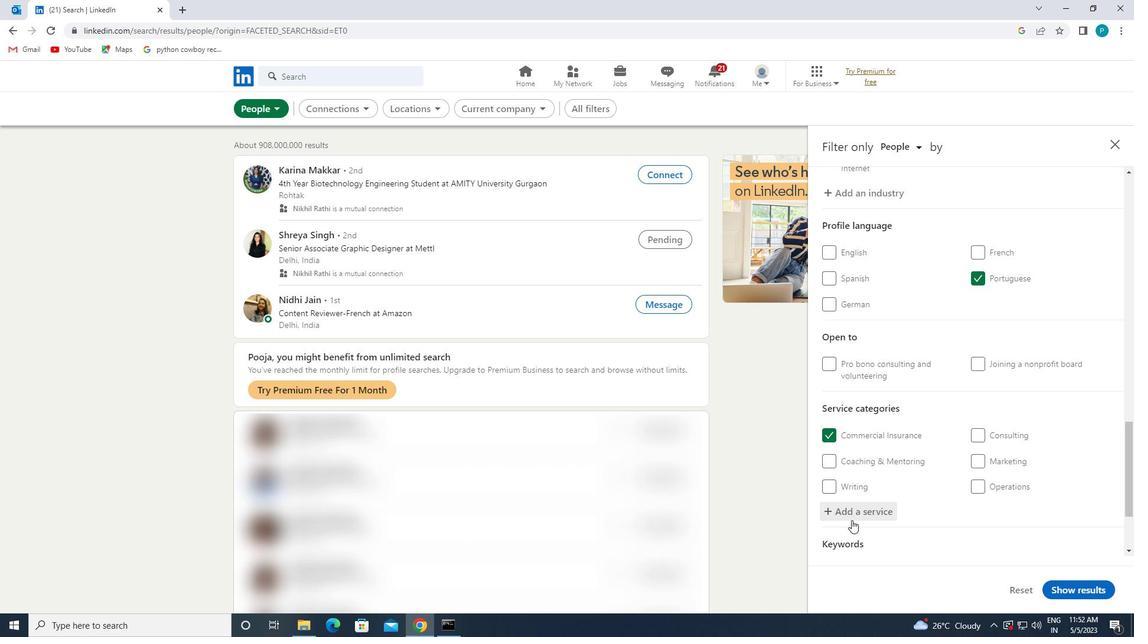 
Action: Mouse scrolled (924, 517) with delta (0, 0)
Screenshot: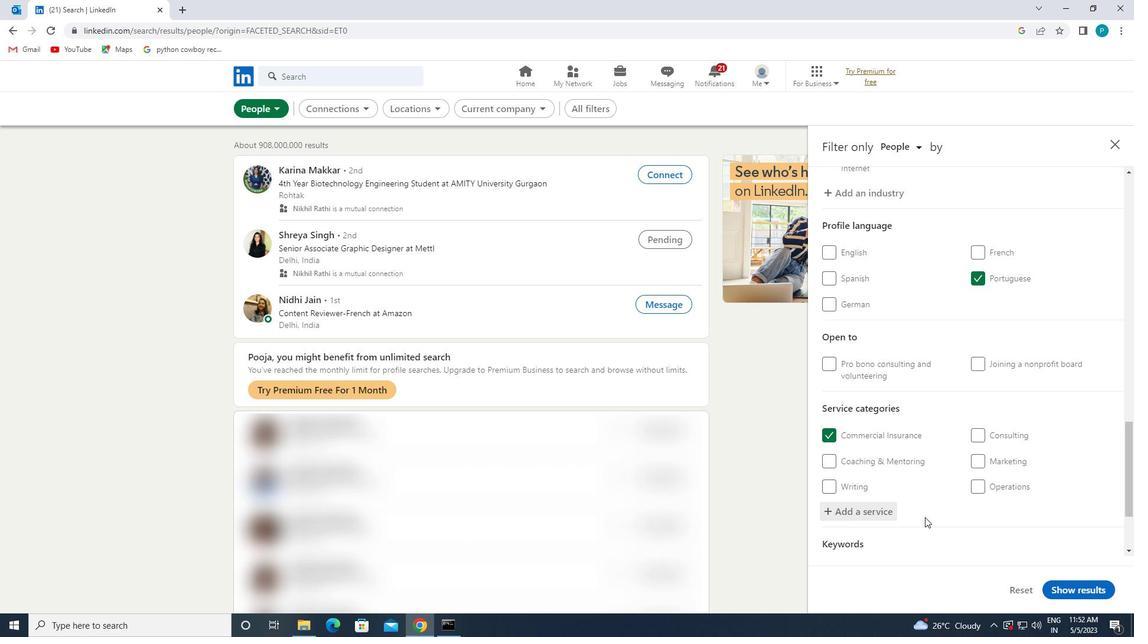
Action: Mouse scrolled (924, 517) with delta (0, 0)
Screenshot: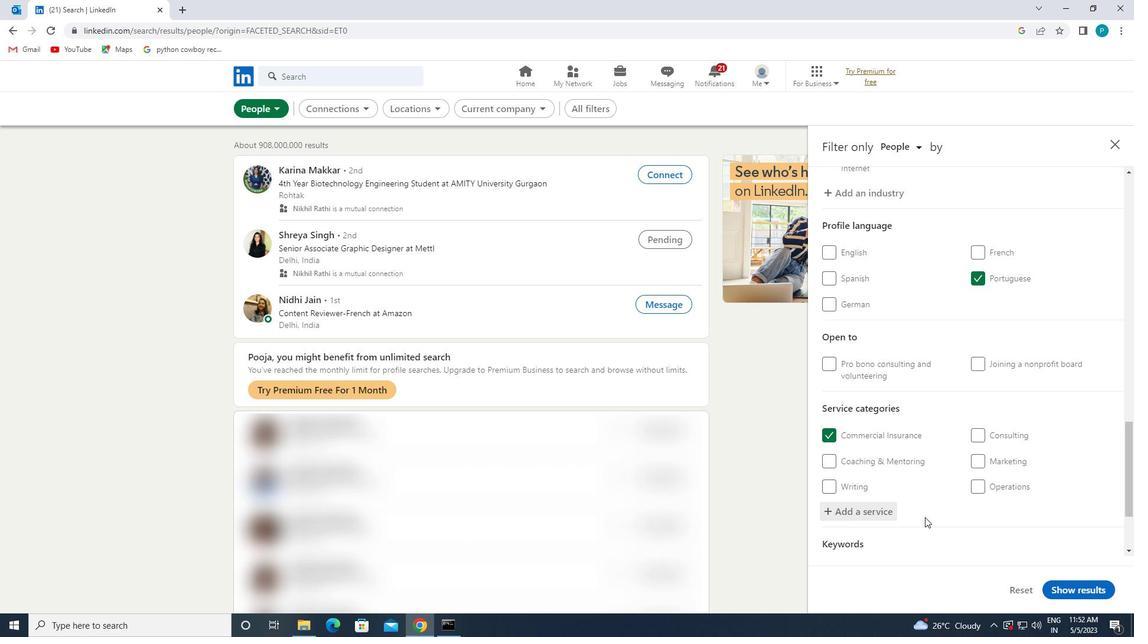 
Action: Mouse moved to (916, 501)
Screenshot: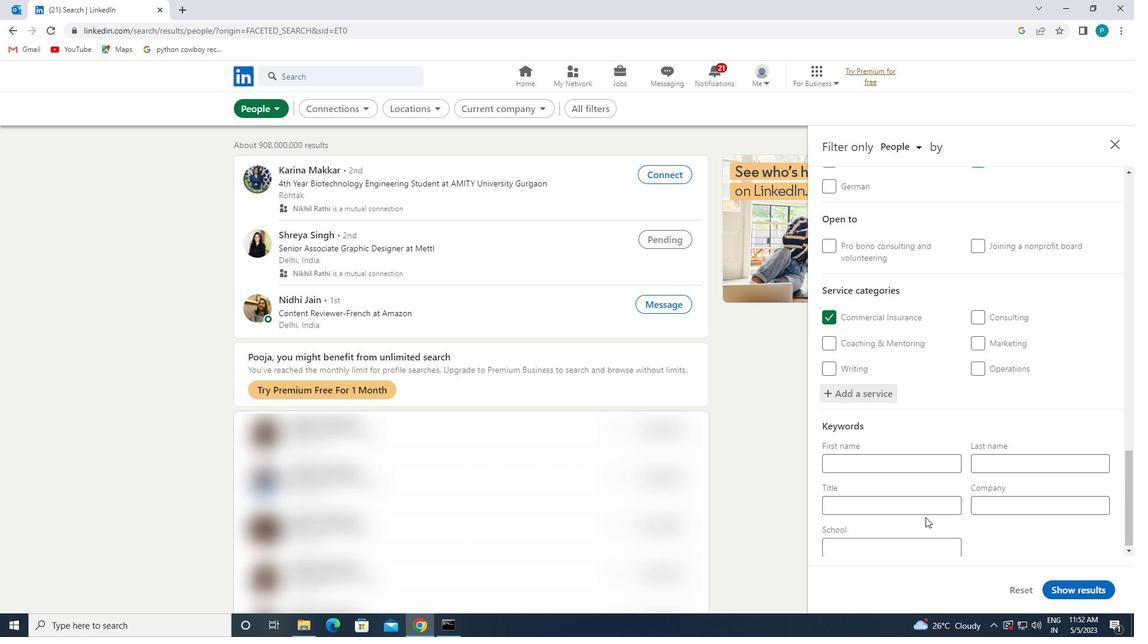 
Action: Mouse pressed left at (916, 501)
Screenshot: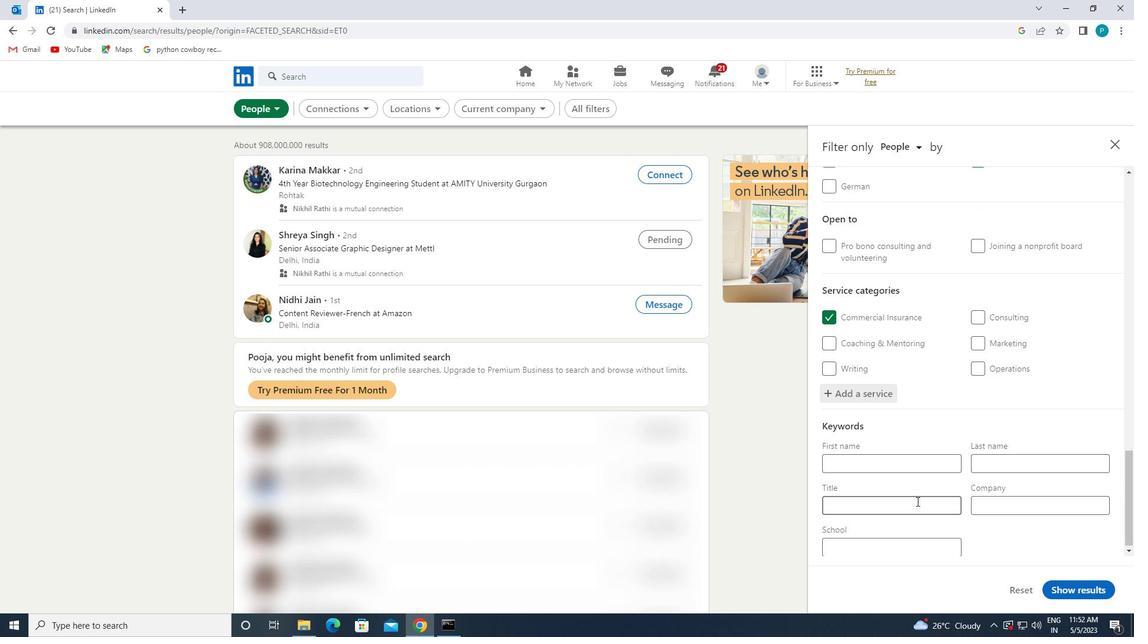 
Action: Mouse moved to (914, 500)
Screenshot: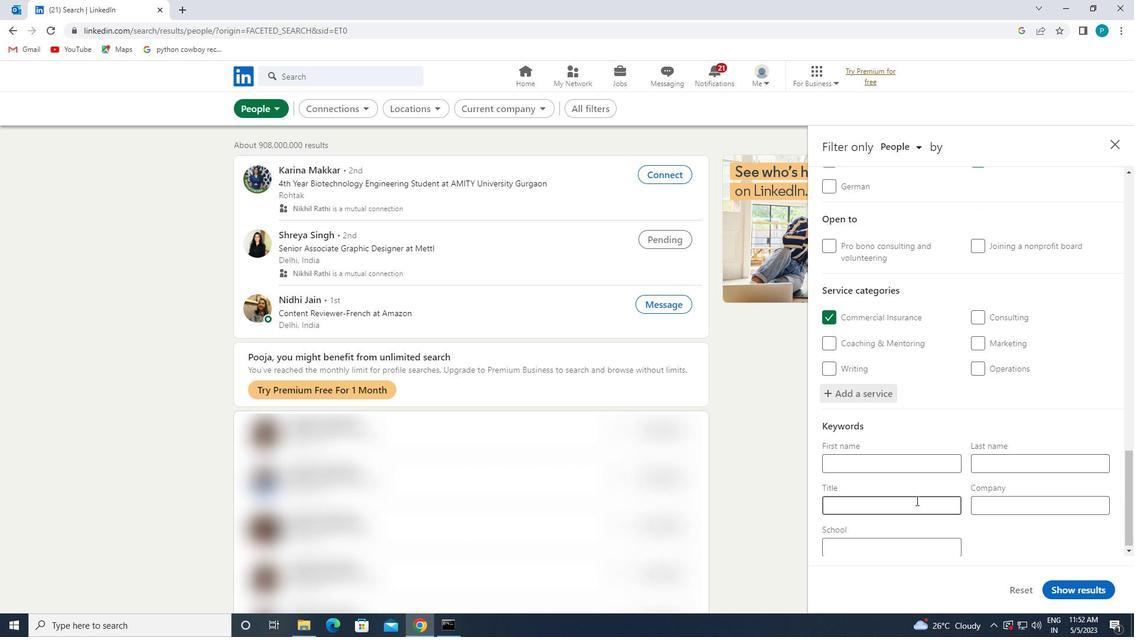 
Action: Key pressed <Key.caps_lock>A<Key.caps_lock>NIMAL<Key.space><Key.caps_lock>S<Key.caps_lock>HELTER<Key.space><Key.caps_lock>B<Key.caps_lock>OARD<Key.space><Key.caps_lock>M<Key.caps_lock>EMBER
Screenshot: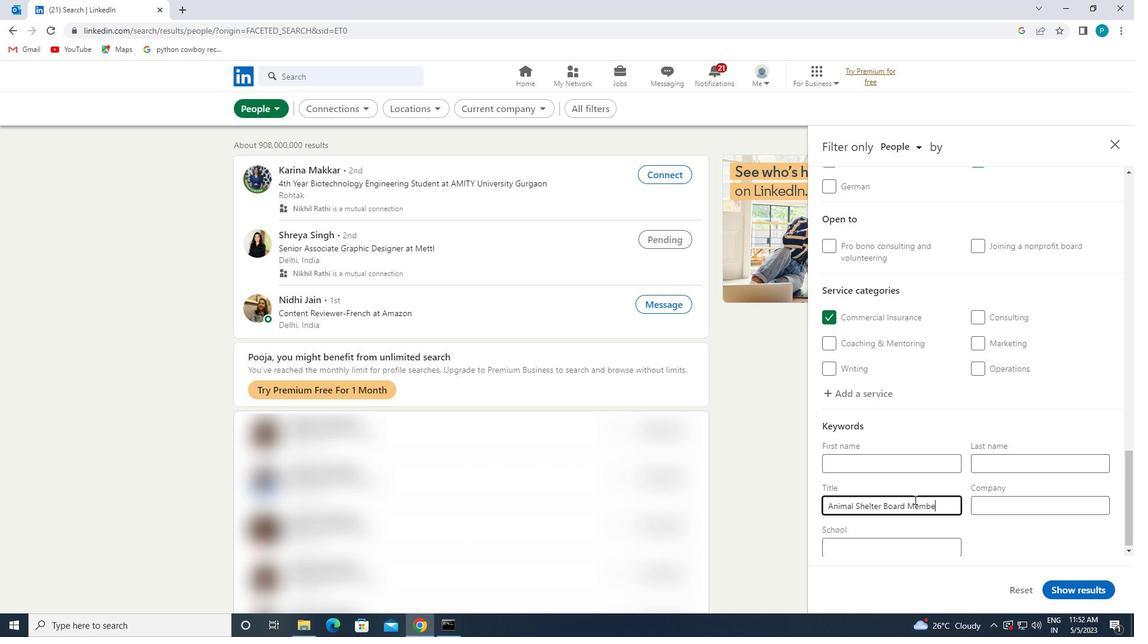 
Action: Mouse moved to (1061, 586)
Screenshot: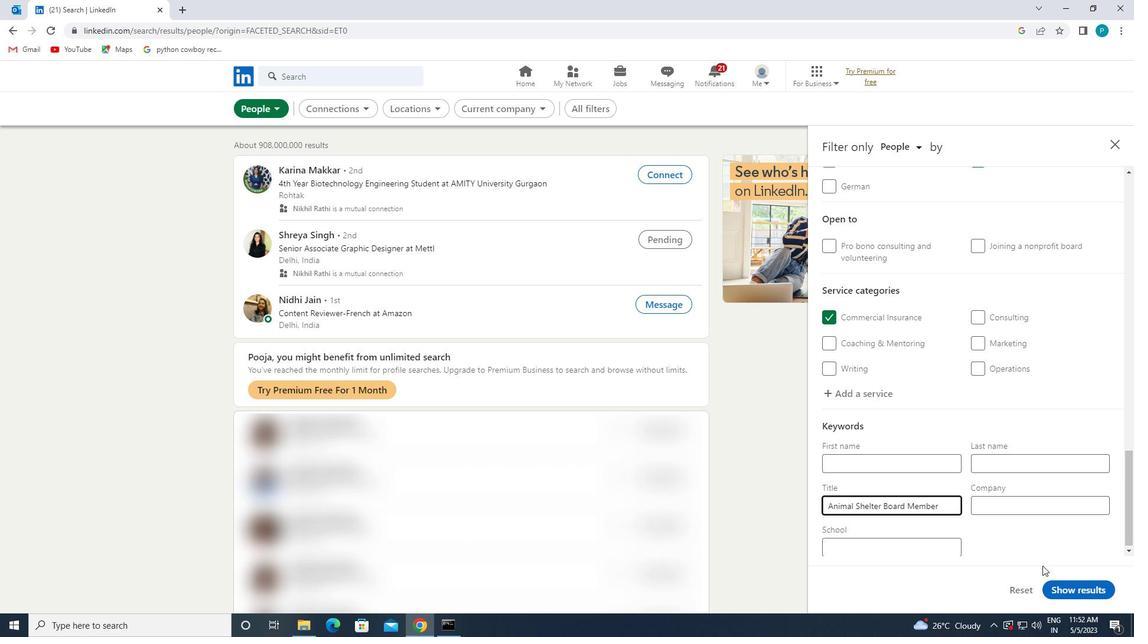 
Action: Mouse pressed left at (1061, 586)
Screenshot: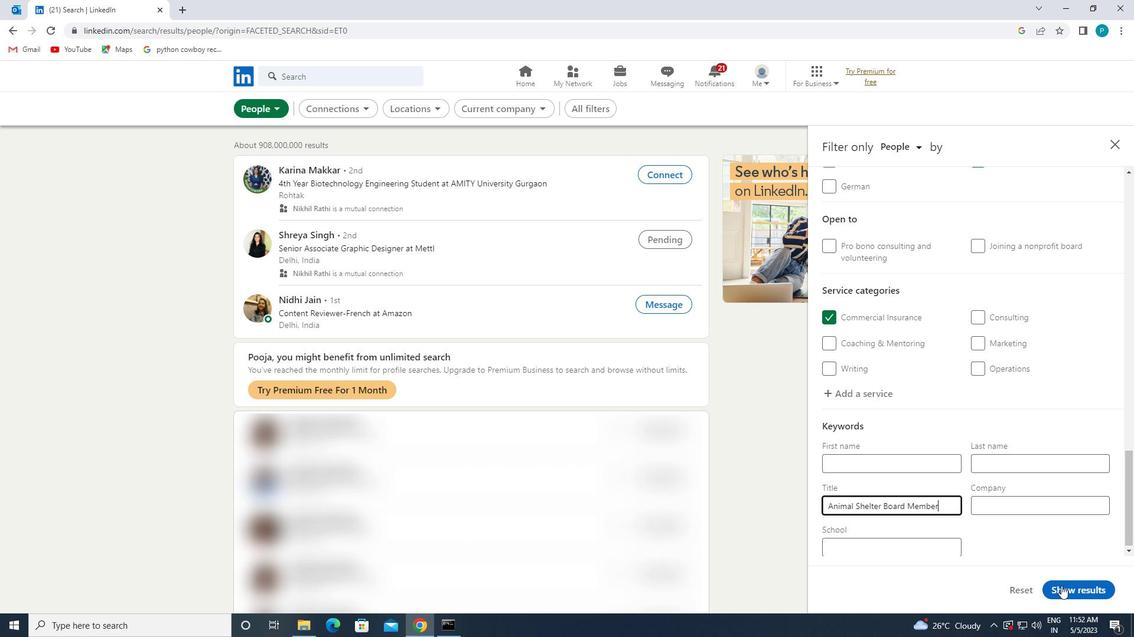 
